 Task: Search one way flight ticket for 5 adults, 1 child, 2 infants in seat and 1 infant on lap in business from Bakersfield: Meadows Field to Rock Springs: Southwest Wyoming Regional Airport (rock Springs Sweetwater County Airport) on 8-5-2023. Choice of flights is Southwest. Number of bags: 11 checked bags. Outbound departure time preference is 10:00.
Action: Mouse moved to (432, 285)
Screenshot: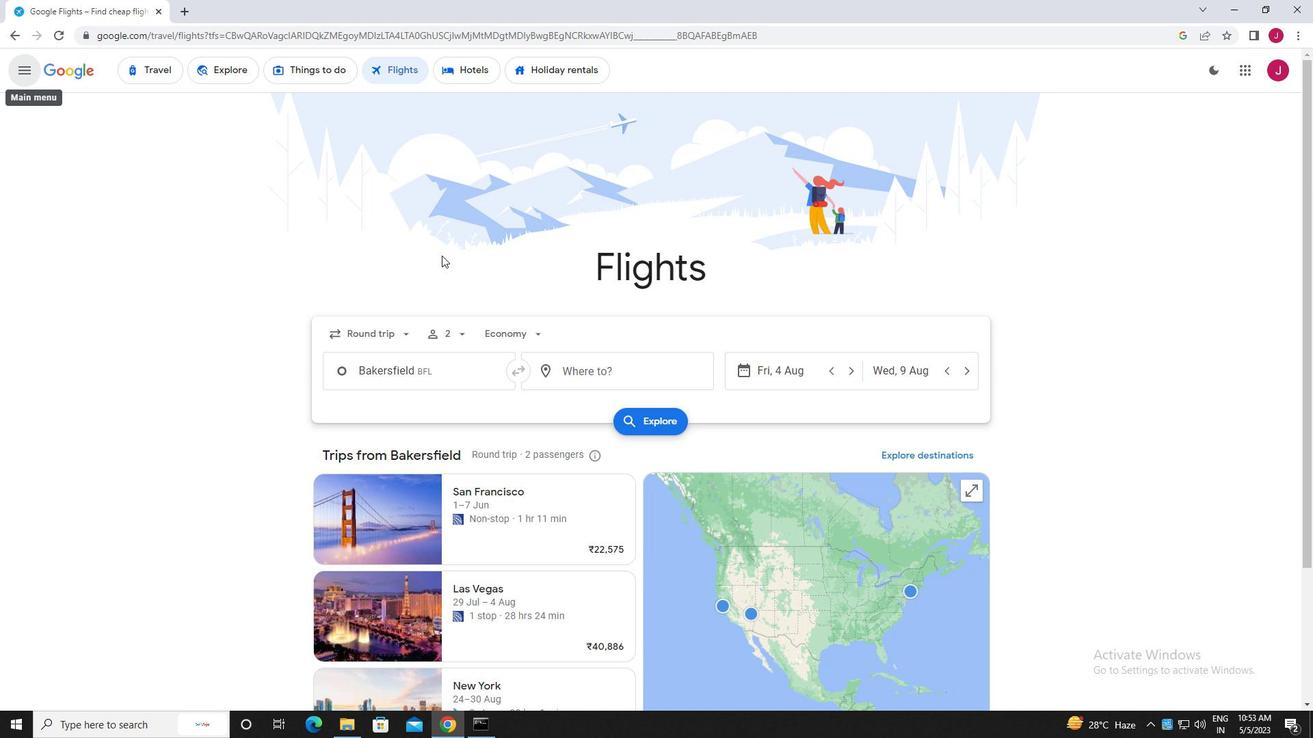 
Action: Mouse scrolled (432, 285) with delta (0, 0)
Screenshot: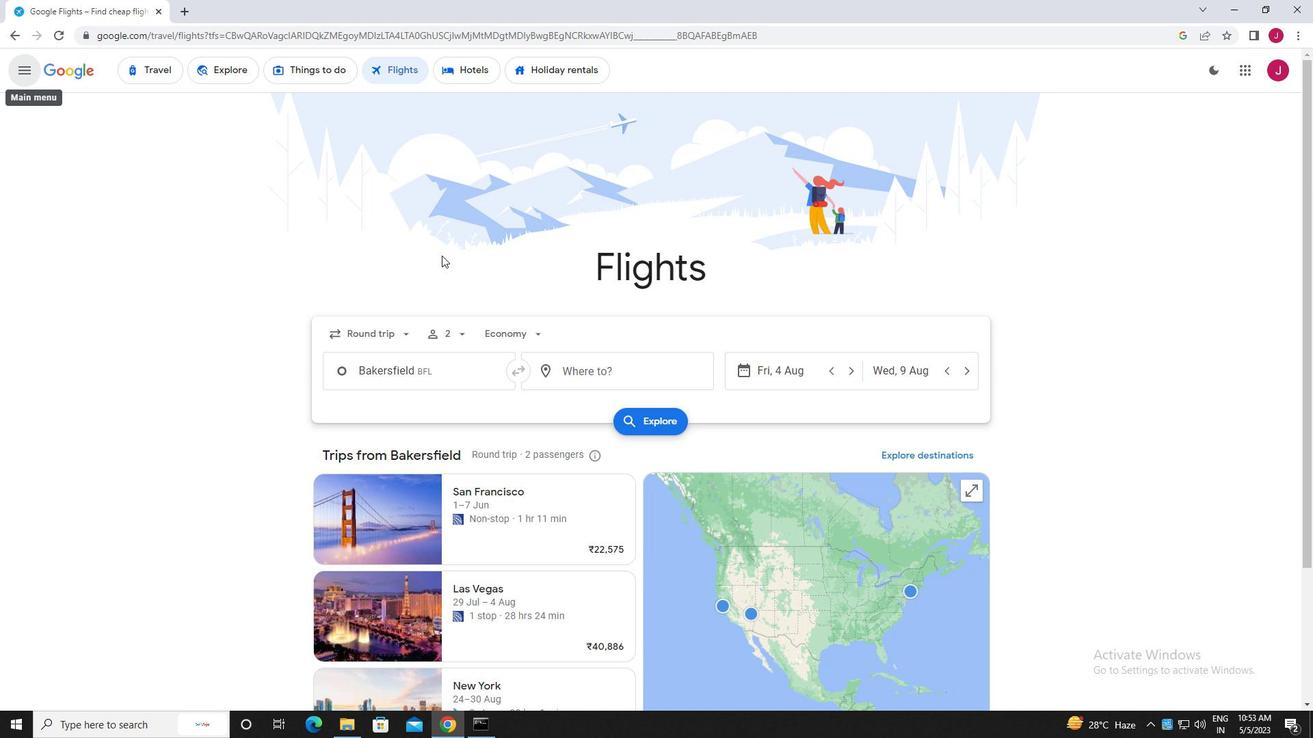 
Action: Mouse moved to (432, 288)
Screenshot: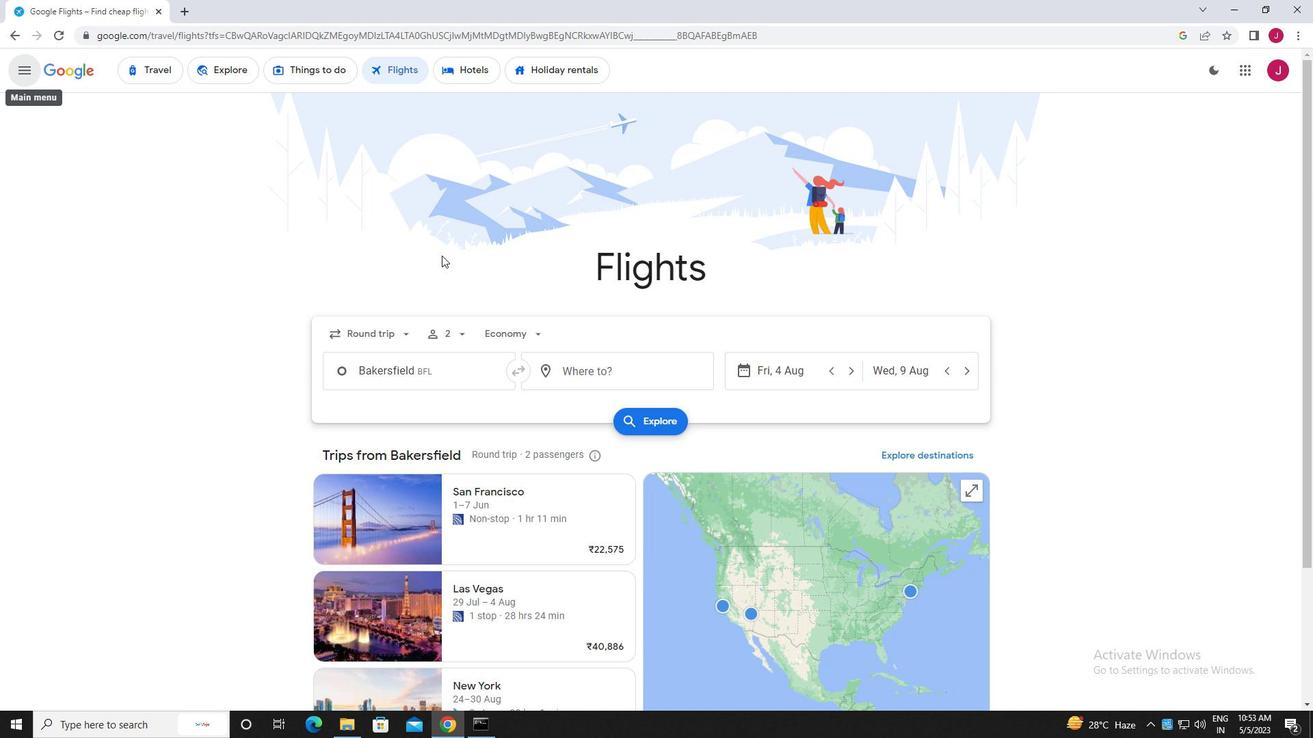 
Action: Mouse scrolled (432, 287) with delta (0, 0)
Screenshot: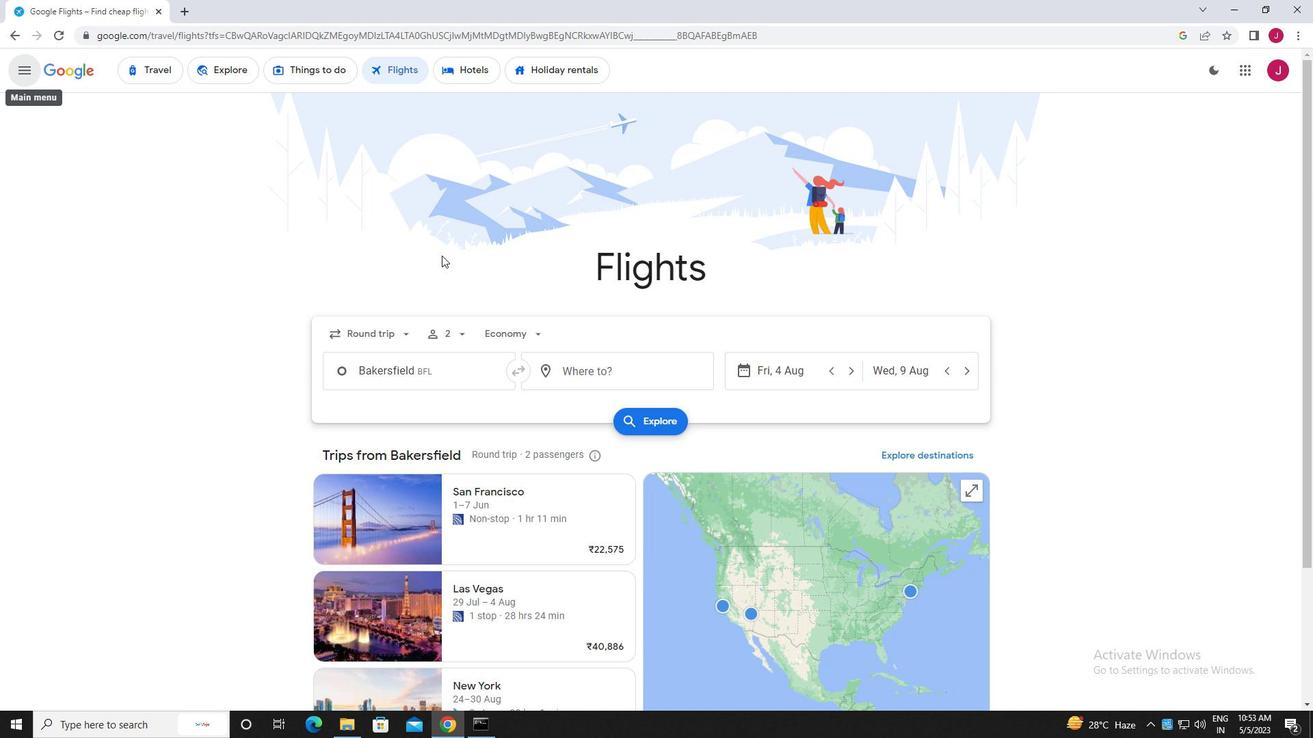 
Action: Mouse moved to (432, 288)
Screenshot: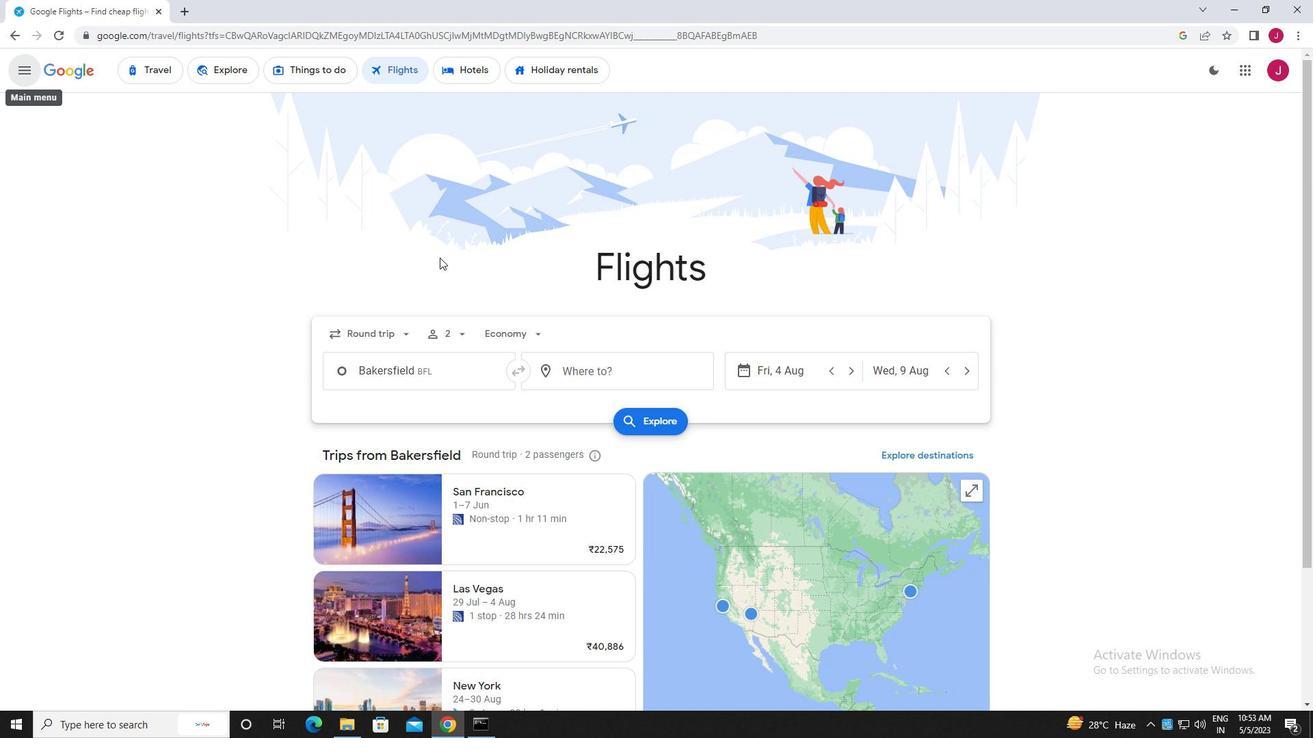 
Action: Mouse scrolled (432, 288) with delta (0, 0)
Screenshot: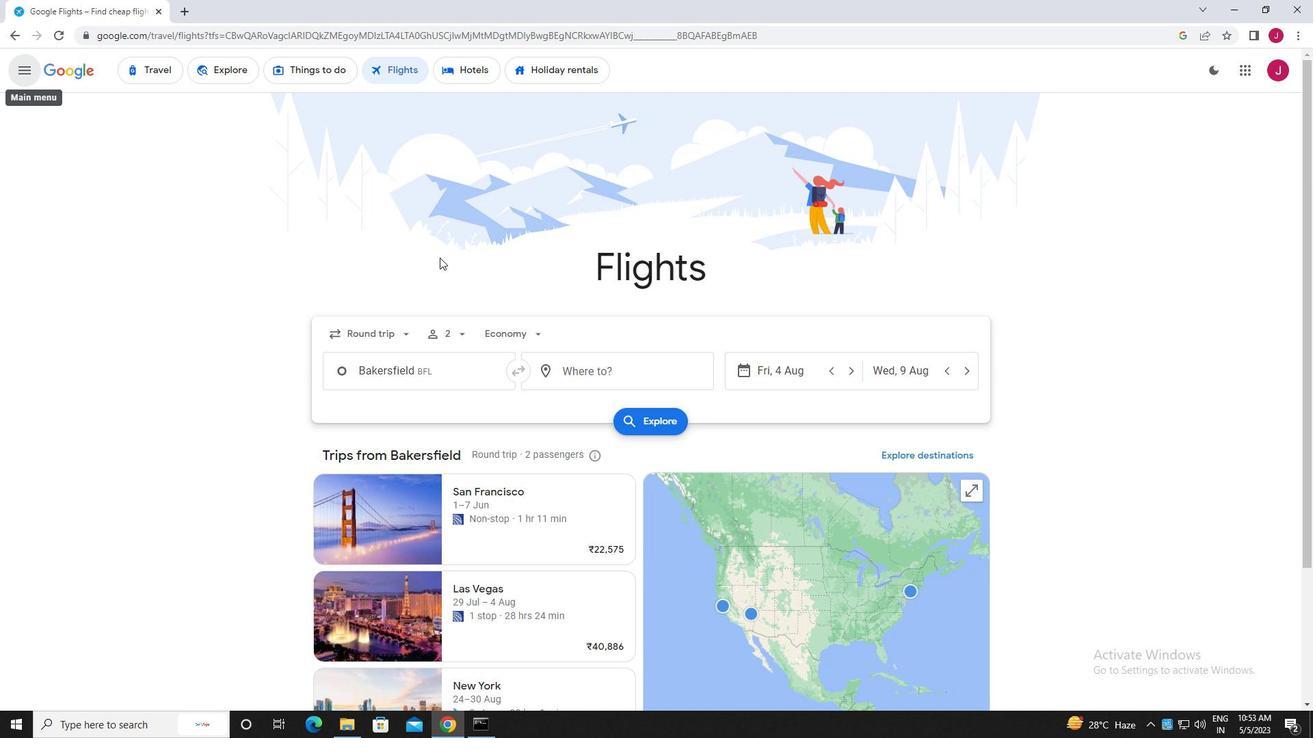 
Action: Mouse moved to (405, 160)
Screenshot: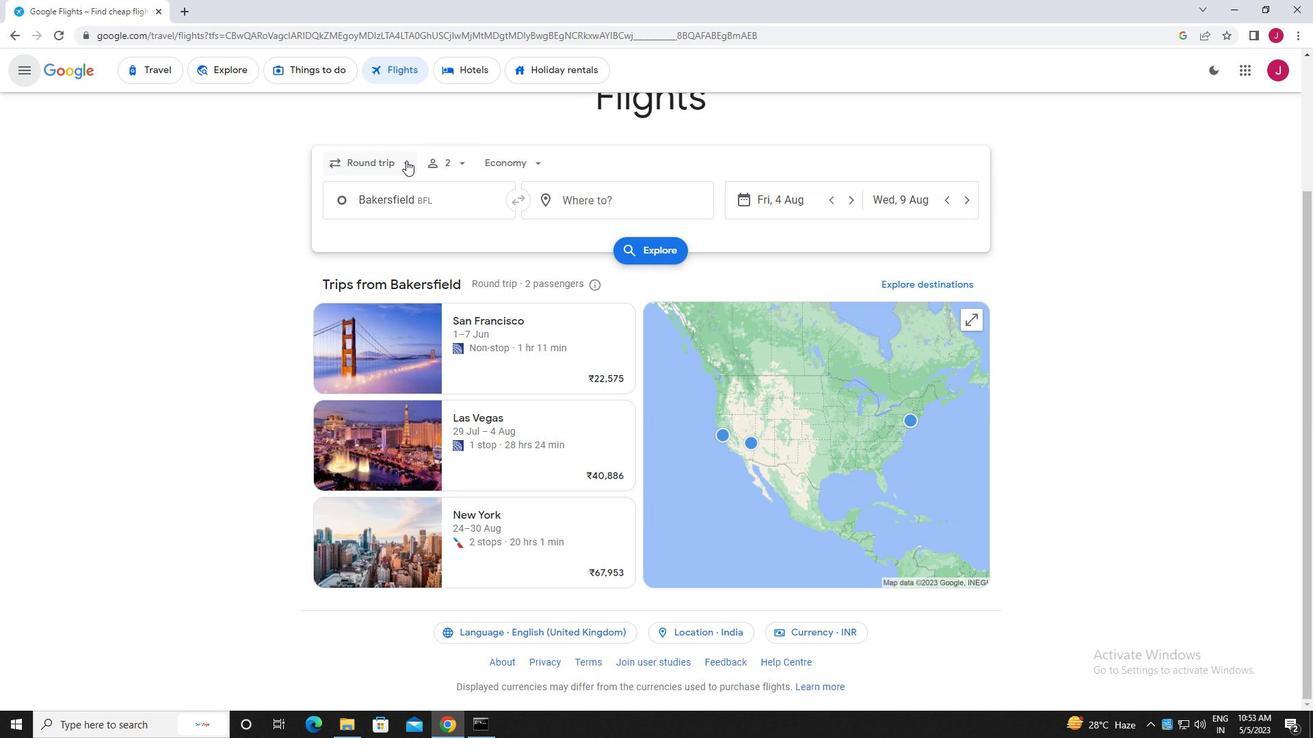 
Action: Mouse pressed left at (405, 160)
Screenshot: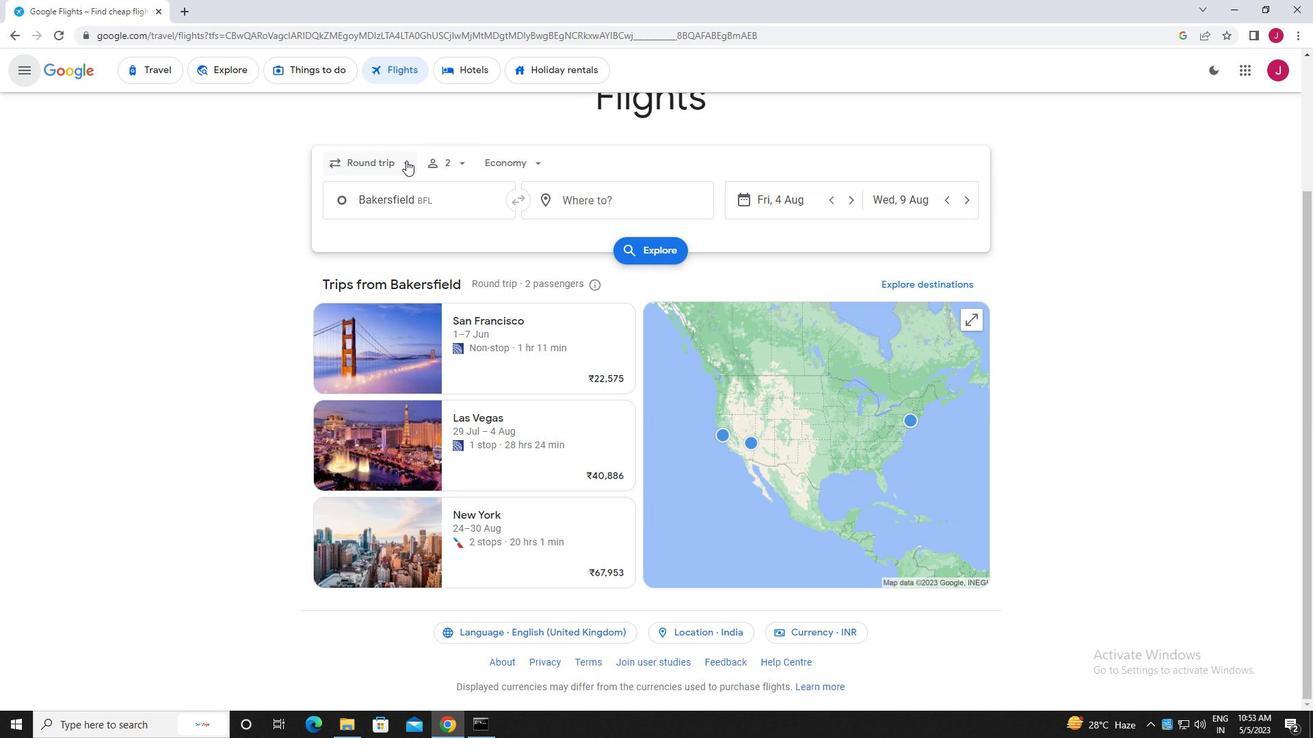 
Action: Mouse moved to (390, 225)
Screenshot: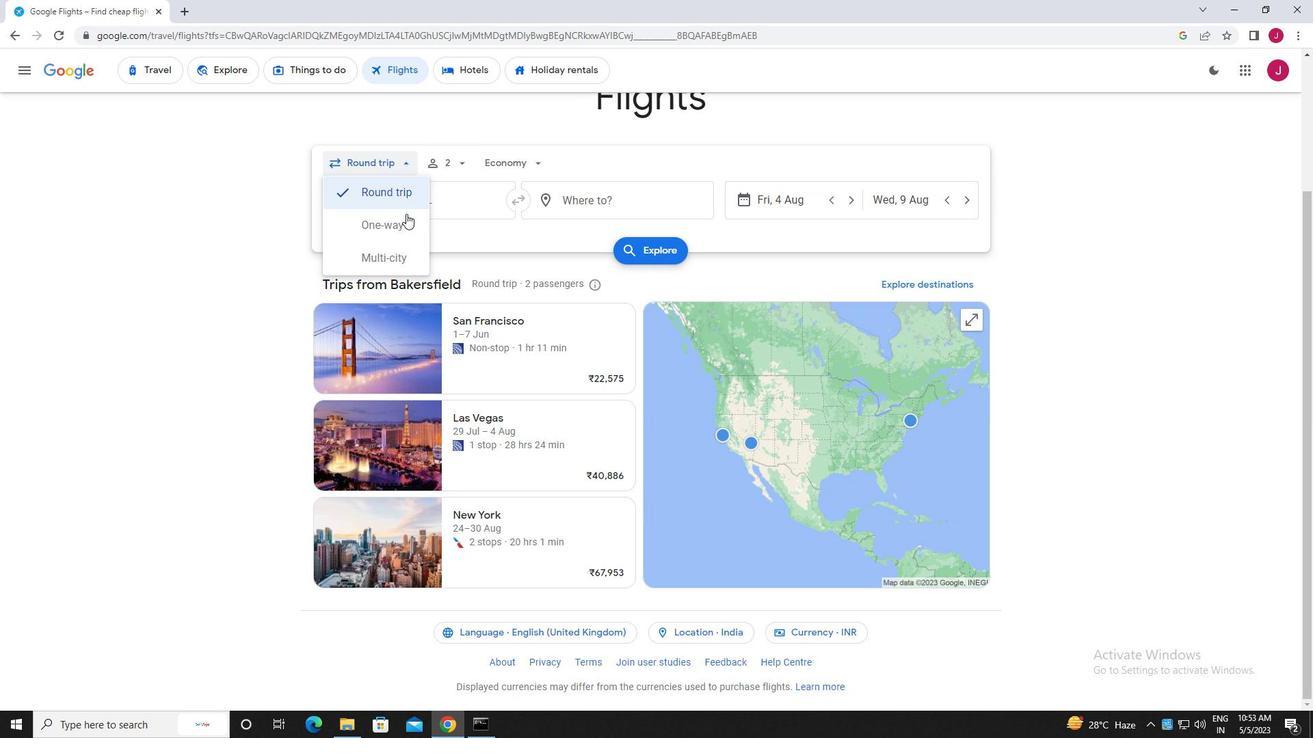 
Action: Mouse pressed left at (390, 225)
Screenshot: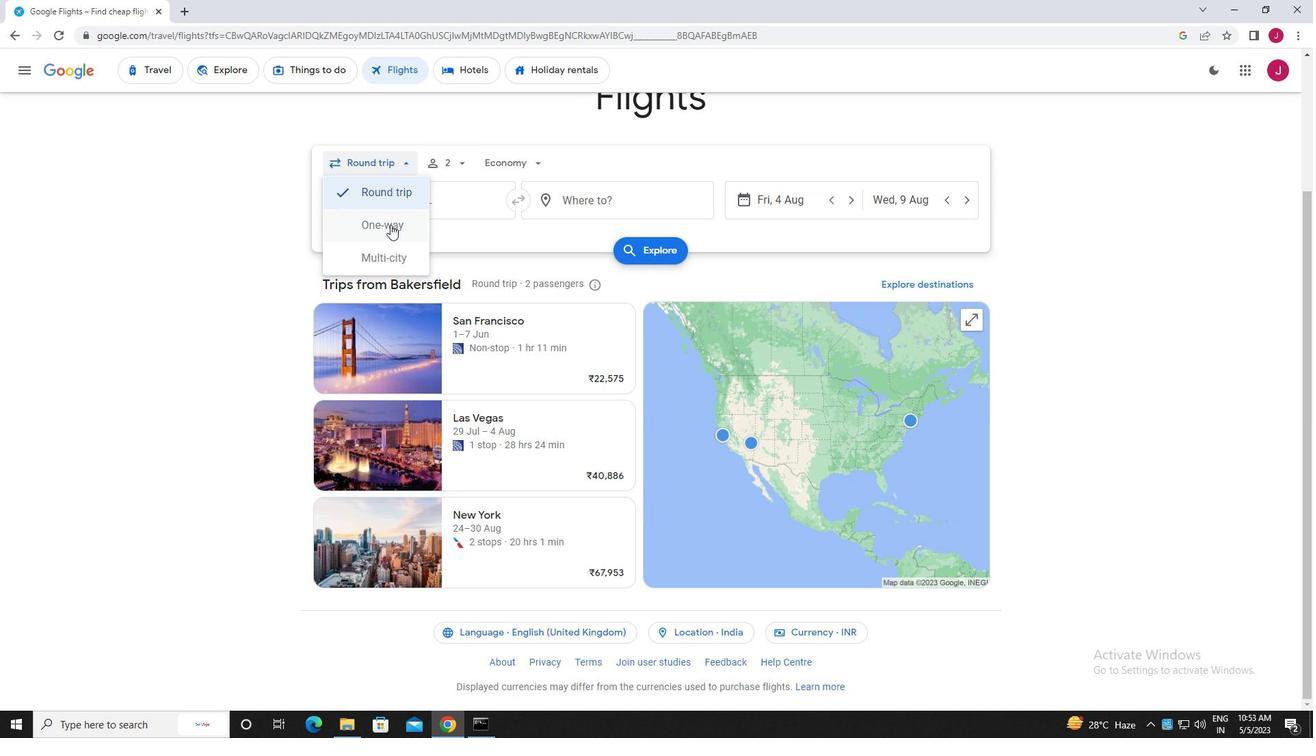 
Action: Mouse moved to (457, 164)
Screenshot: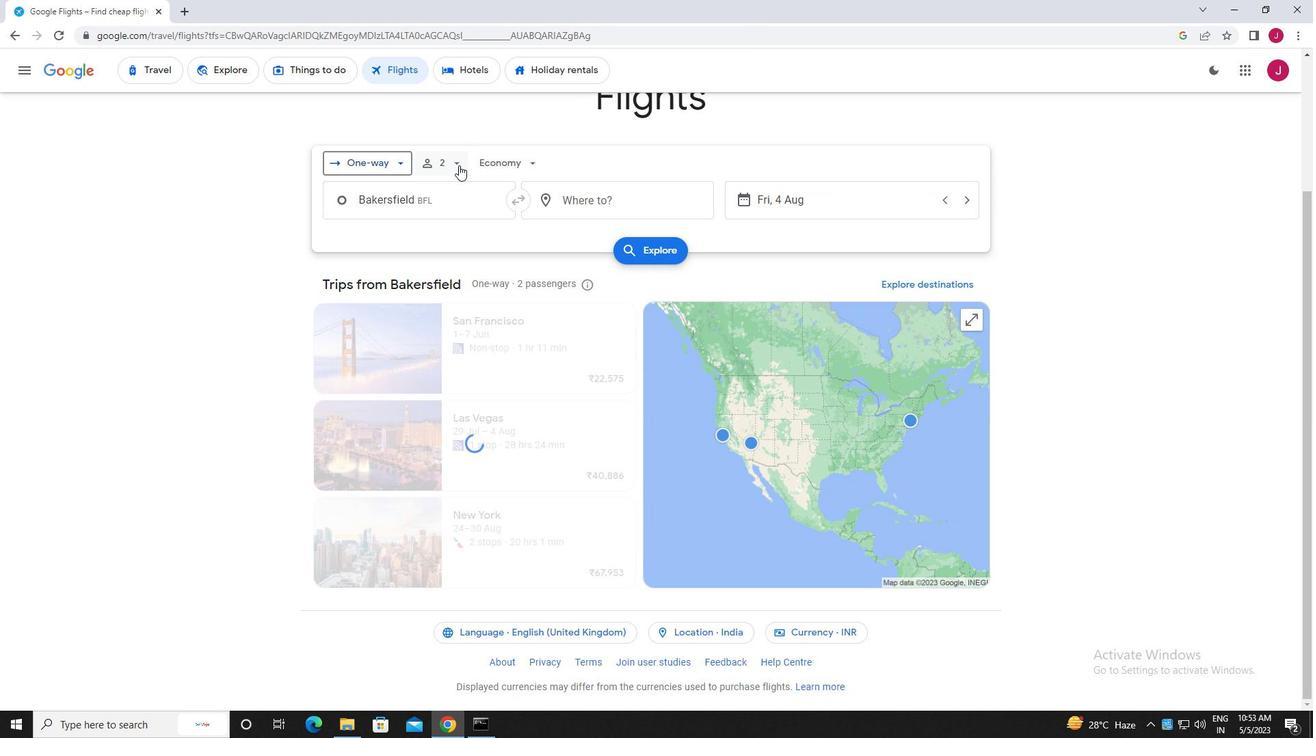 
Action: Mouse pressed left at (457, 164)
Screenshot: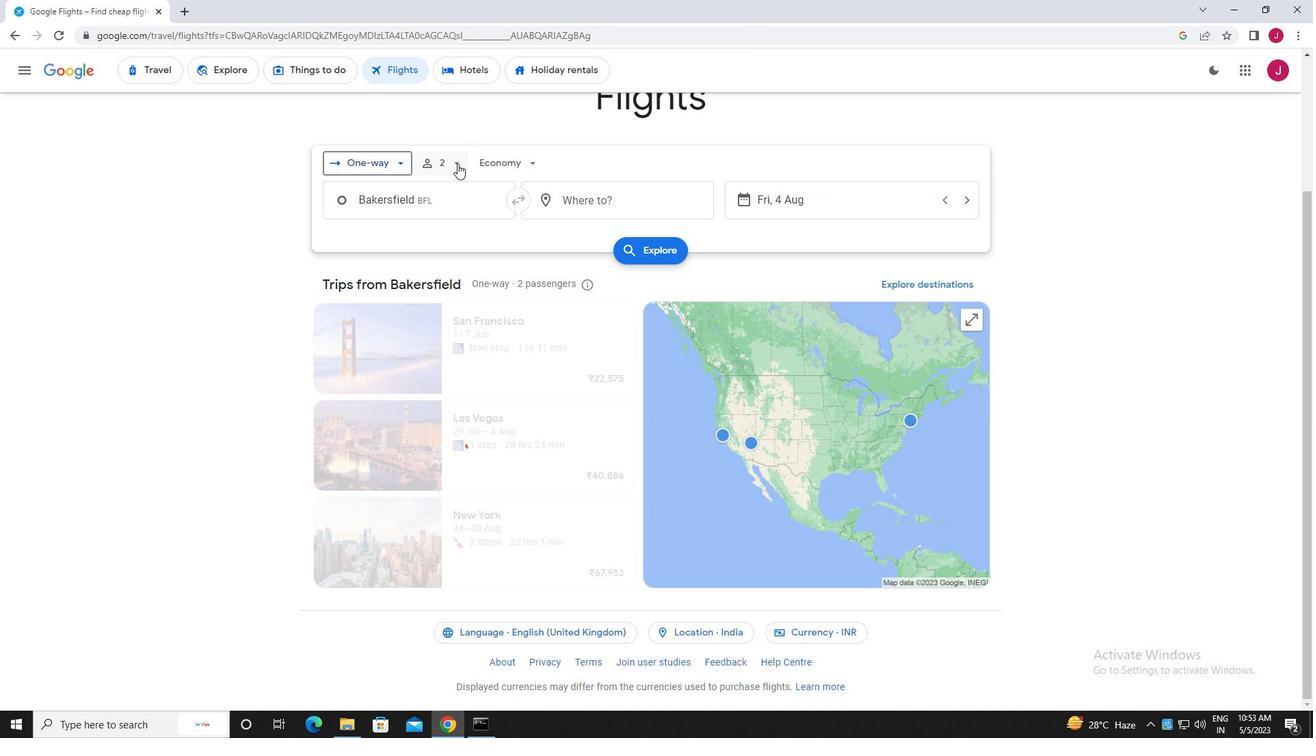 
Action: Mouse moved to (558, 200)
Screenshot: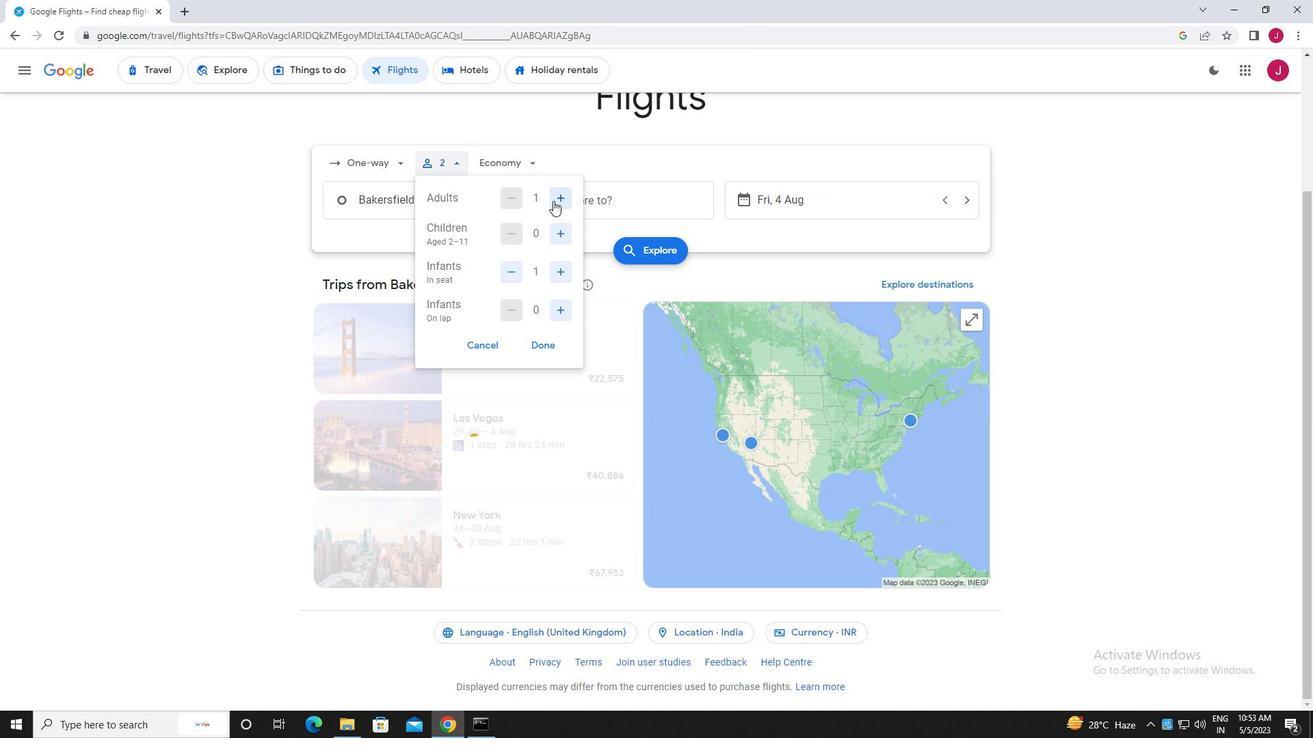 
Action: Mouse pressed left at (558, 200)
Screenshot: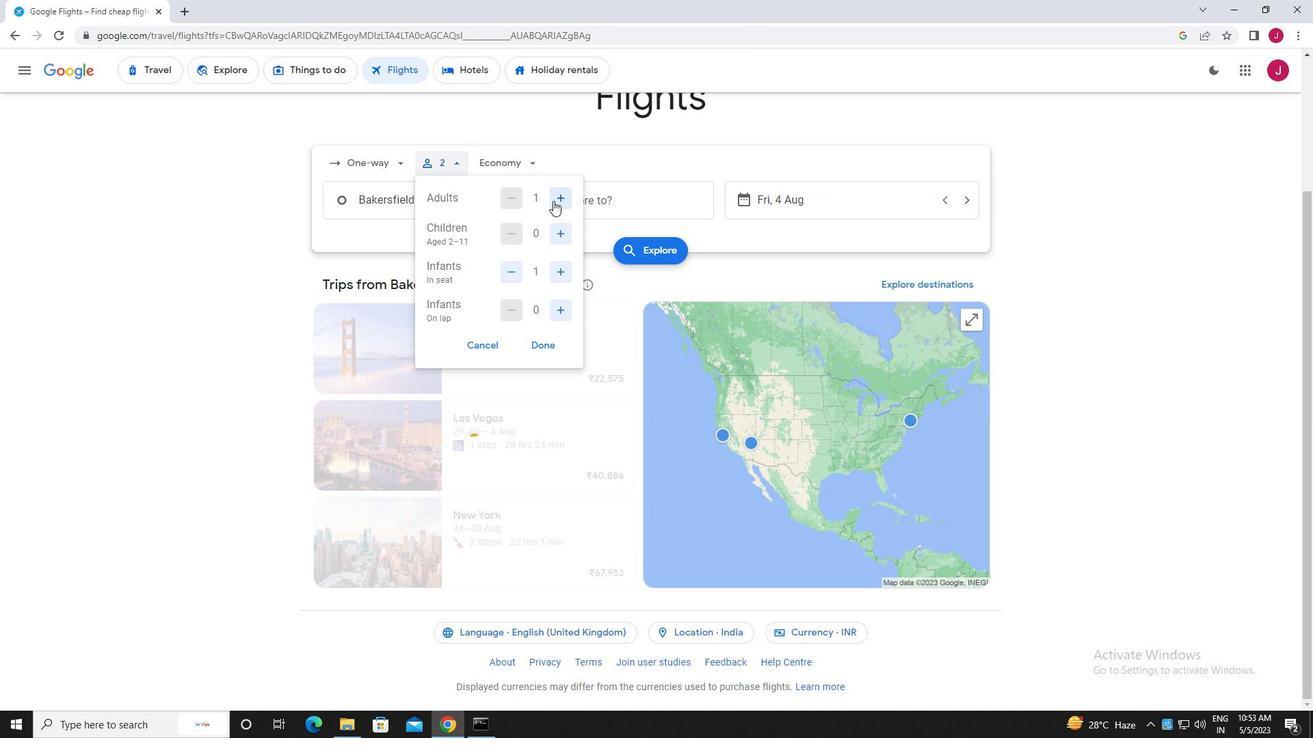 
Action: Mouse moved to (558, 200)
Screenshot: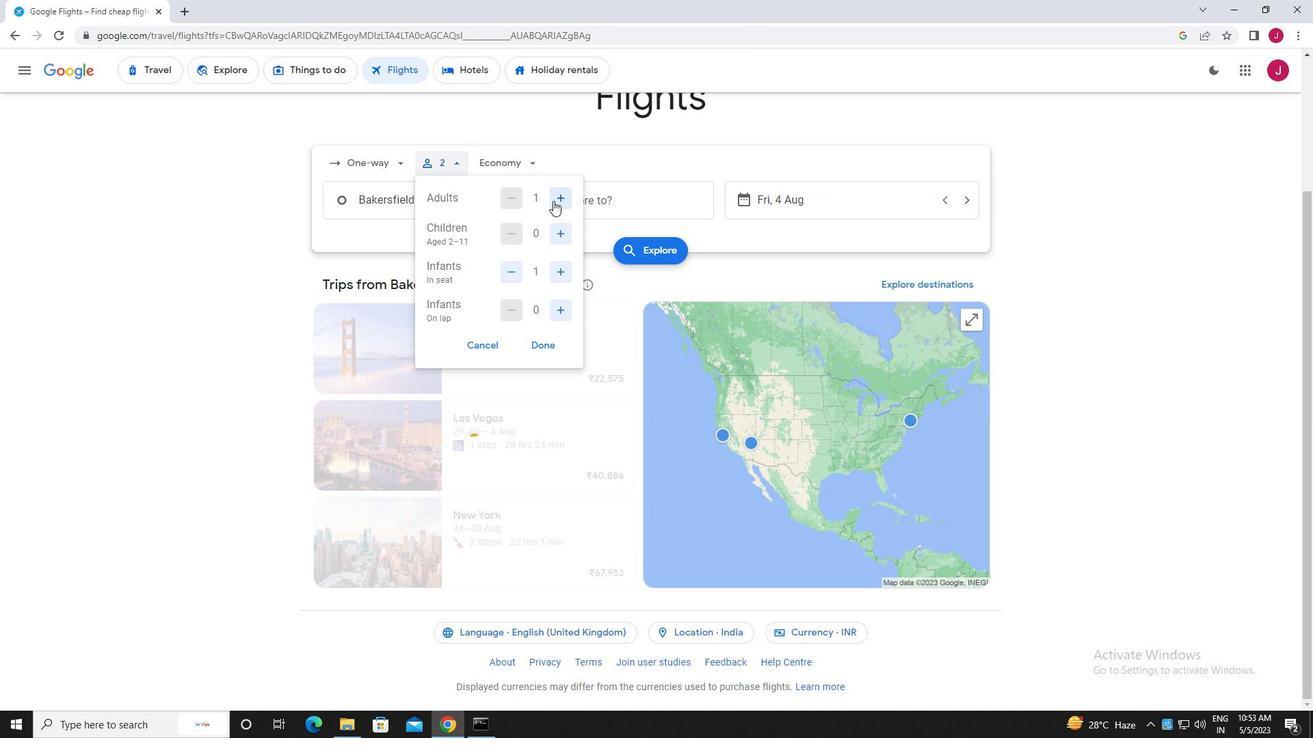 
Action: Mouse pressed left at (558, 200)
Screenshot: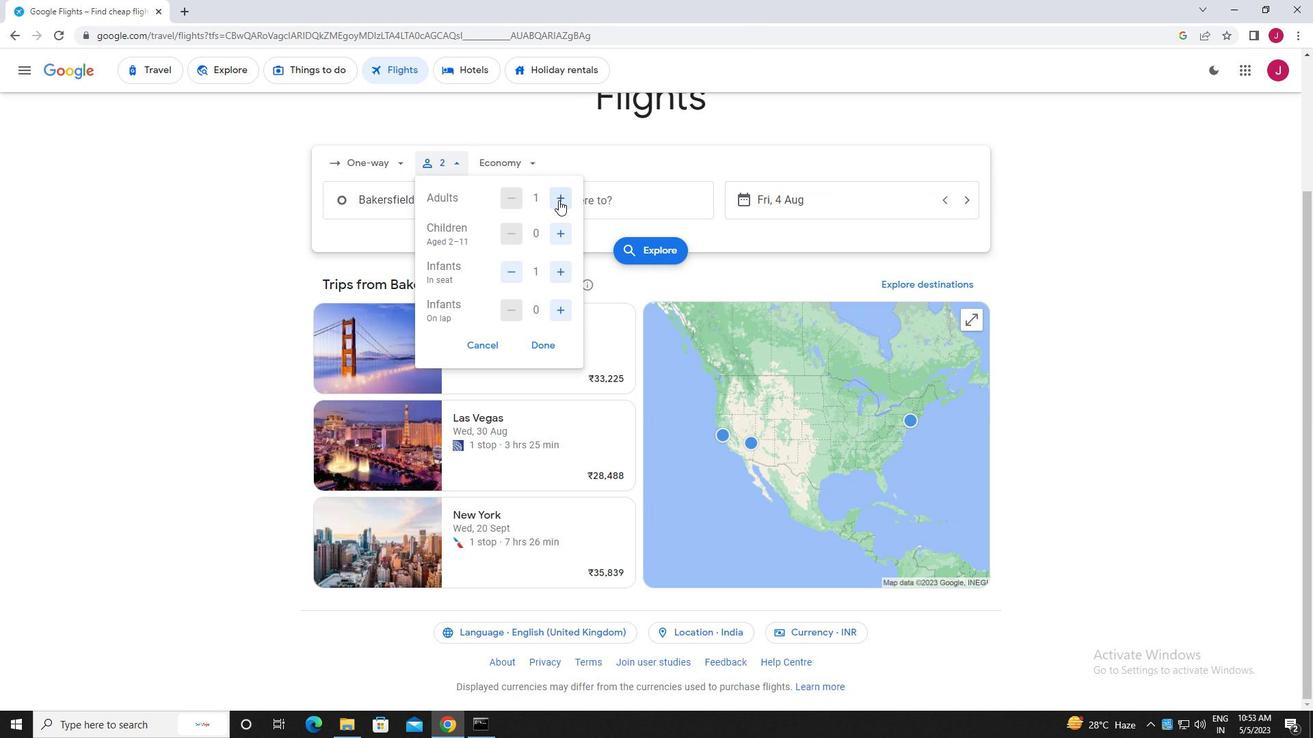 
Action: Mouse pressed left at (558, 200)
Screenshot: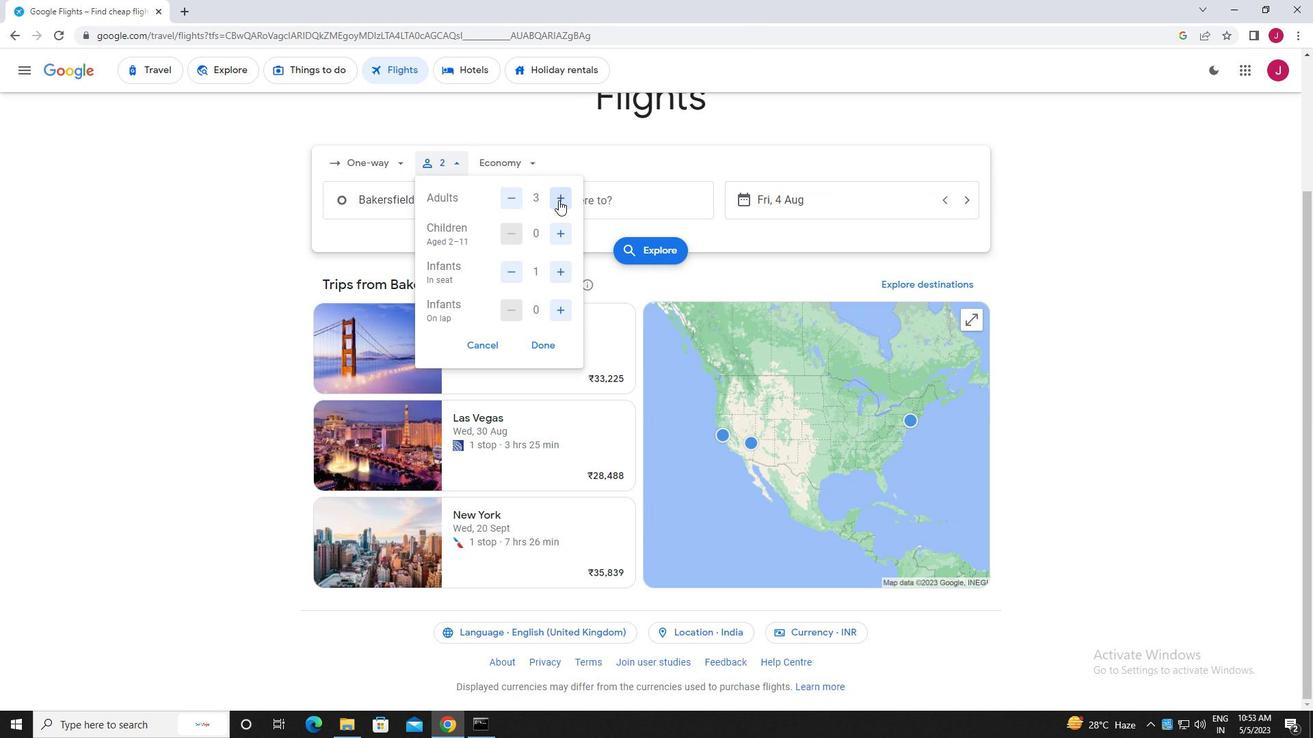 
Action: Mouse pressed left at (558, 200)
Screenshot: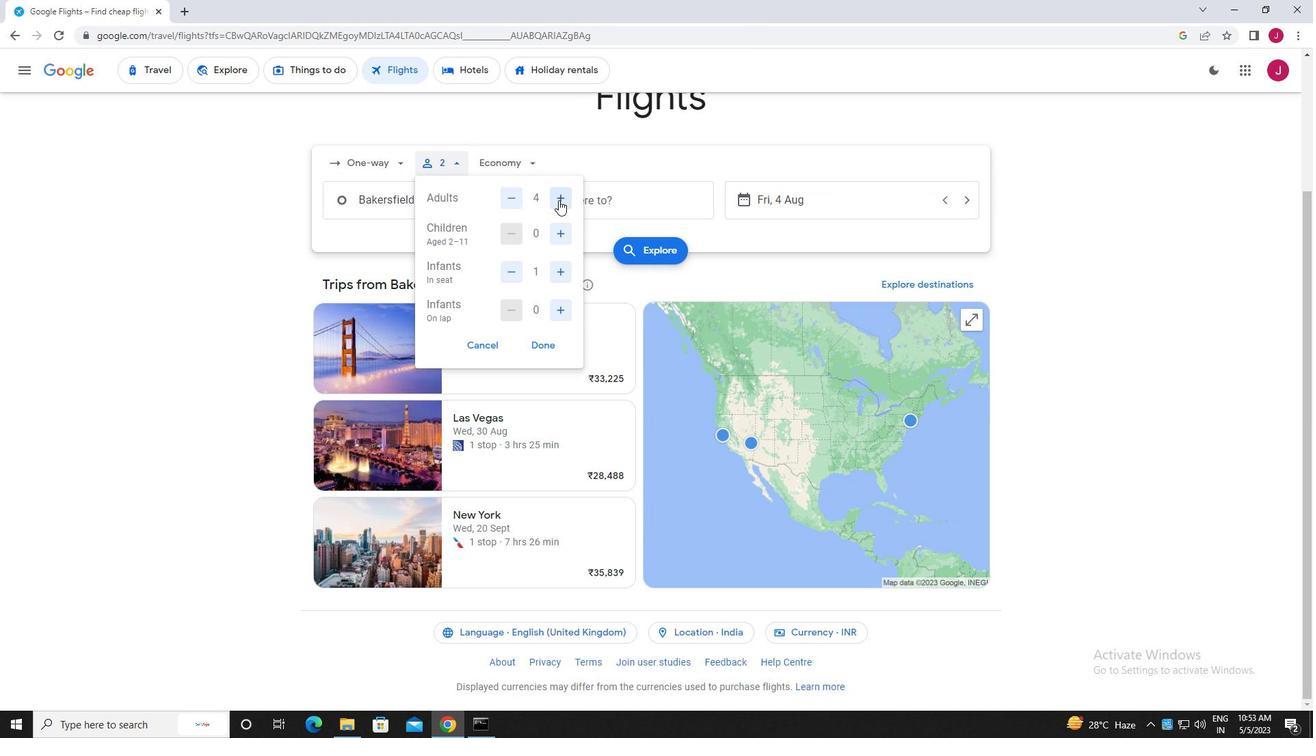 
Action: Mouse moved to (558, 236)
Screenshot: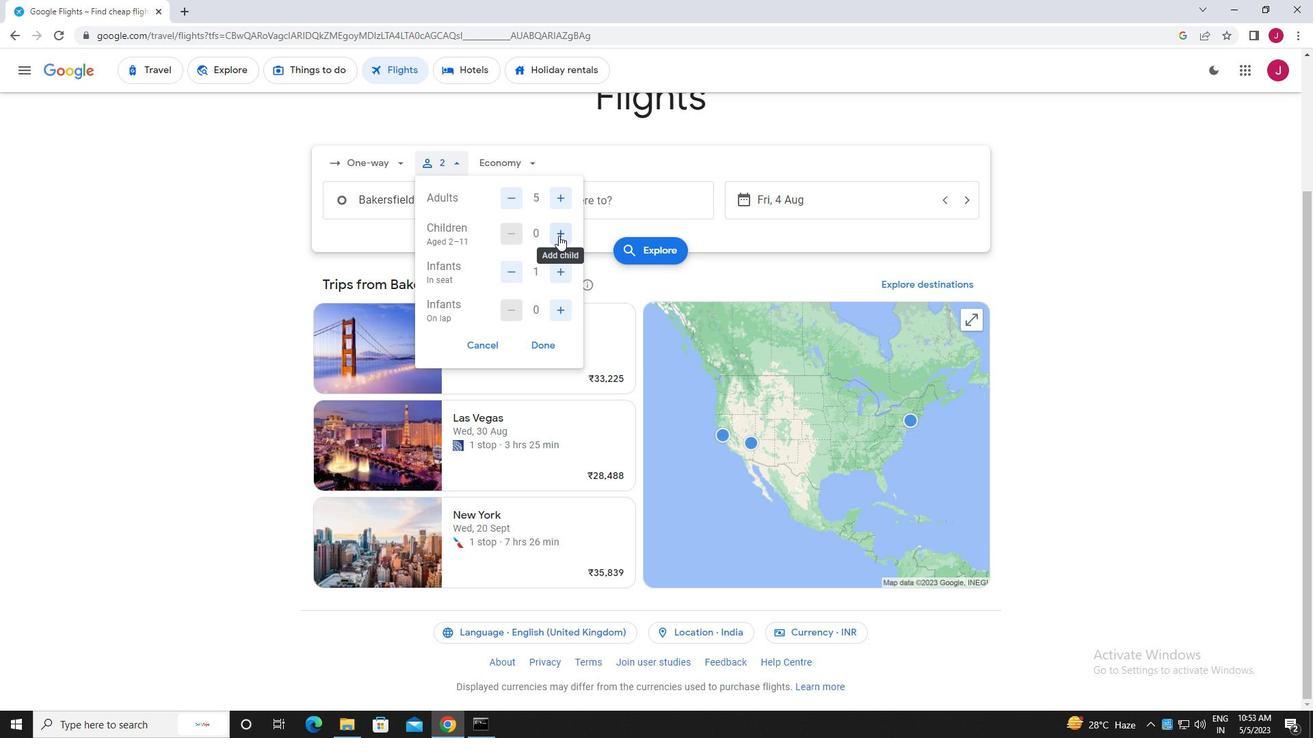 
Action: Mouse pressed left at (558, 236)
Screenshot: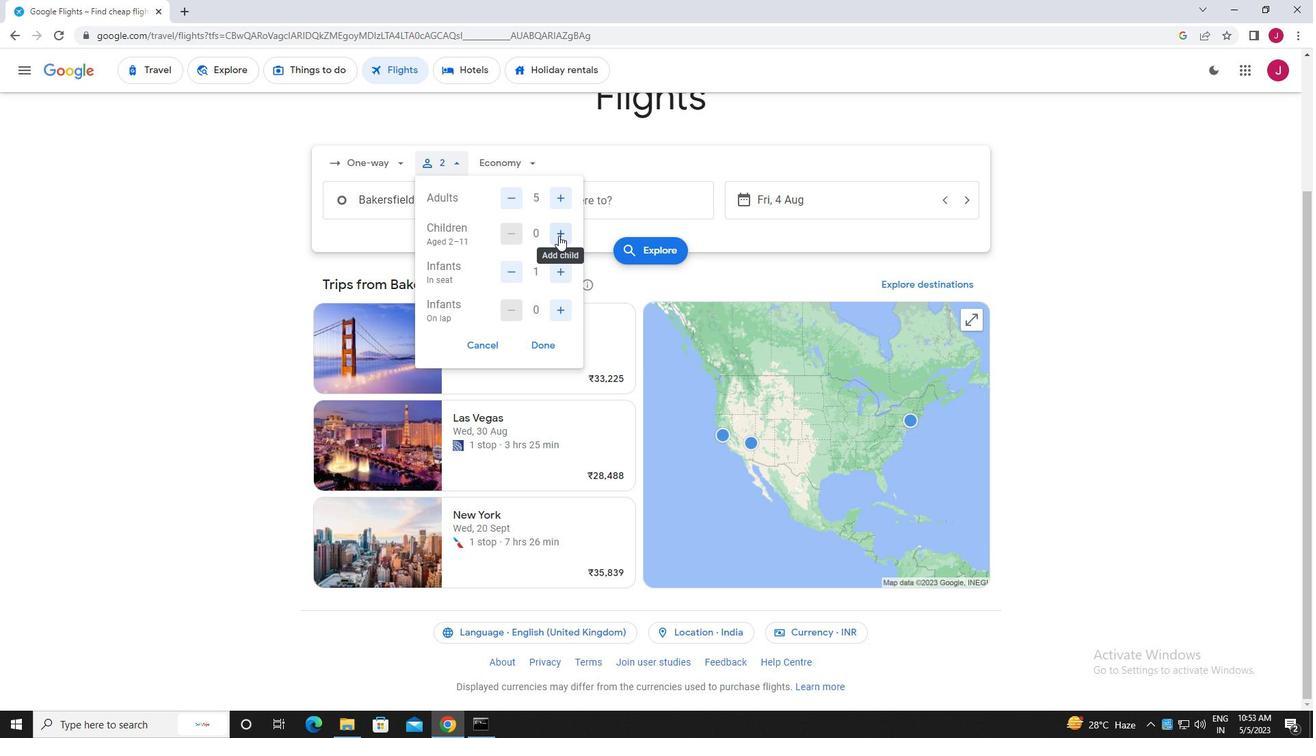 
Action: Mouse moved to (562, 272)
Screenshot: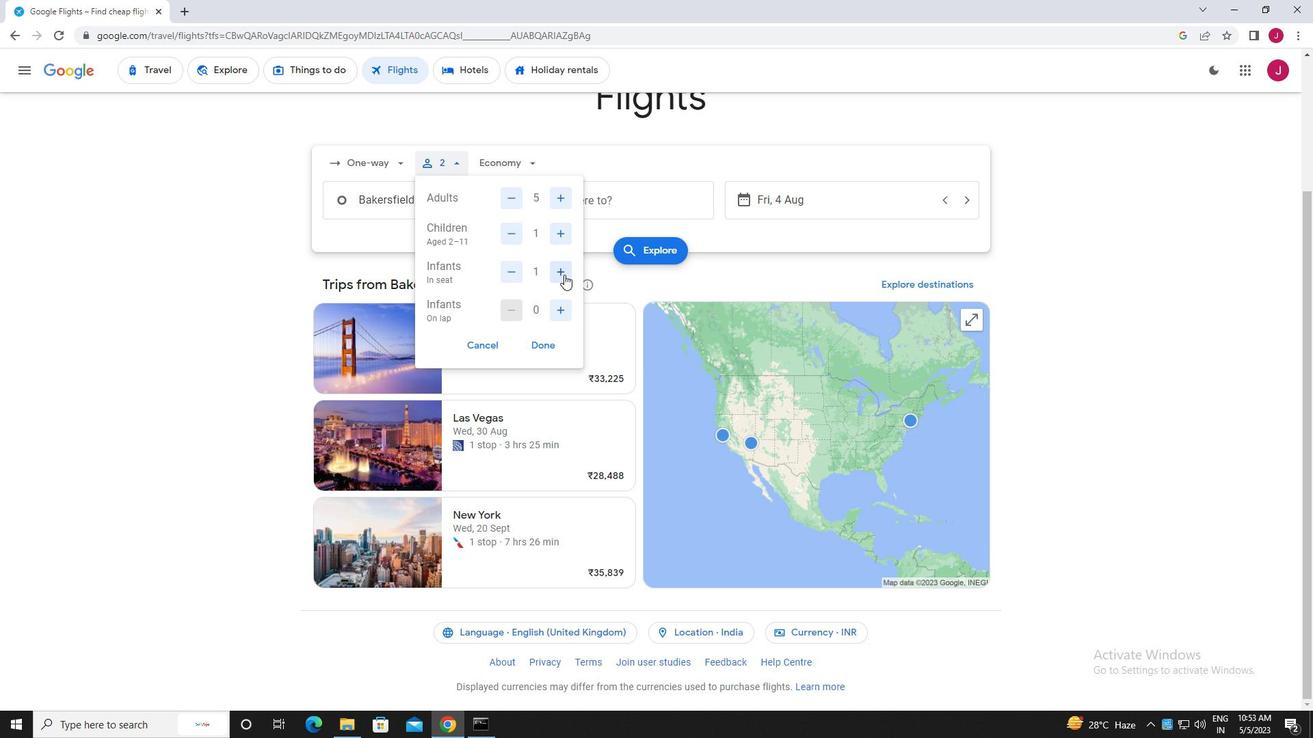 
Action: Mouse pressed left at (562, 272)
Screenshot: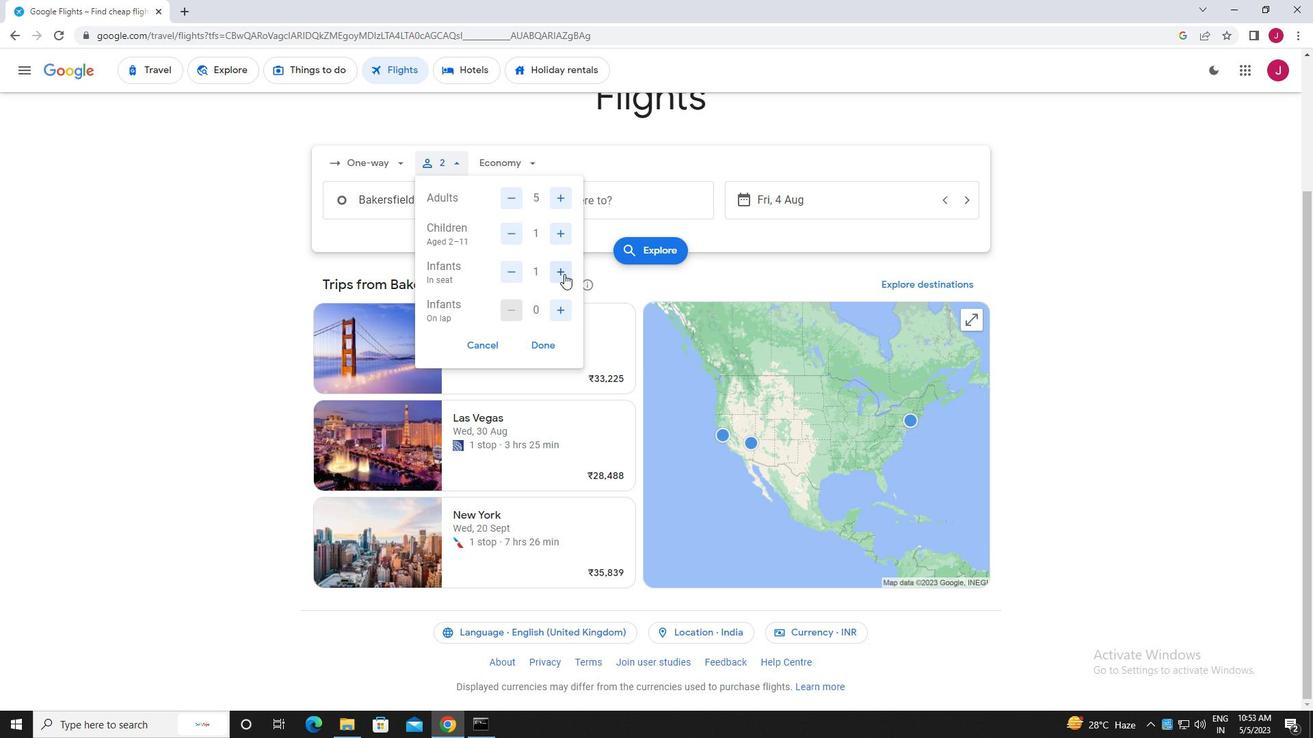
Action: Mouse pressed left at (562, 272)
Screenshot: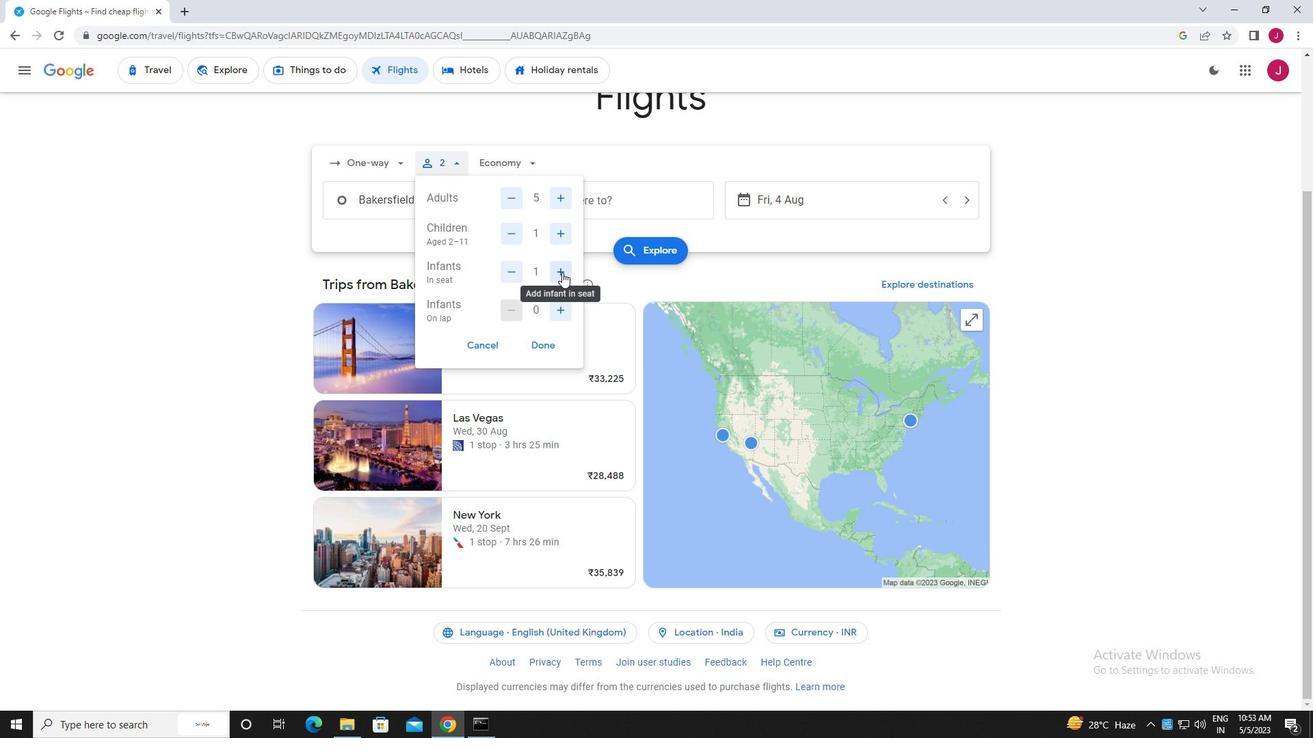 
Action: Mouse moved to (509, 270)
Screenshot: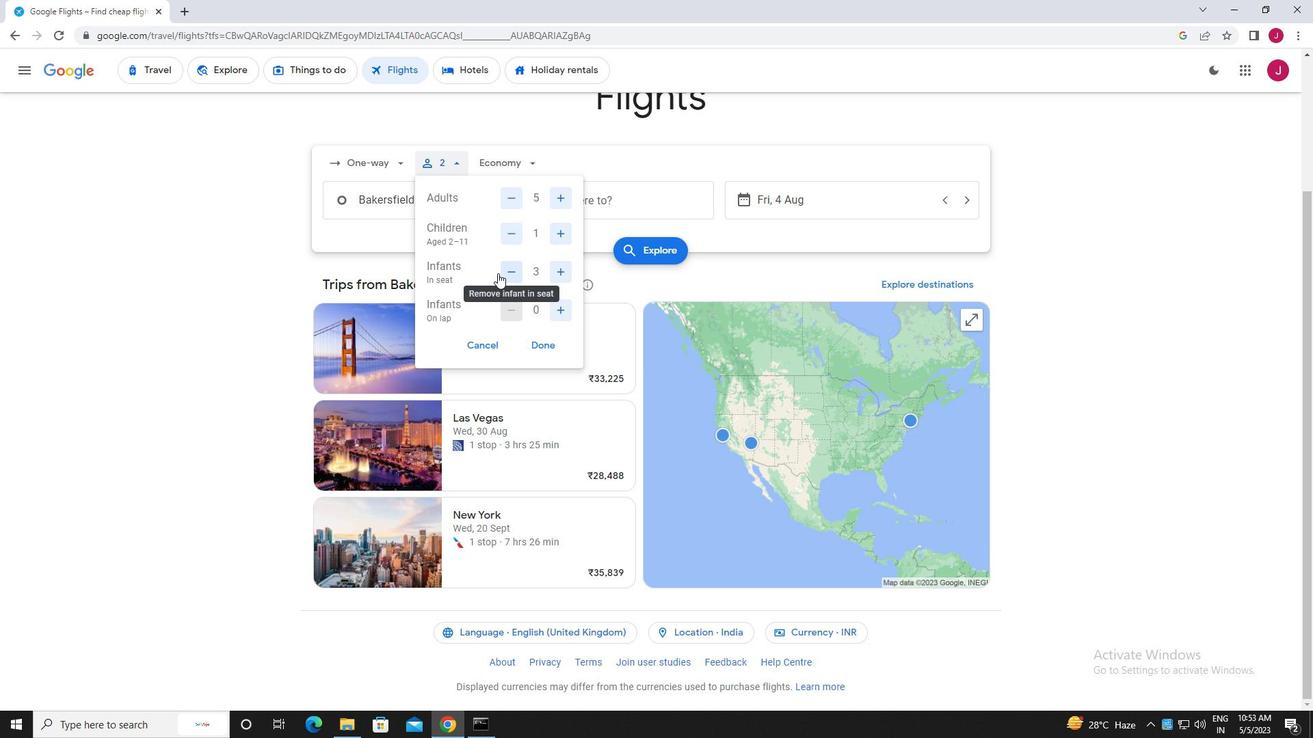 
Action: Mouse pressed left at (509, 270)
Screenshot: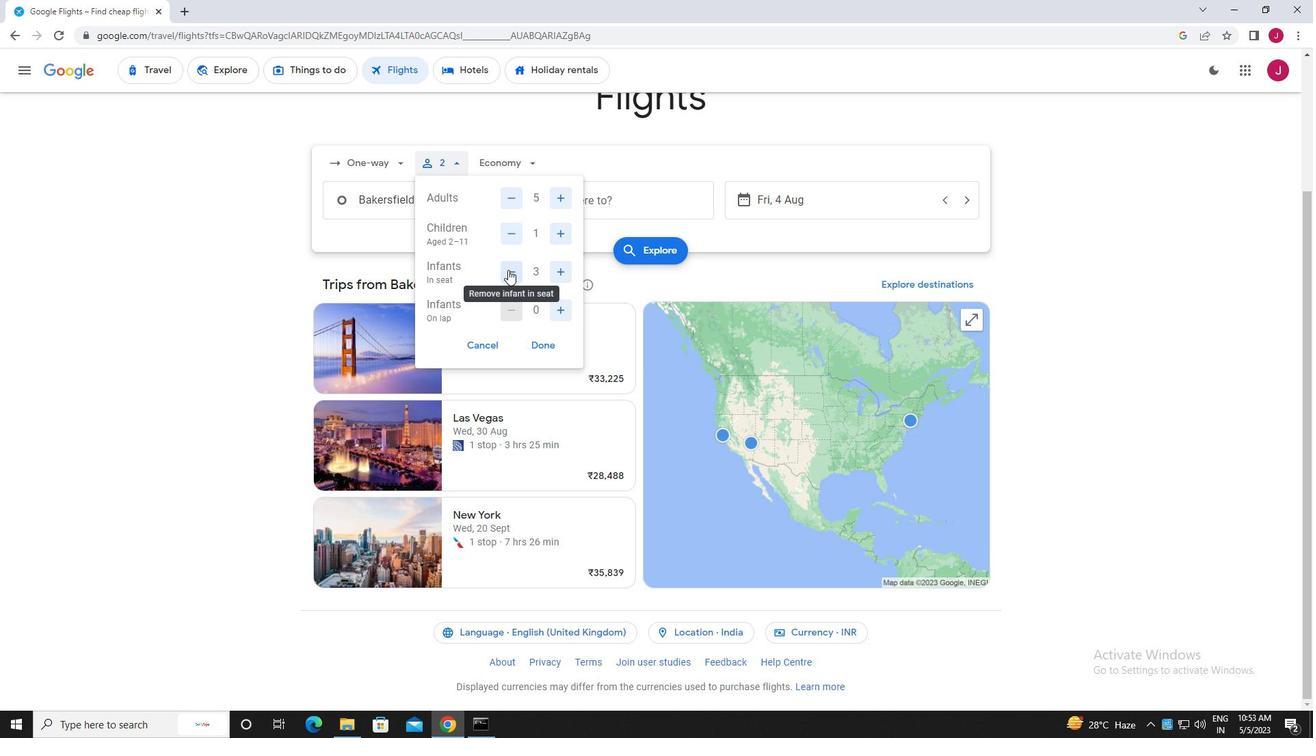 
Action: Mouse moved to (558, 310)
Screenshot: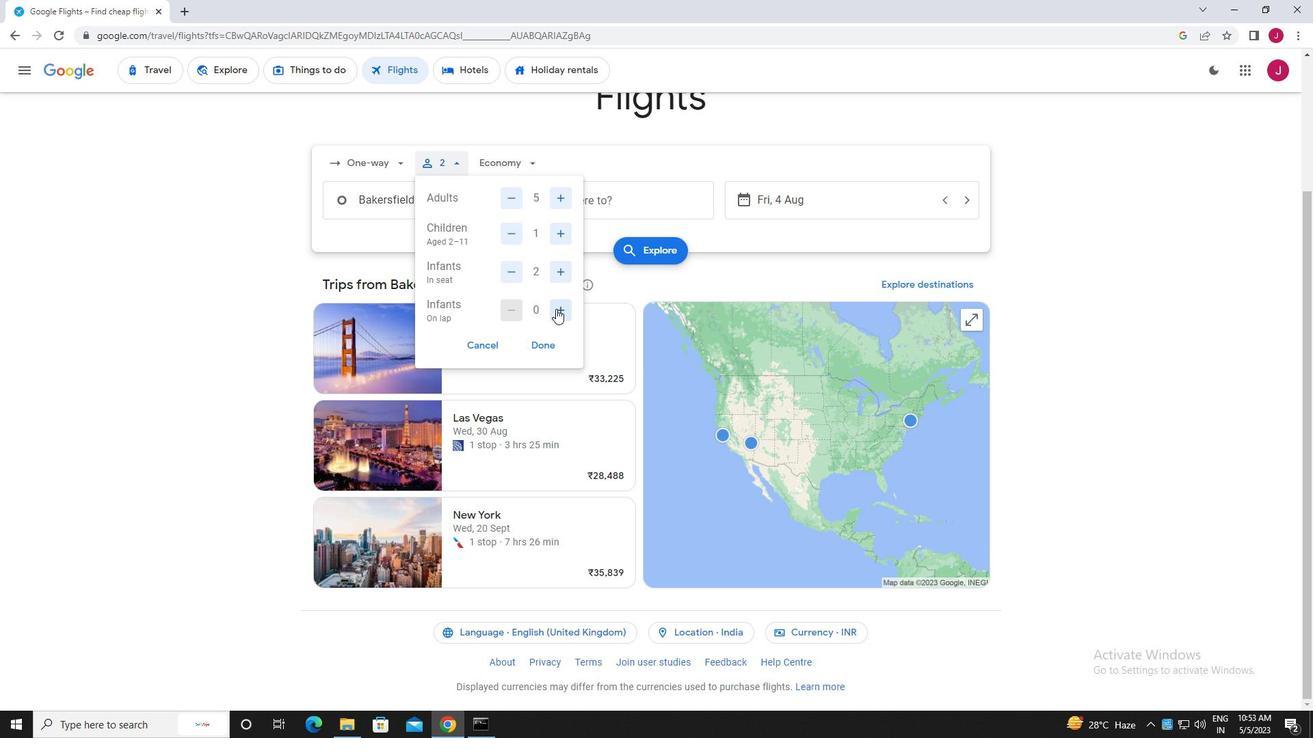 
Action: Mouse pressed left at (558, 310)
Screenshot: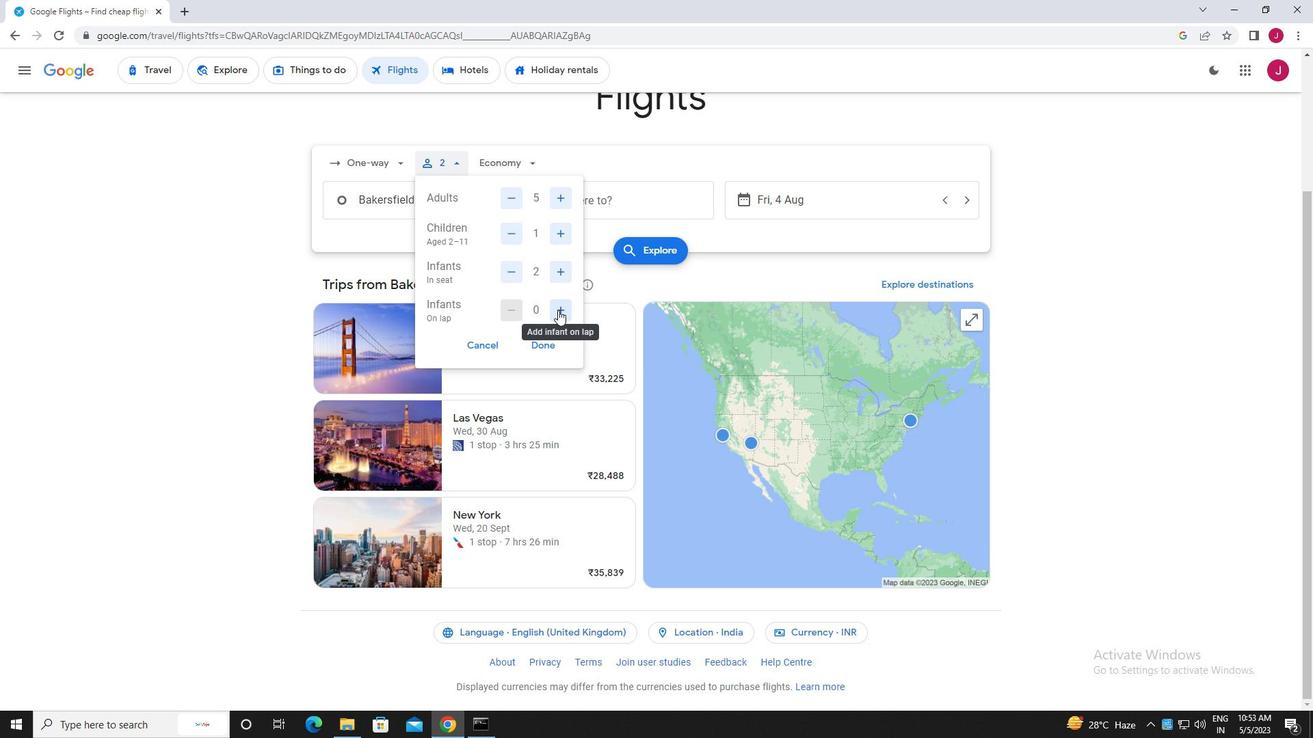 
Action: Mouse moved to (544, 346)
Screenshot: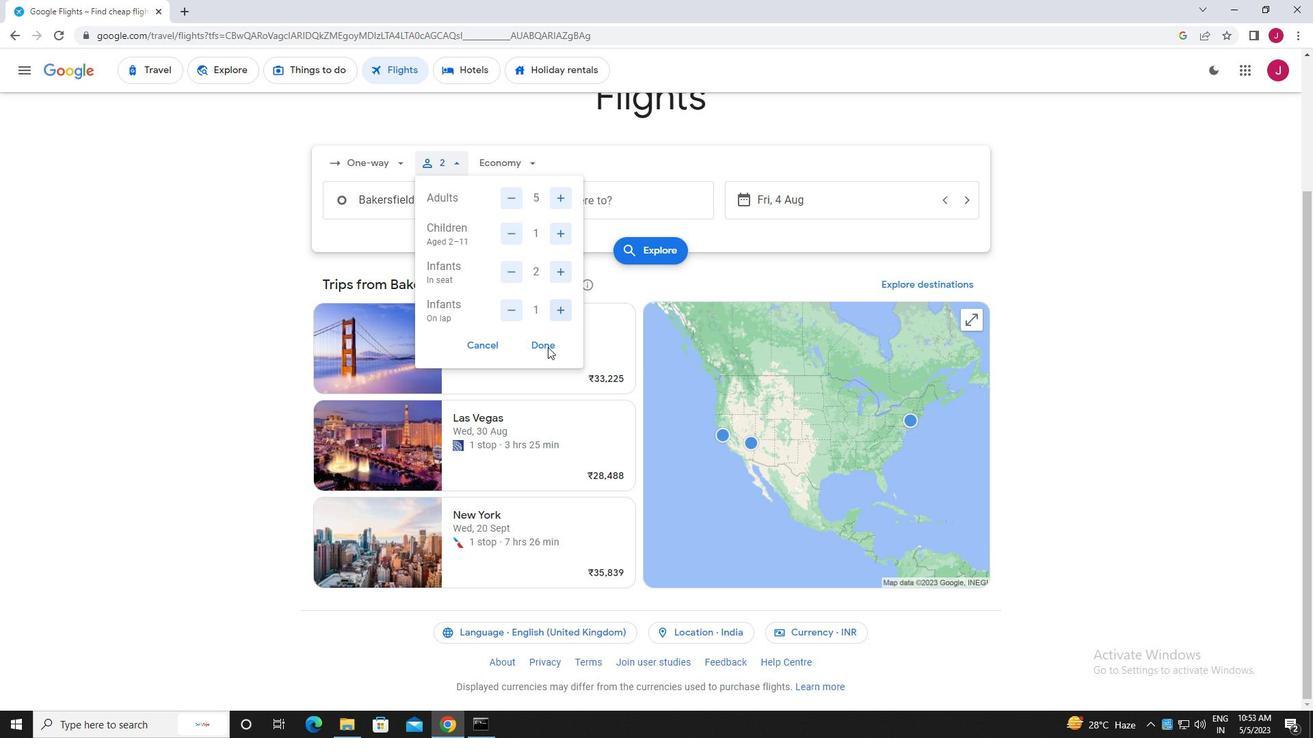 
Action: Mouse pressed left at (544, 346)
Screenshot: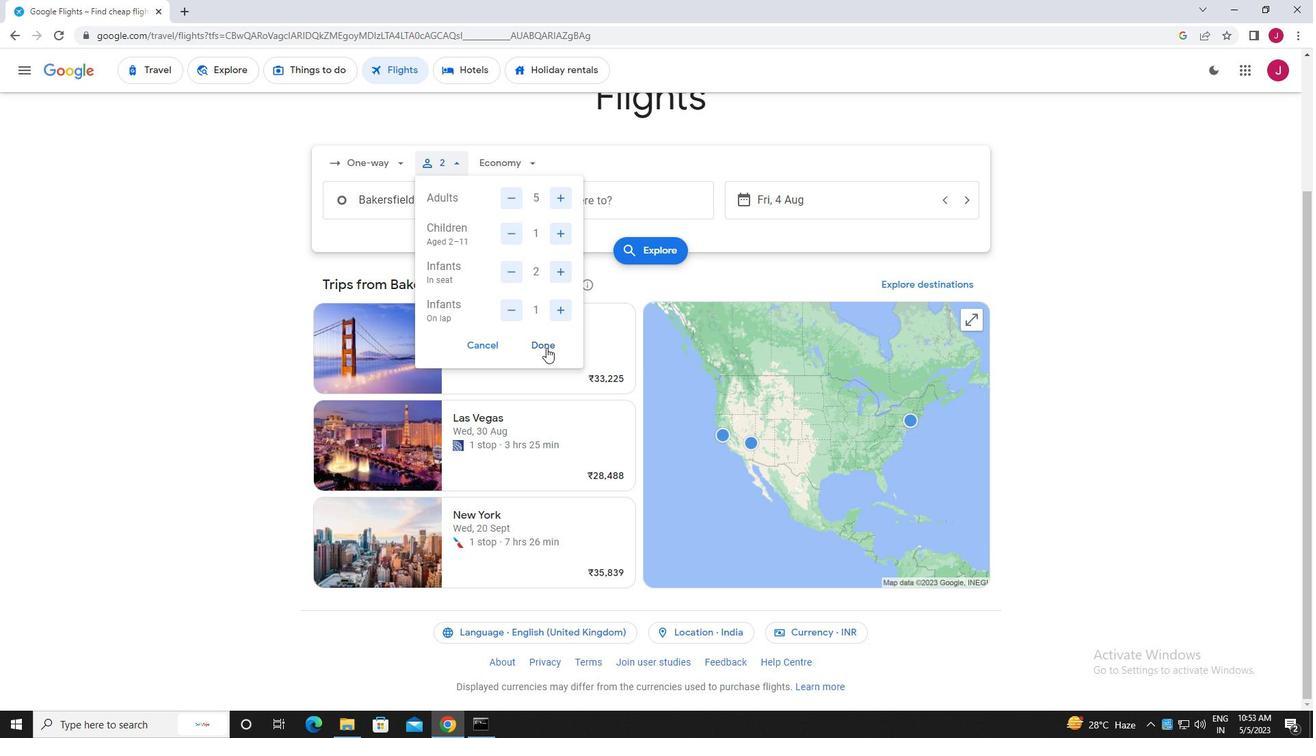 
Action: Mouse moved to (519, 167)
Screenshot: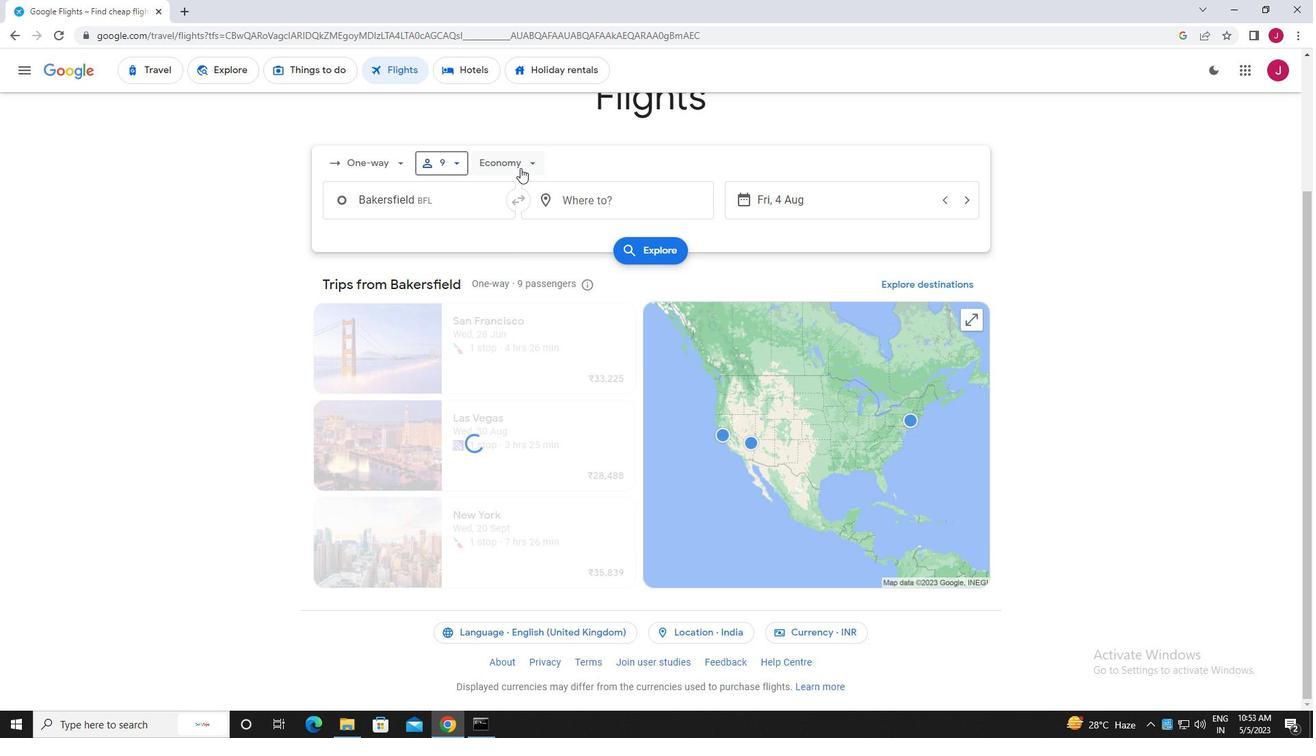 
Action: Mouse pressed left at (519, 167)
Screenshot: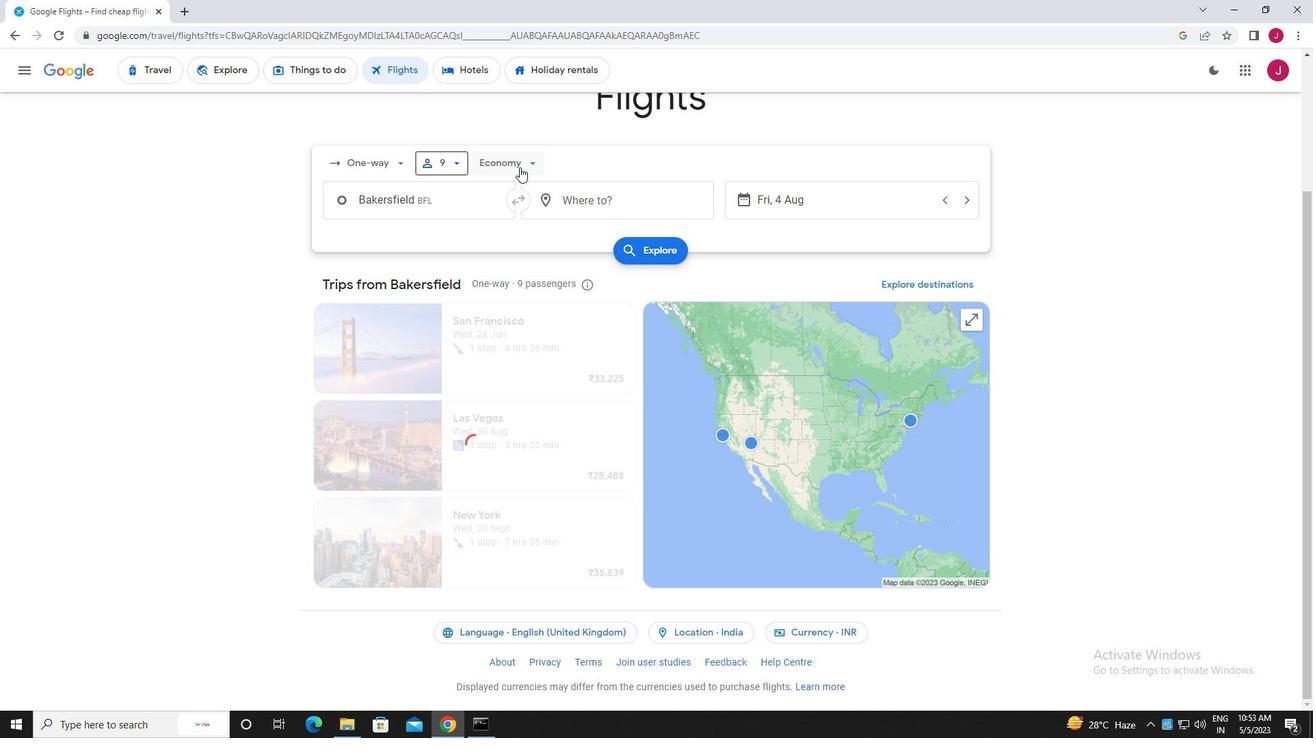 
Action: Mouse moved to (539, 261)
Screenshot: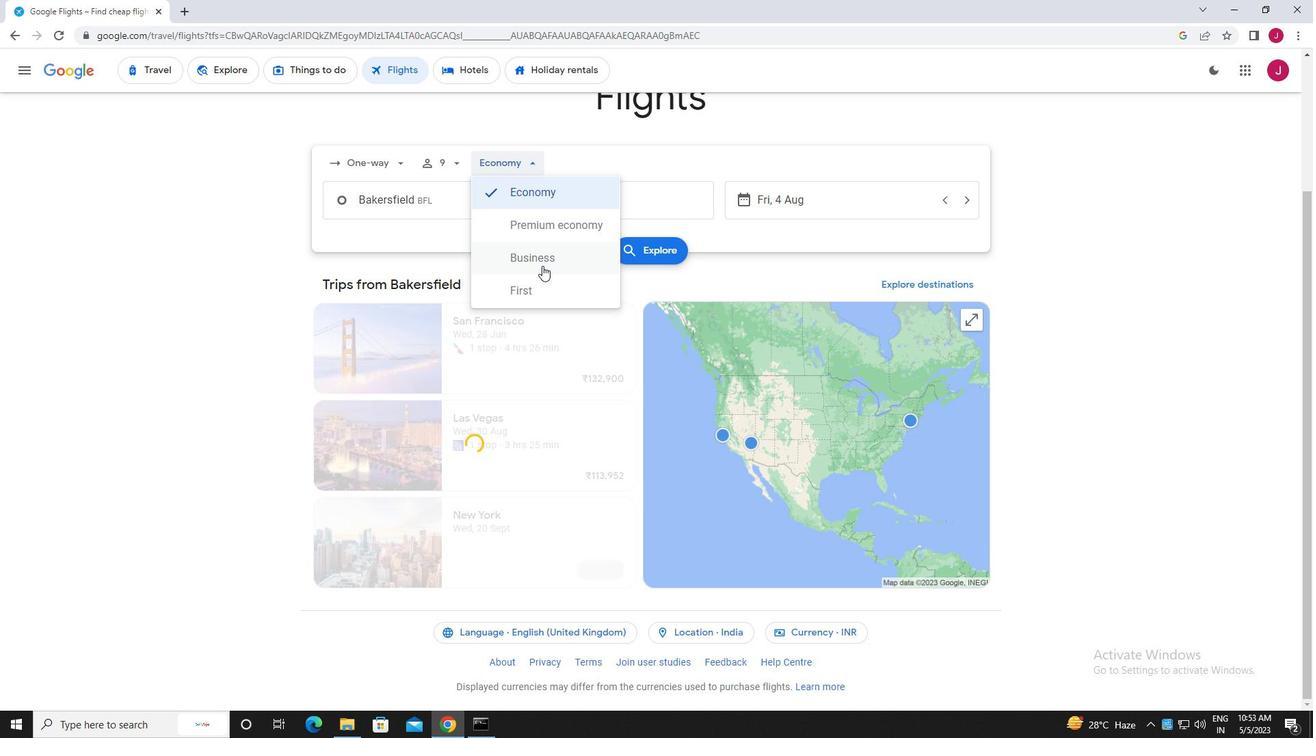 
Action: Mouse pressed left at (539, 261)
Screenshot: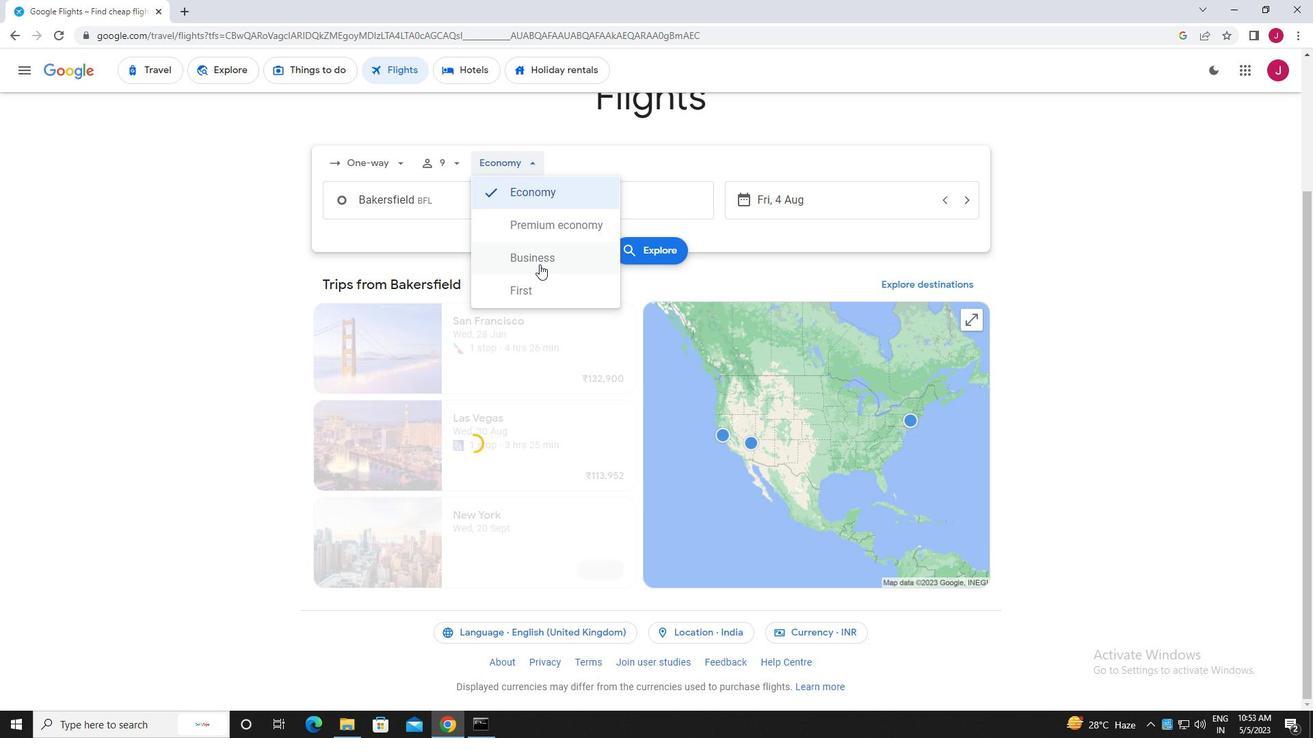 
Action: Mouse moved to (454, 203)
Screenshot: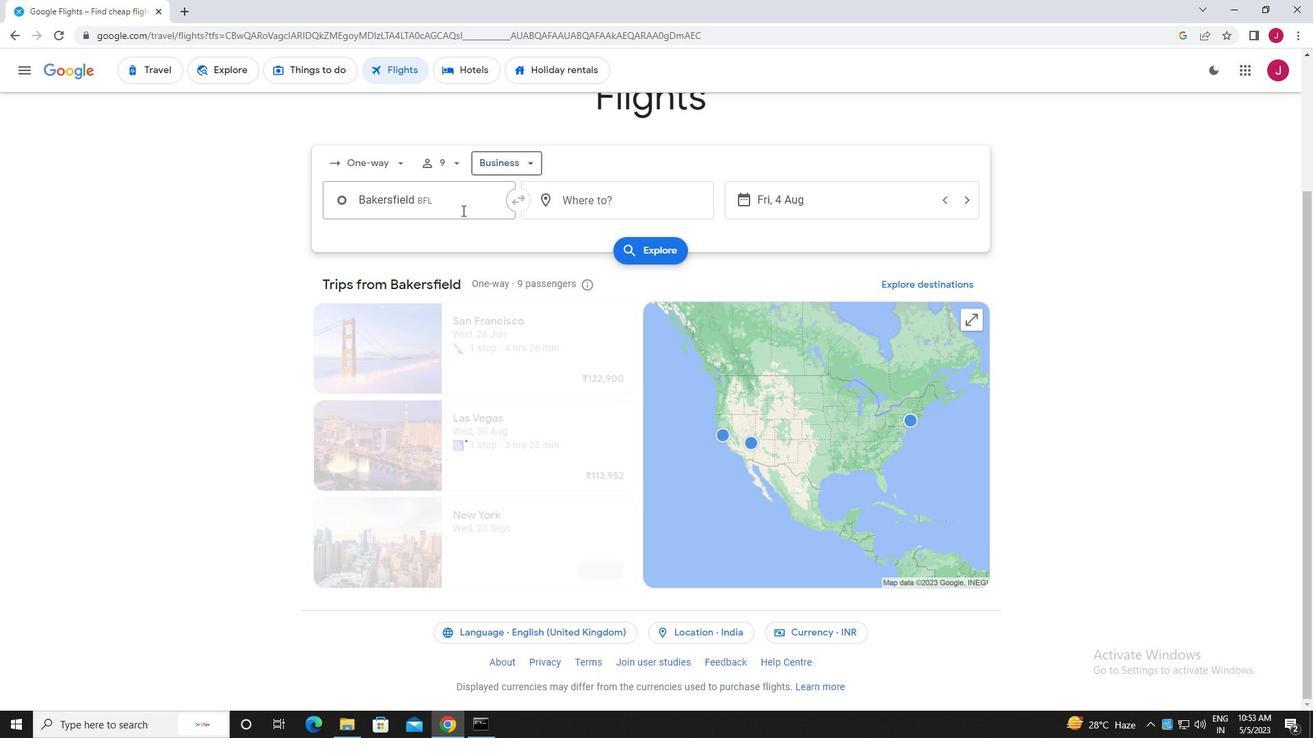 
Action: Mouse pressed left at (454, 203)
Screenshot: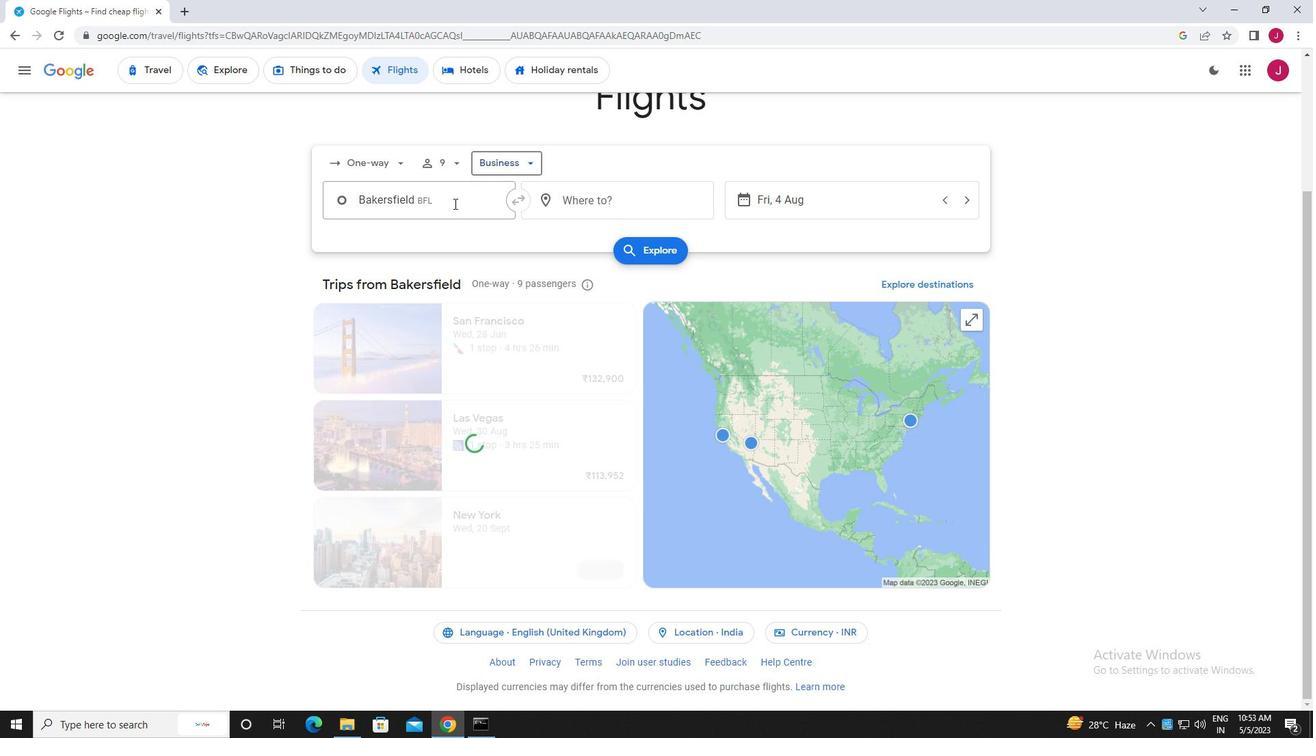 
Action: Key pressed bakersfield
Screenshot: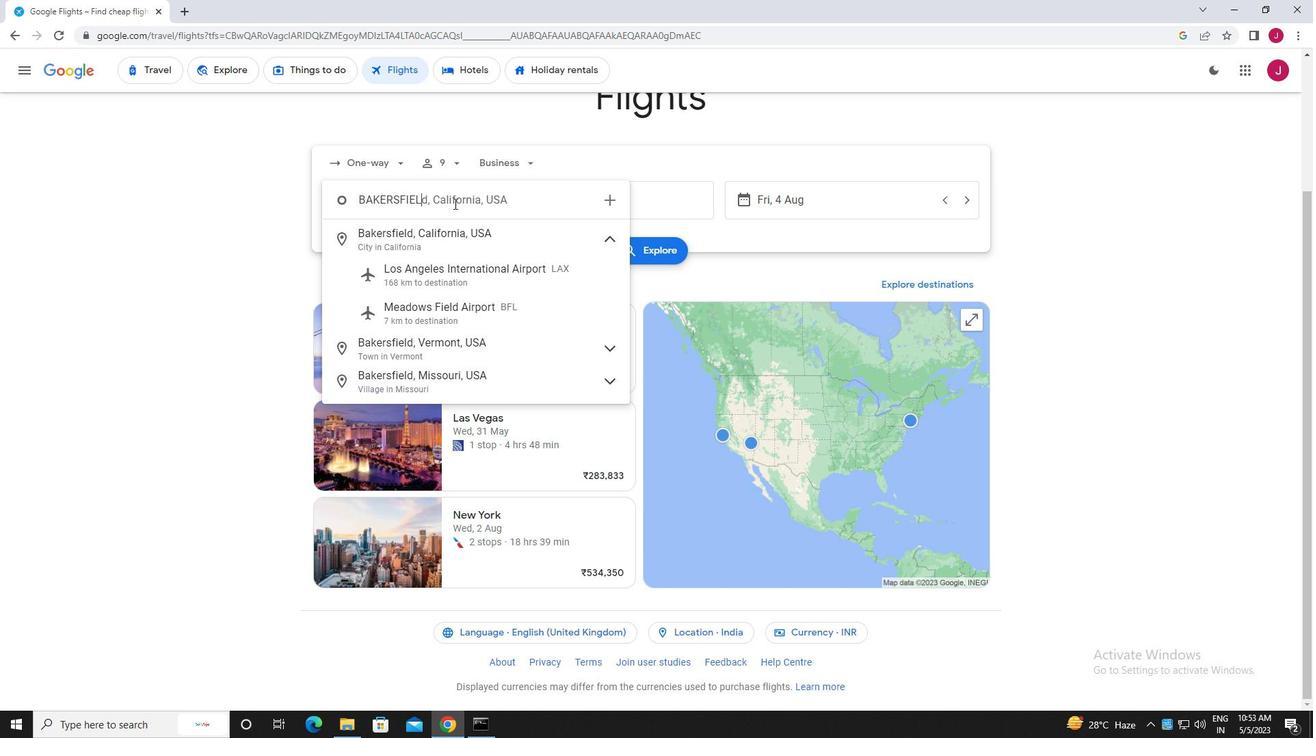 
Action: Mouse moved to (453, 299)
Screenshot: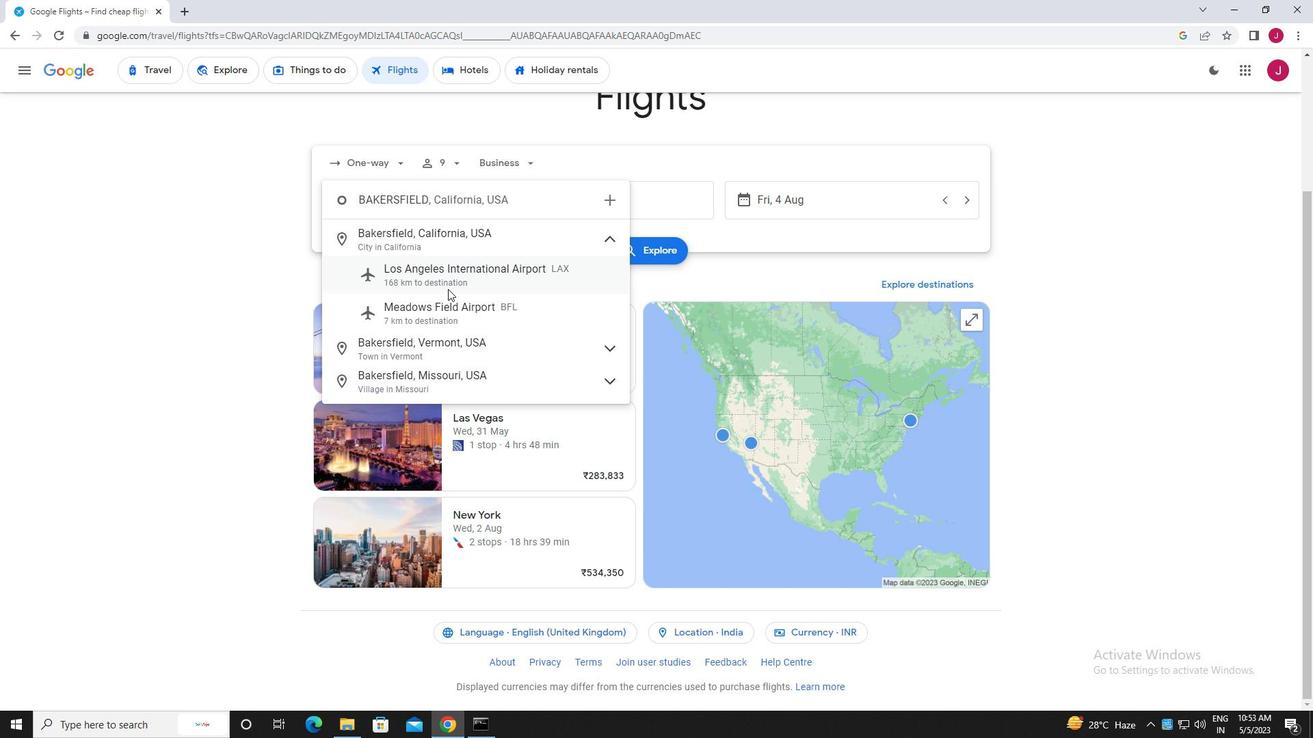
Action: Mouse pressed left at (453, 299)
Screenshot: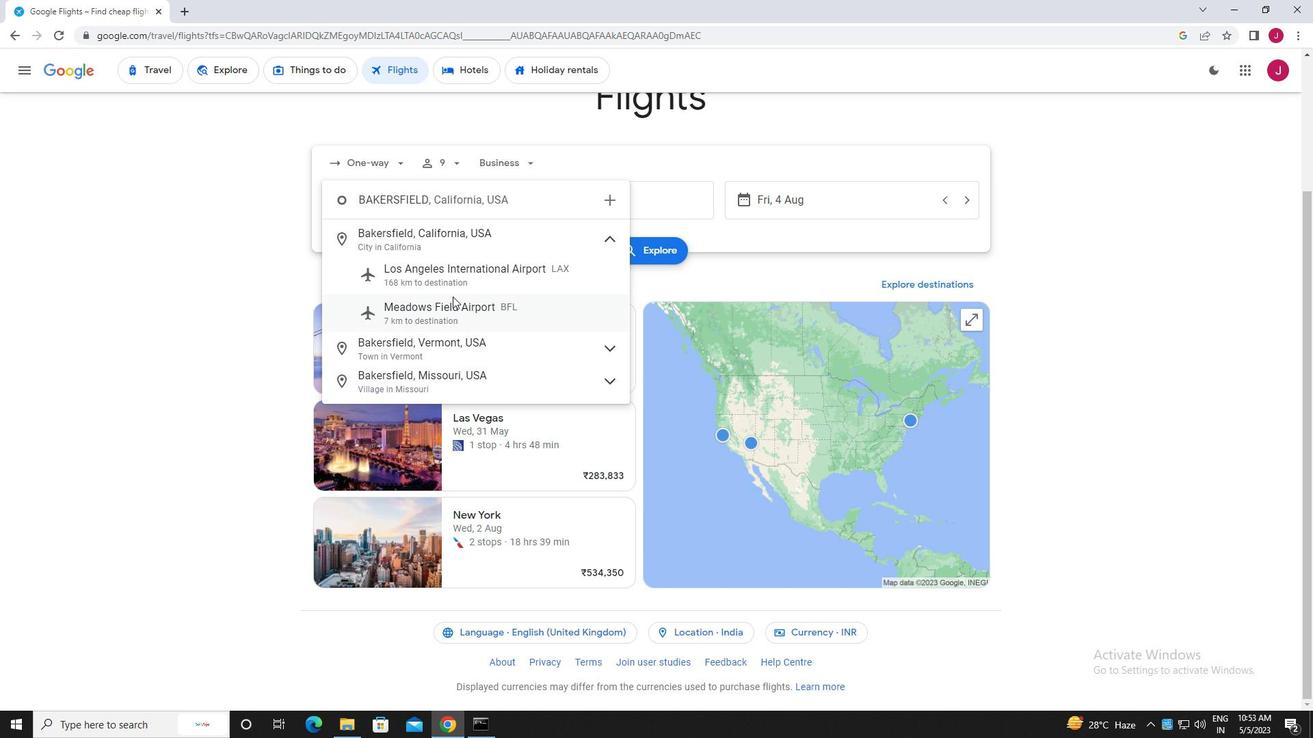 
Action: Mouse moved to (638, 207)
Screenshot: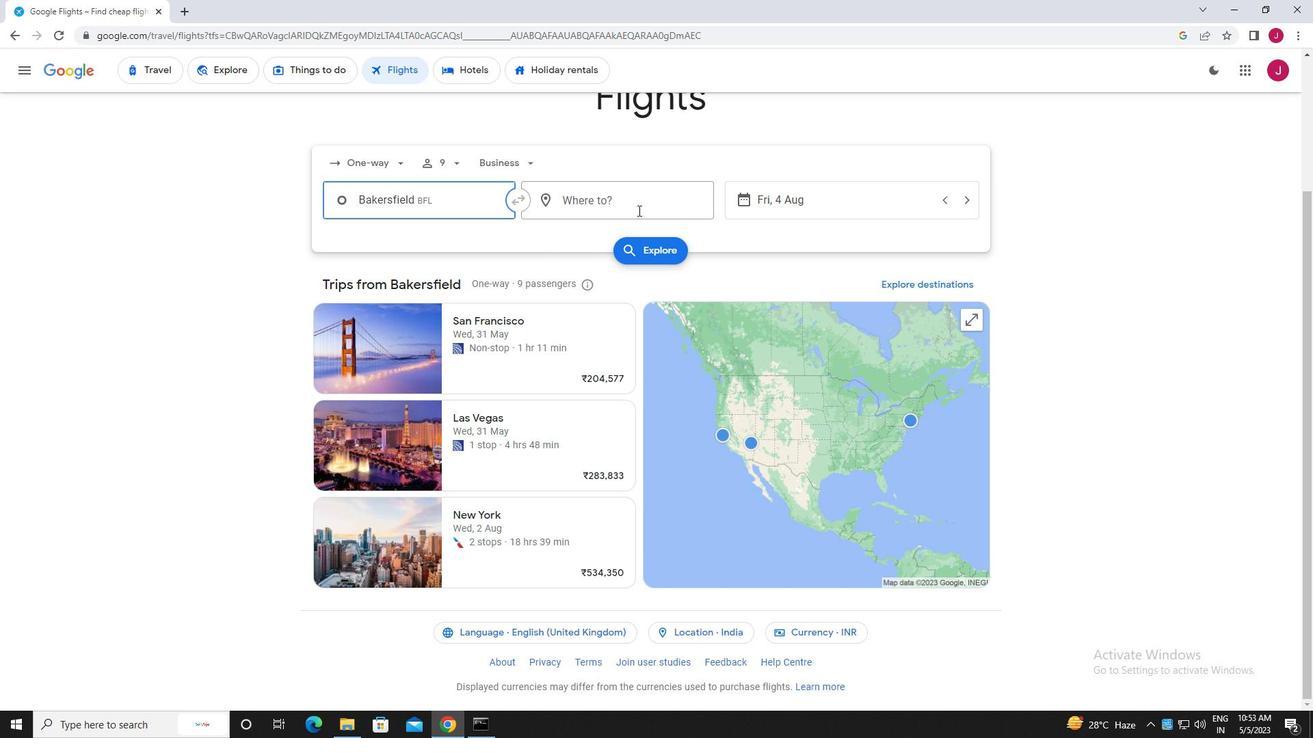 
Action: Mouse pressed left at (638, 207)
Screenshot: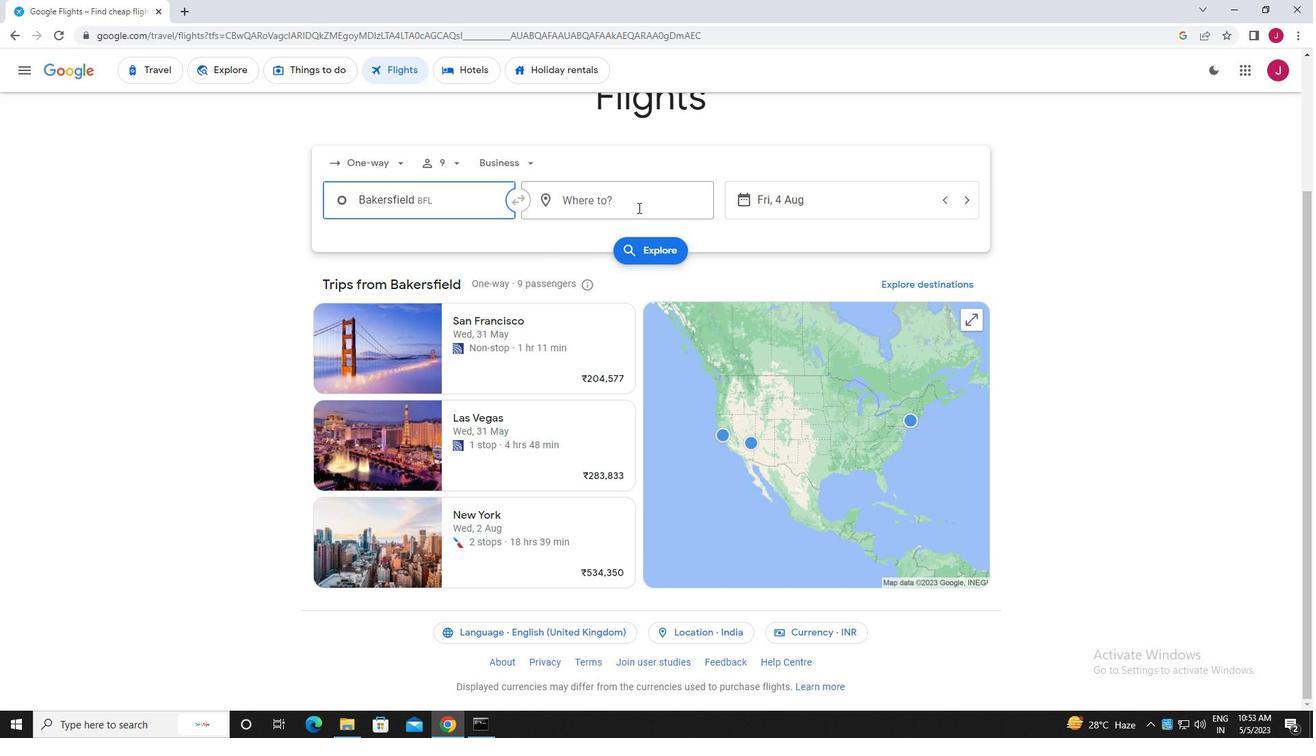 
Action: Key pressed rockspring<Key.backspace><Key.backspace><Key.backspace><Key.backspace><Key.backspace><Key.backspace><Key.space>springs
Screenshot: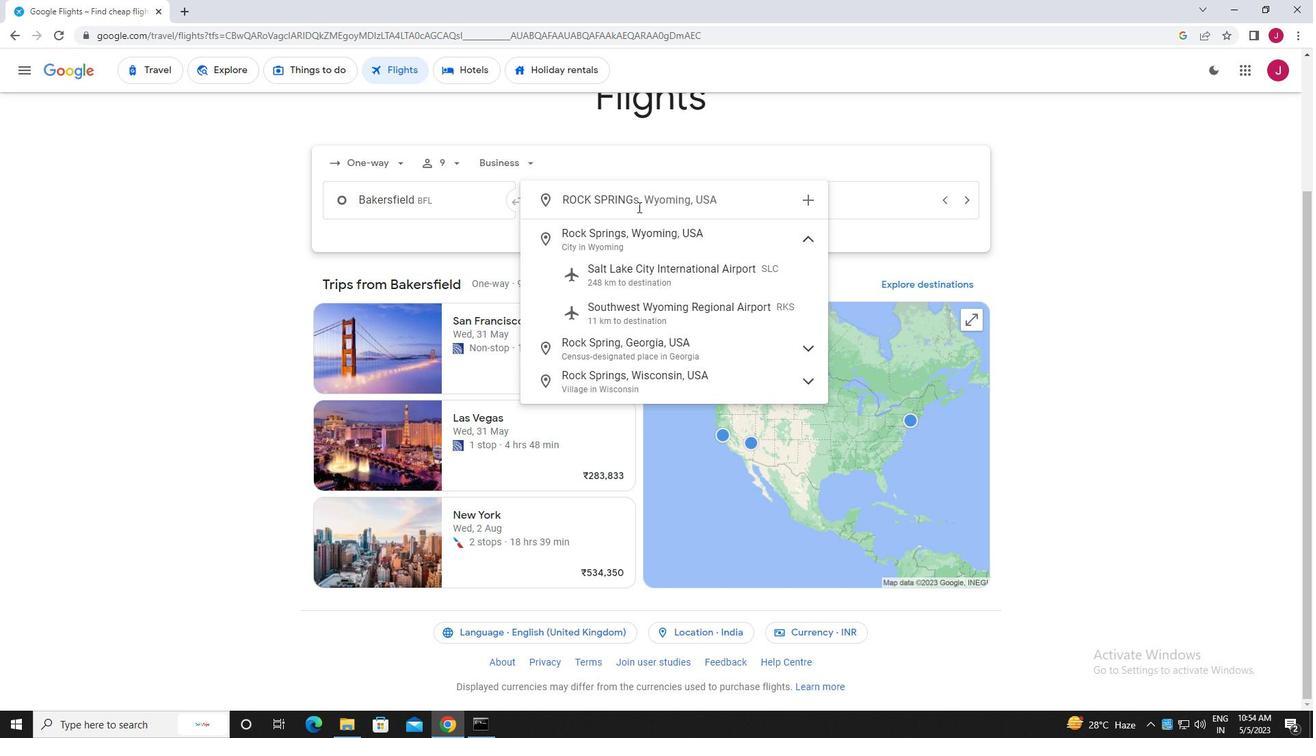 
Action: Mouse moved to (669, 307)
Screenshot: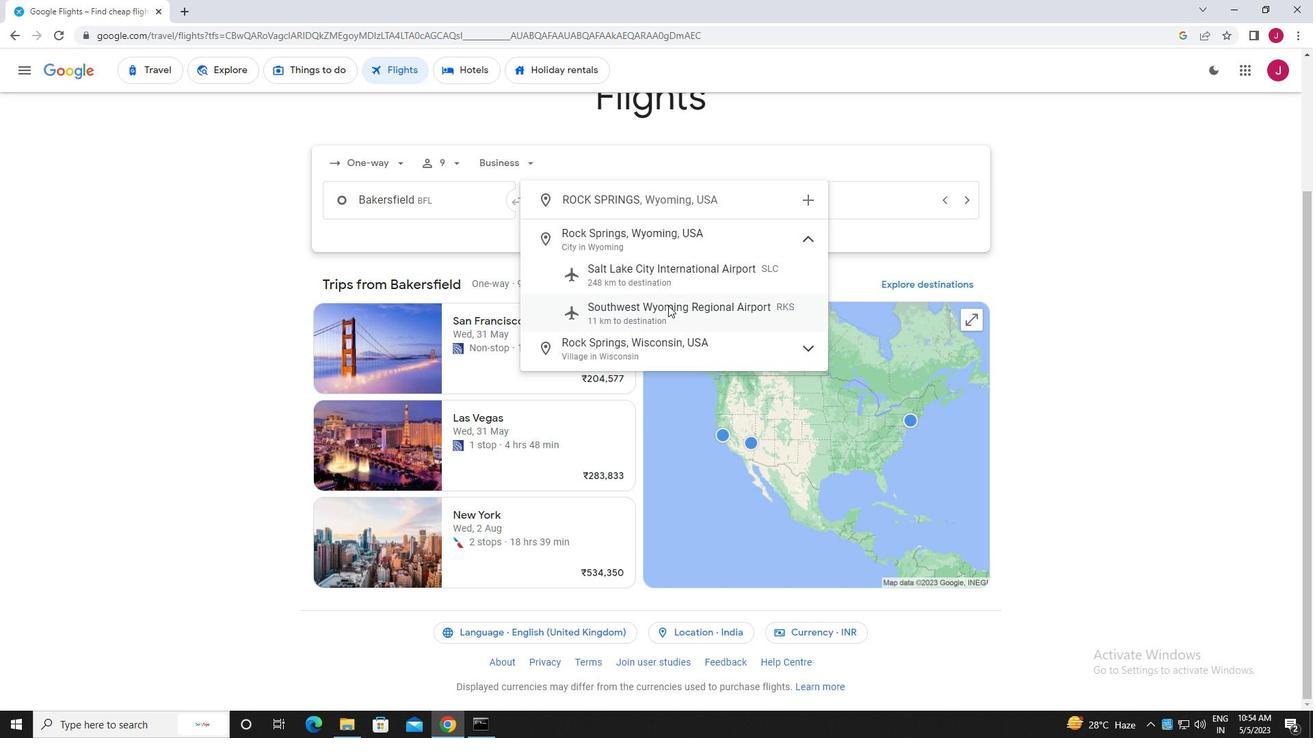 
Action: Mouse pressed left at (669, 307)
Screenshot: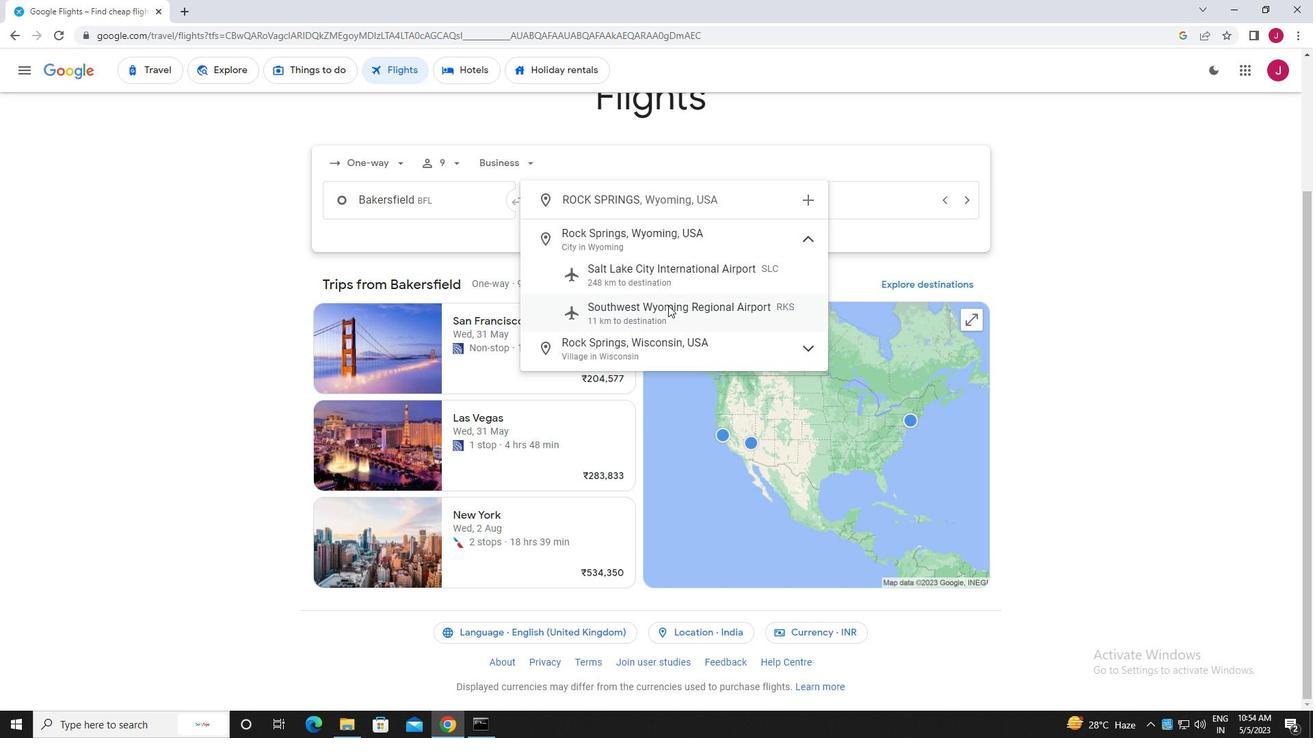 
Action: Mouse moved to (814, 209)
Screenshot: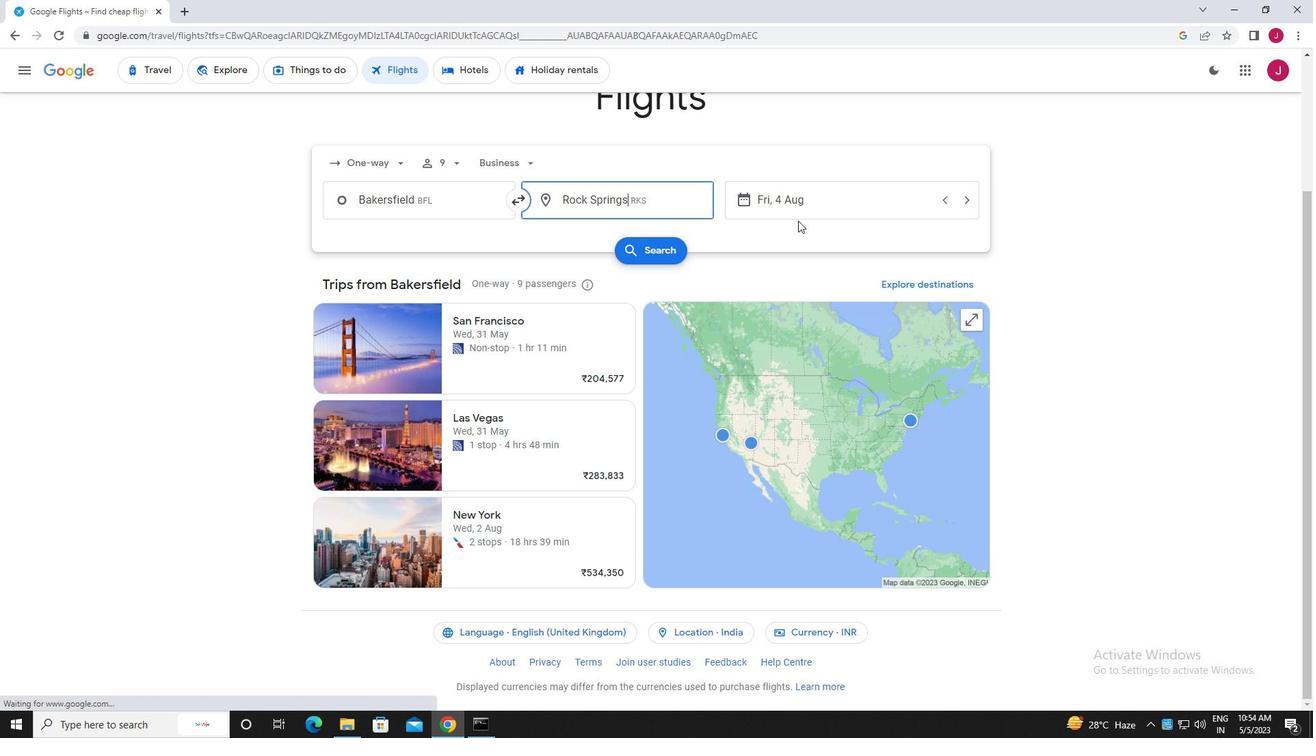 
Action: Mouse pressed left at (814, 209)
Screenshot: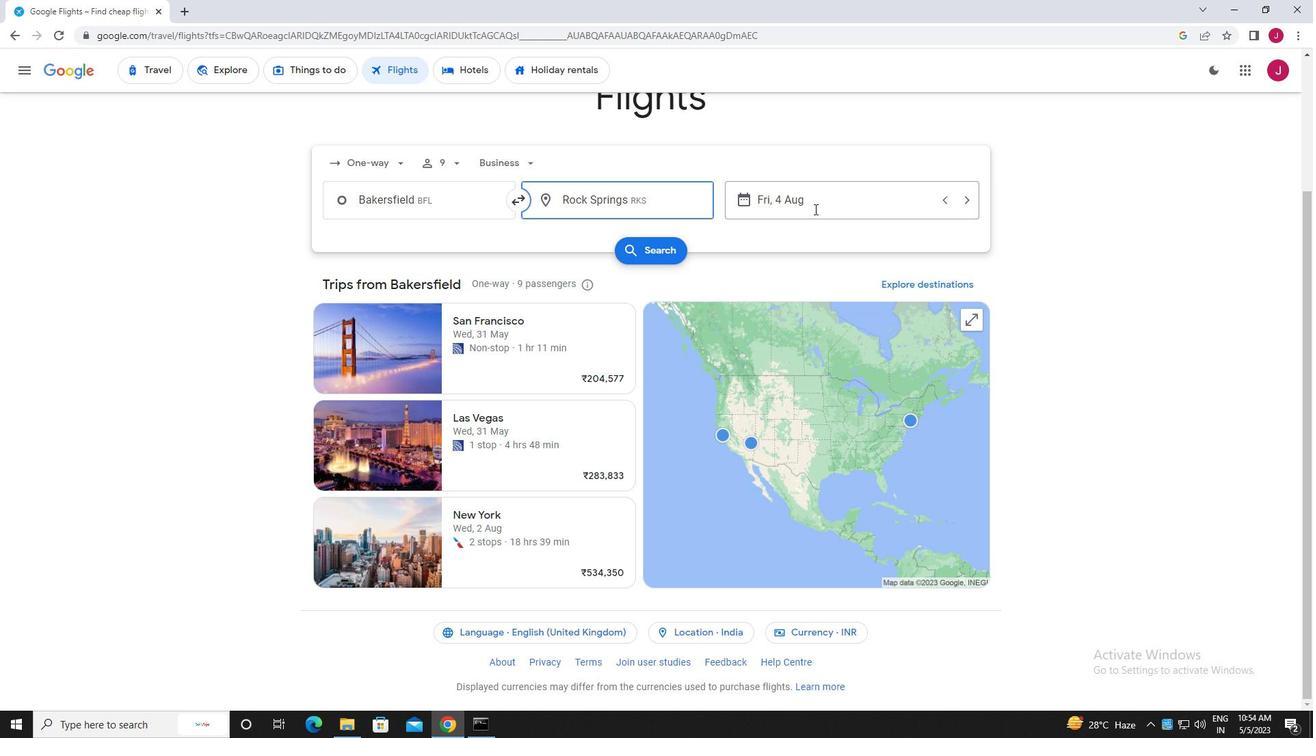 
Action: Mouse moved to (691, 309)
Screenshot: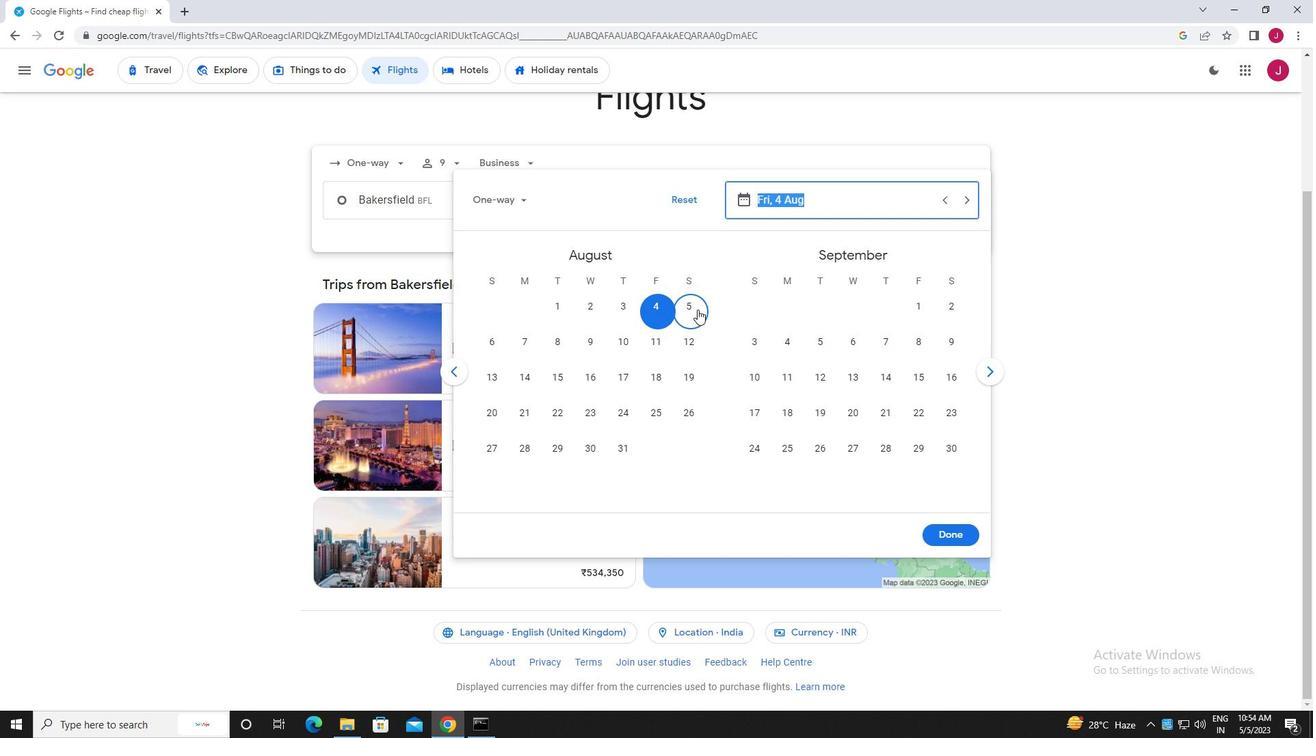 
Action: Mouse pressed left at (691, 309)
Screenshot: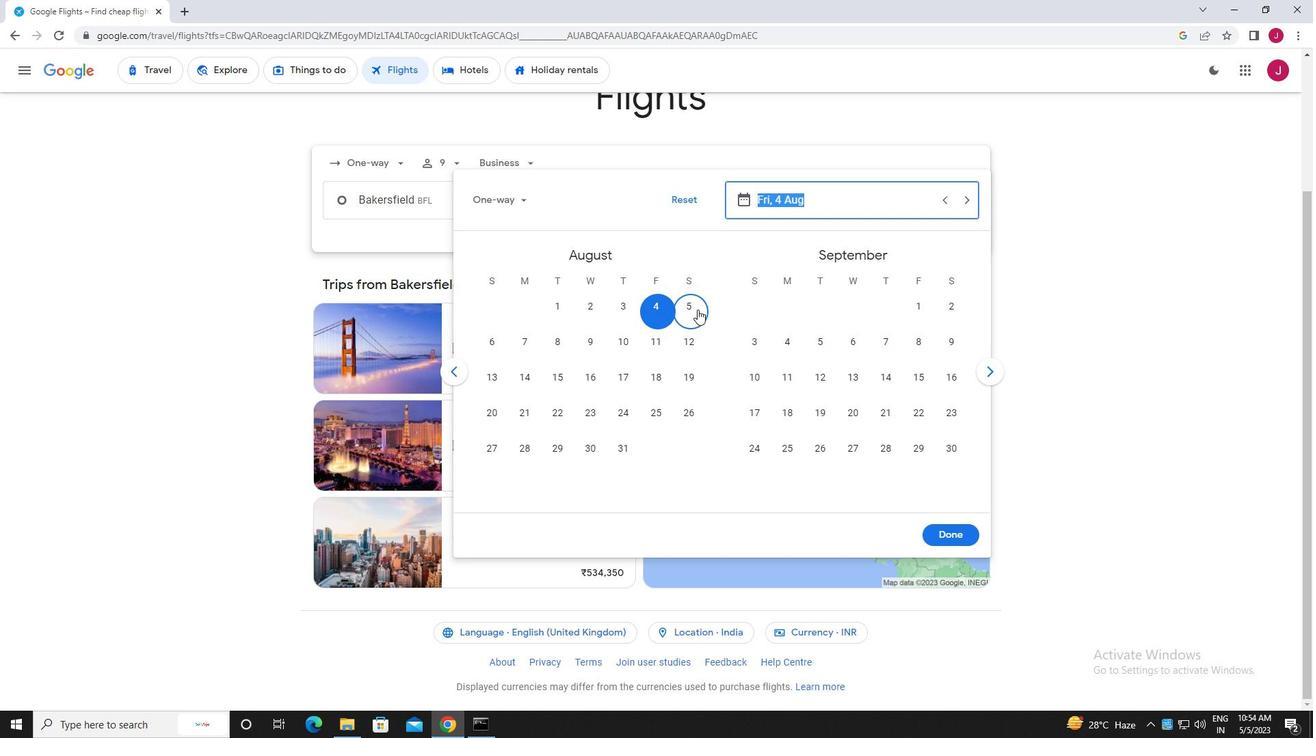 
Action: Mouse moved to (950, 532)
Screenshot: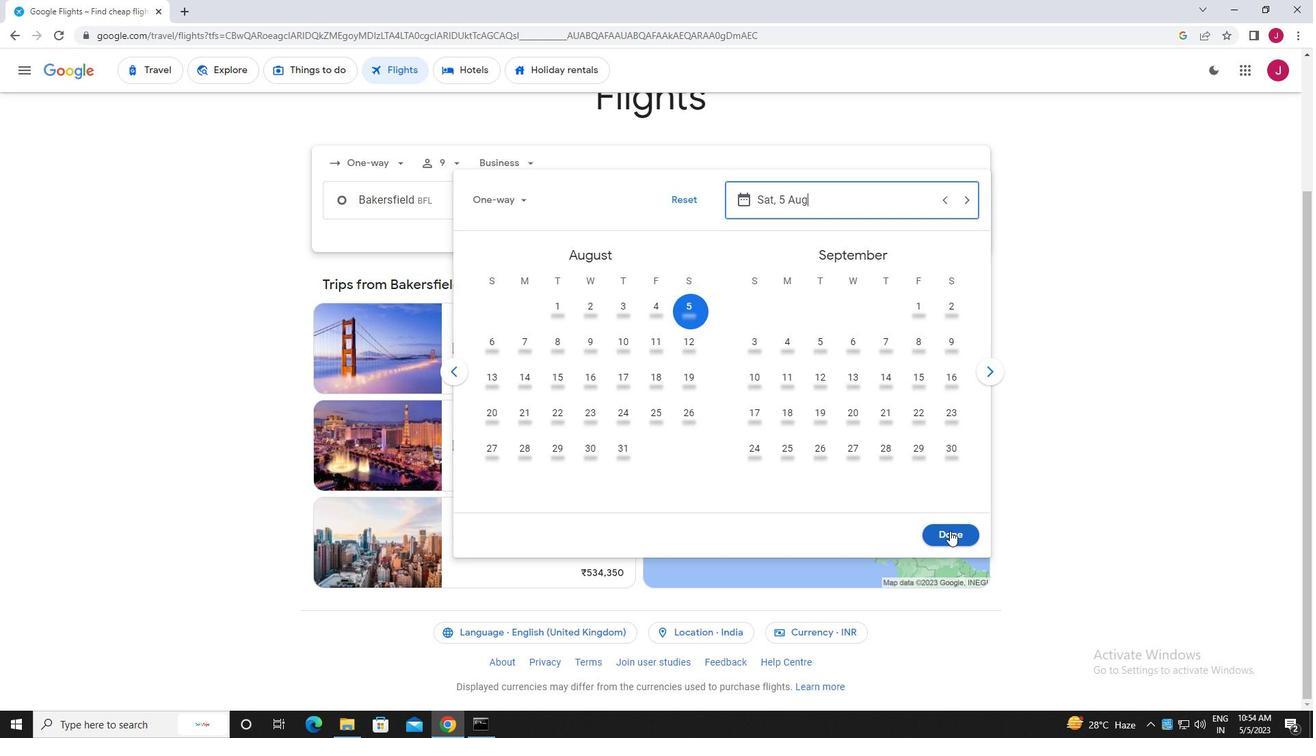 
Action: Mouse pressed left at (950, 532)
Screenshot: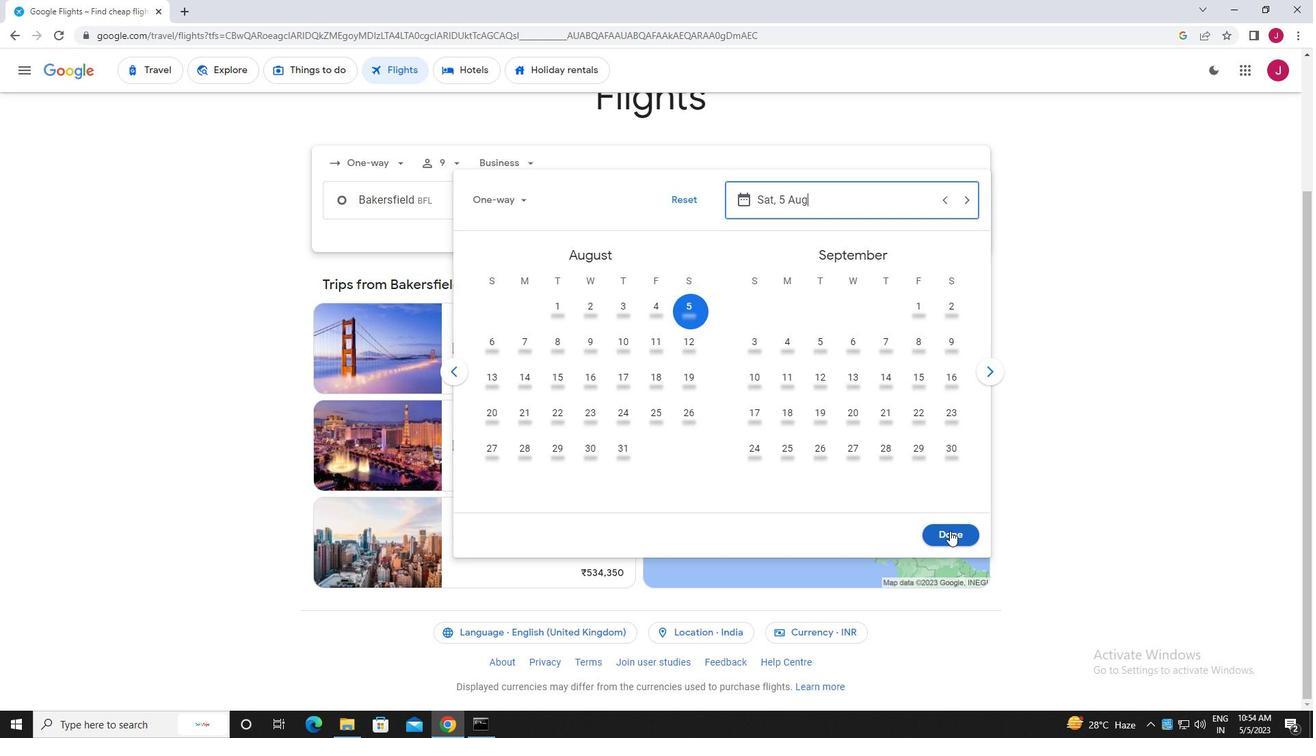 
Action: Mouse moved to (661, 250)
Screenshot: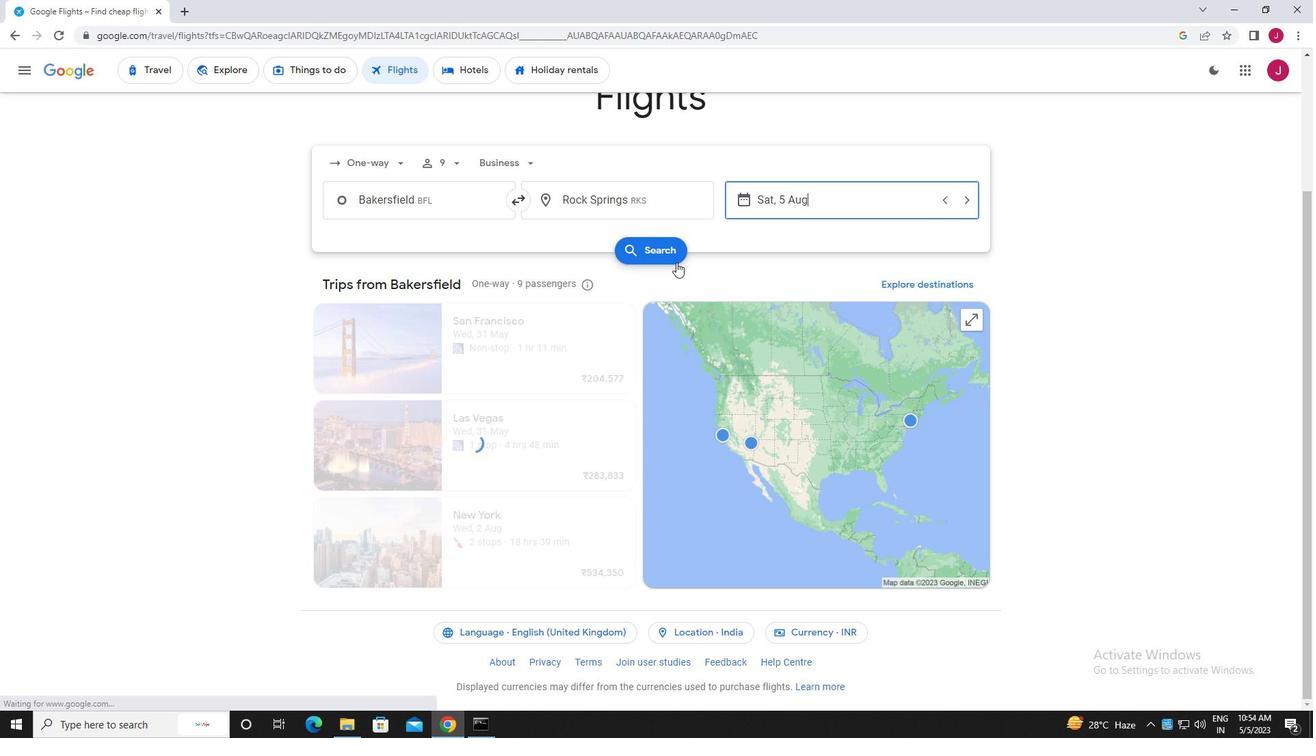 
Action: Mouse pressed left at (661, 250)
Screenshot: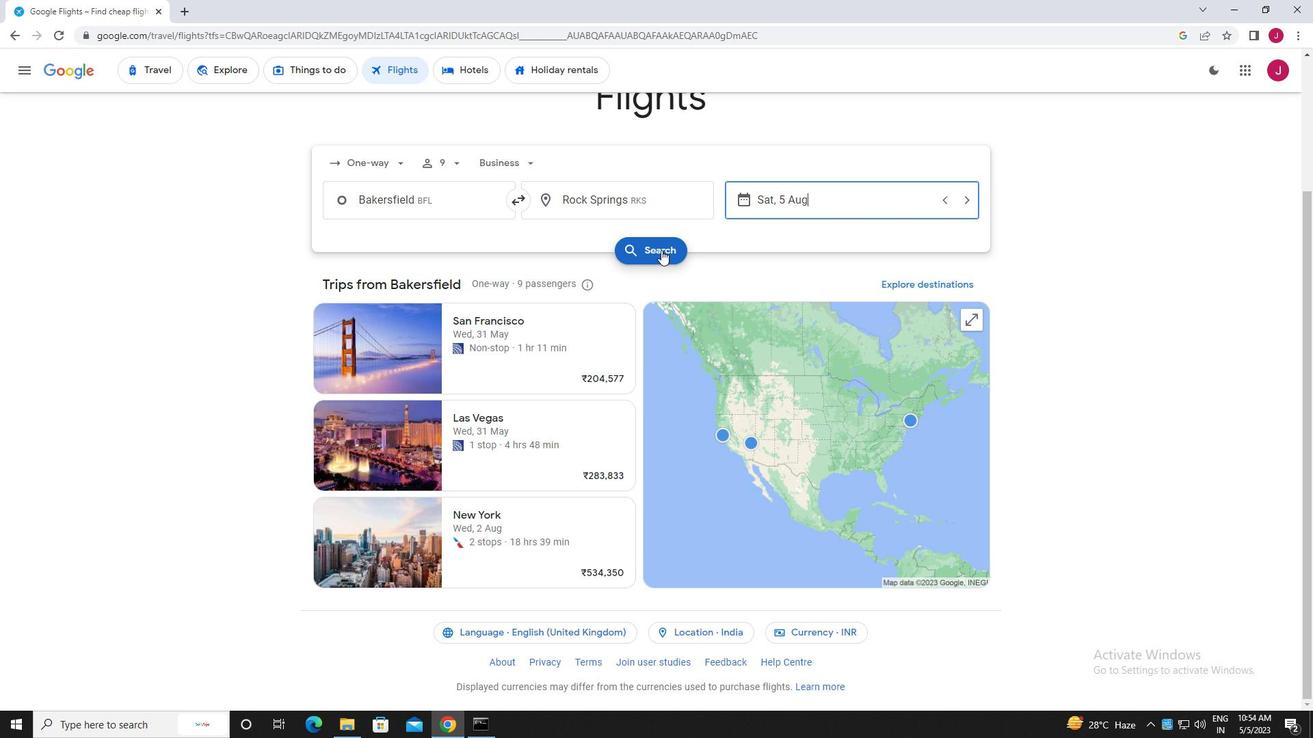 
Action: Mouse moved to (349, 196)
Screenshot: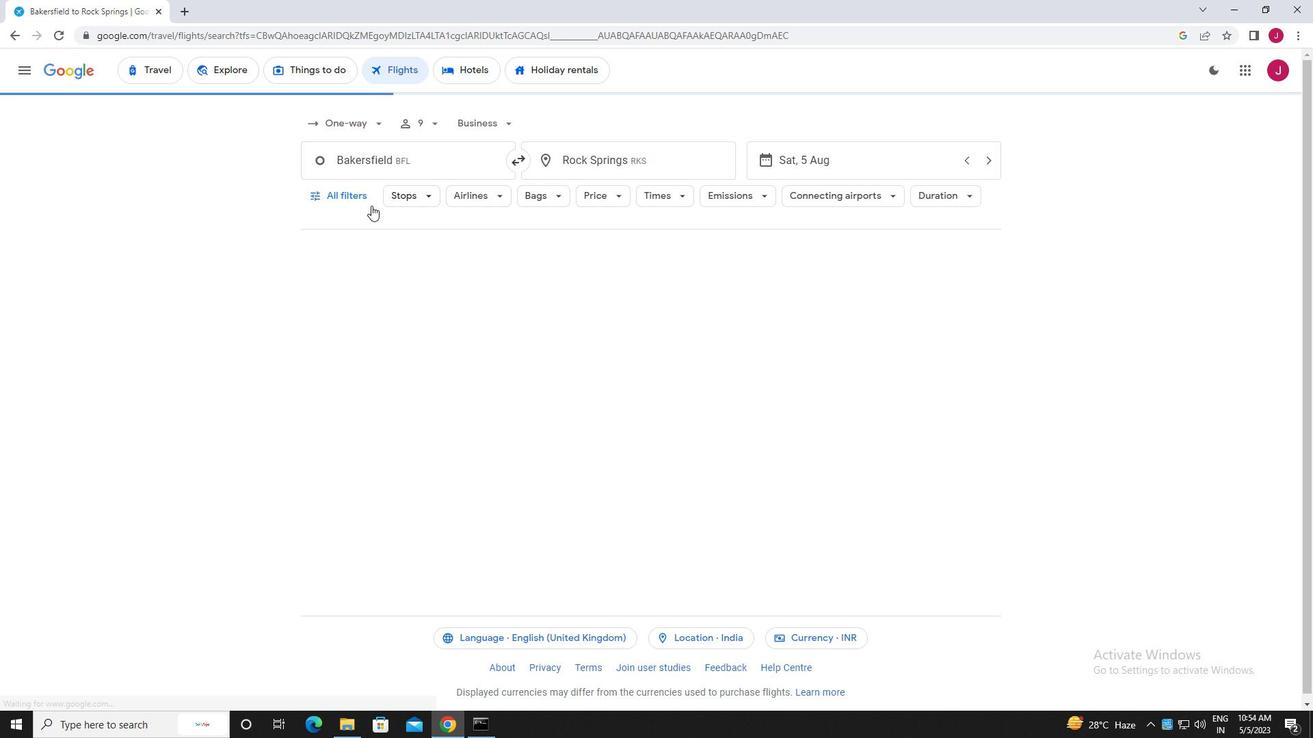 
Action: Mouse pressed left at (349, 196)
Screenshot: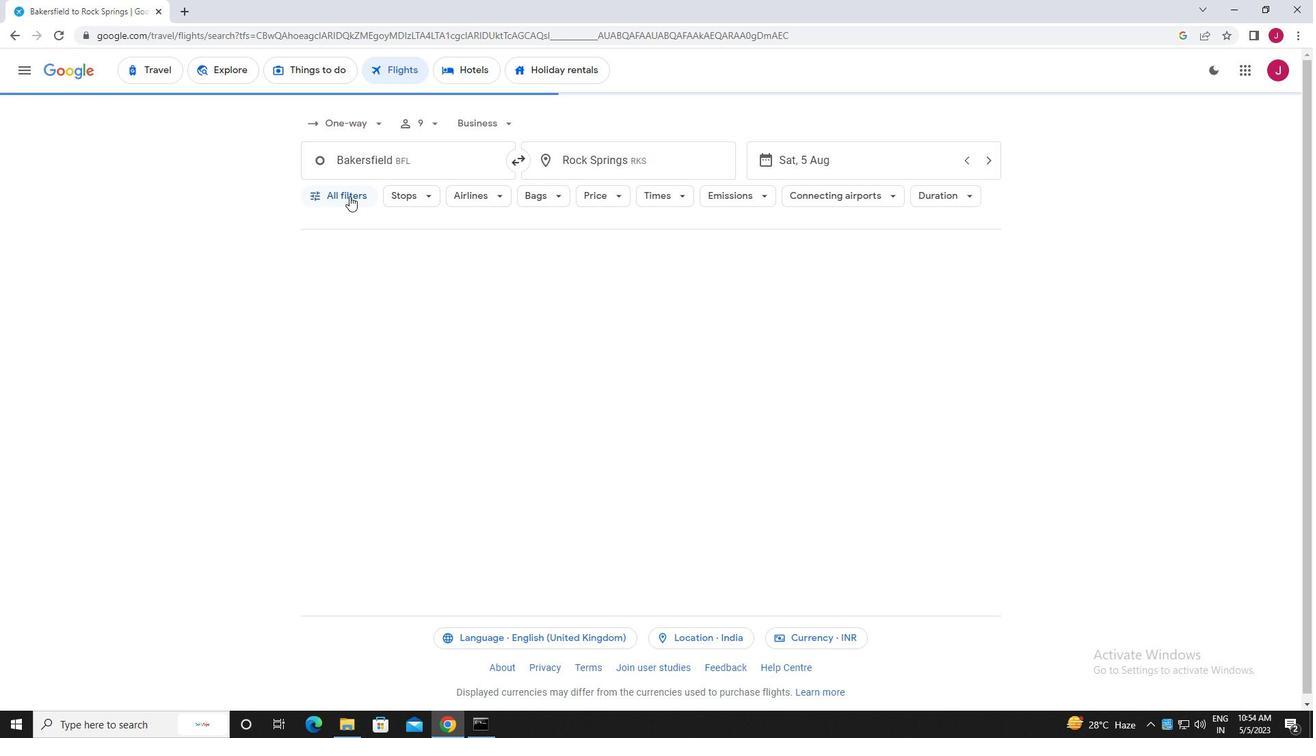
Action: Mouse moved to (418, 253)
Screenshot: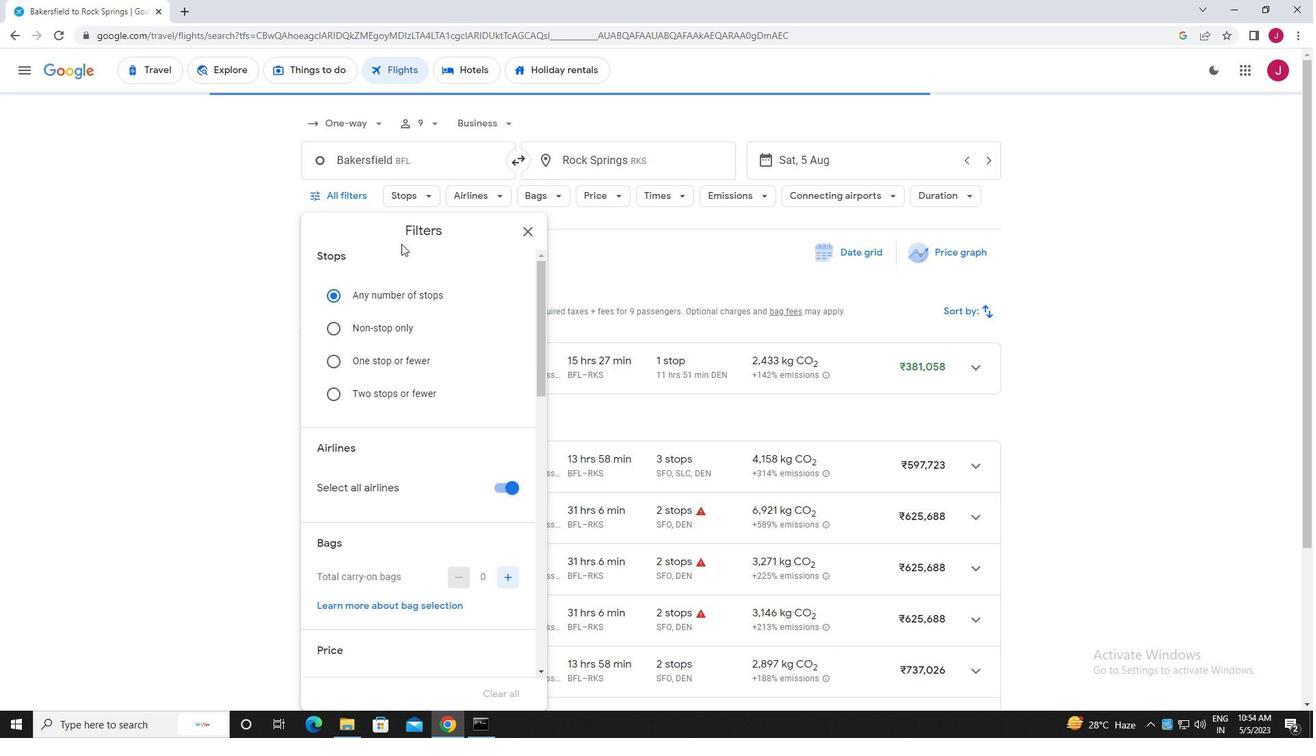 
Action: Mouse scrolled (418, 253) with delta (0, 0)
Screenshot: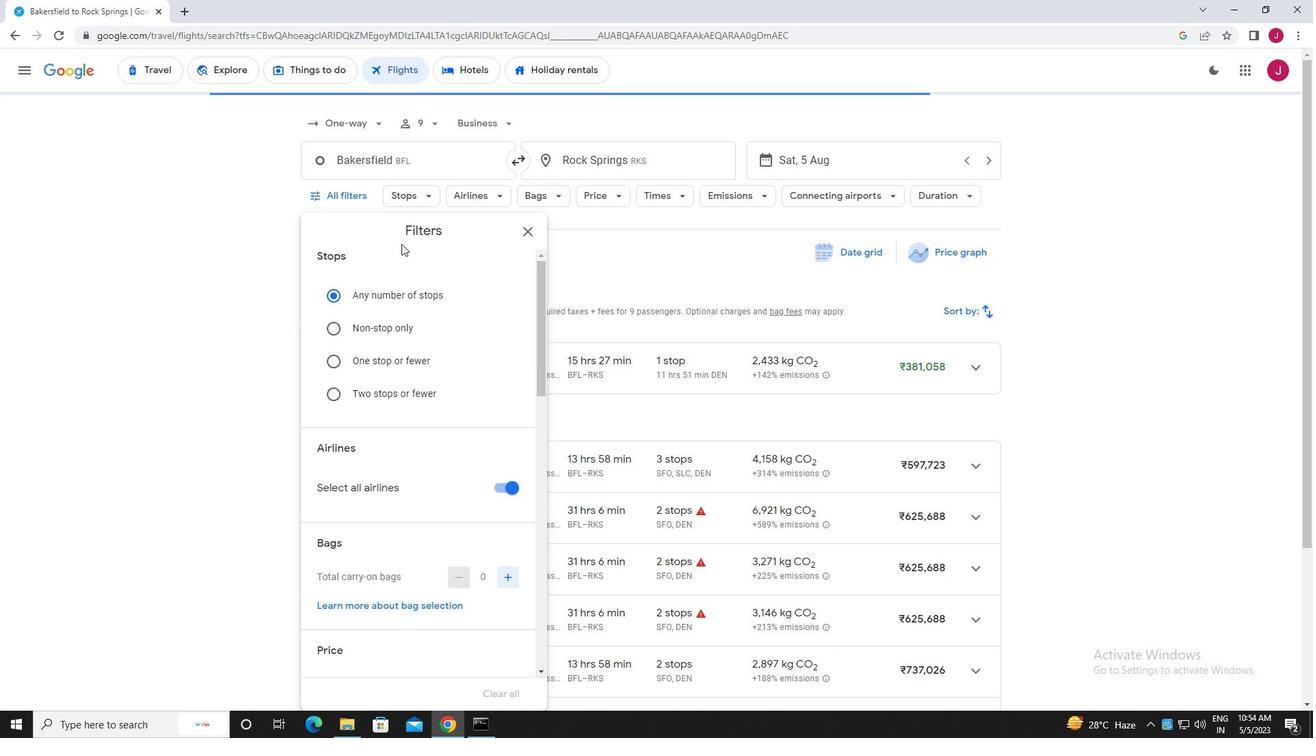 
Action: Mouse scrolled (418, 253) with delta (0, 0)
Screenshot: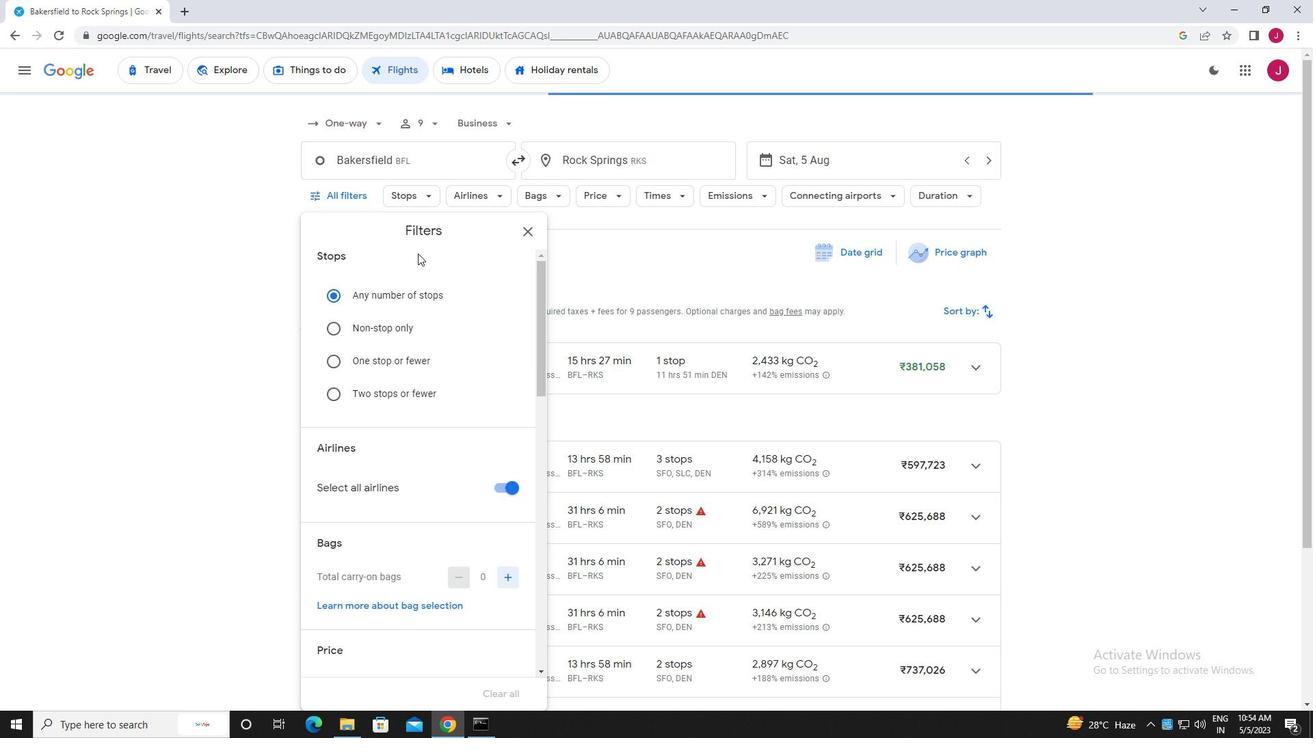 
Action: Mouse moved to (464, 284)
Screenshot: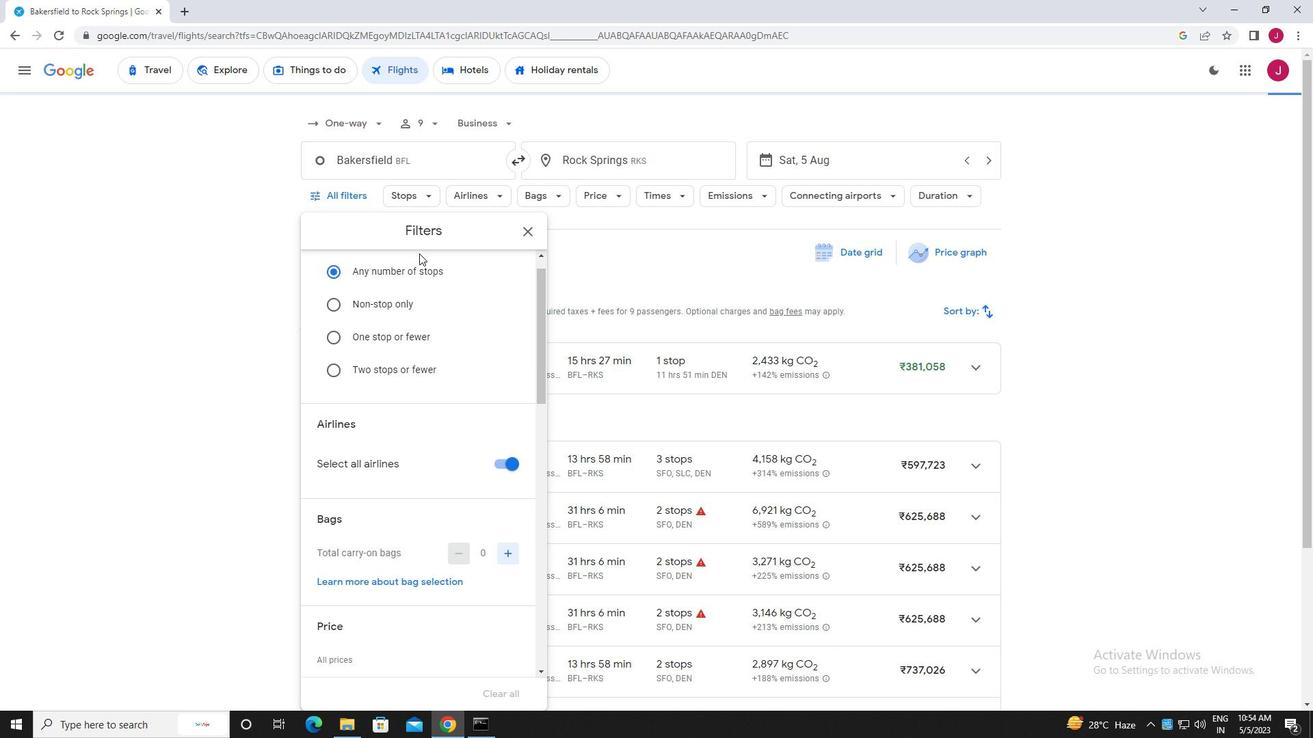 
Action: Mouse scrolled (464, 283) with delta (0, 0)
Screenshot: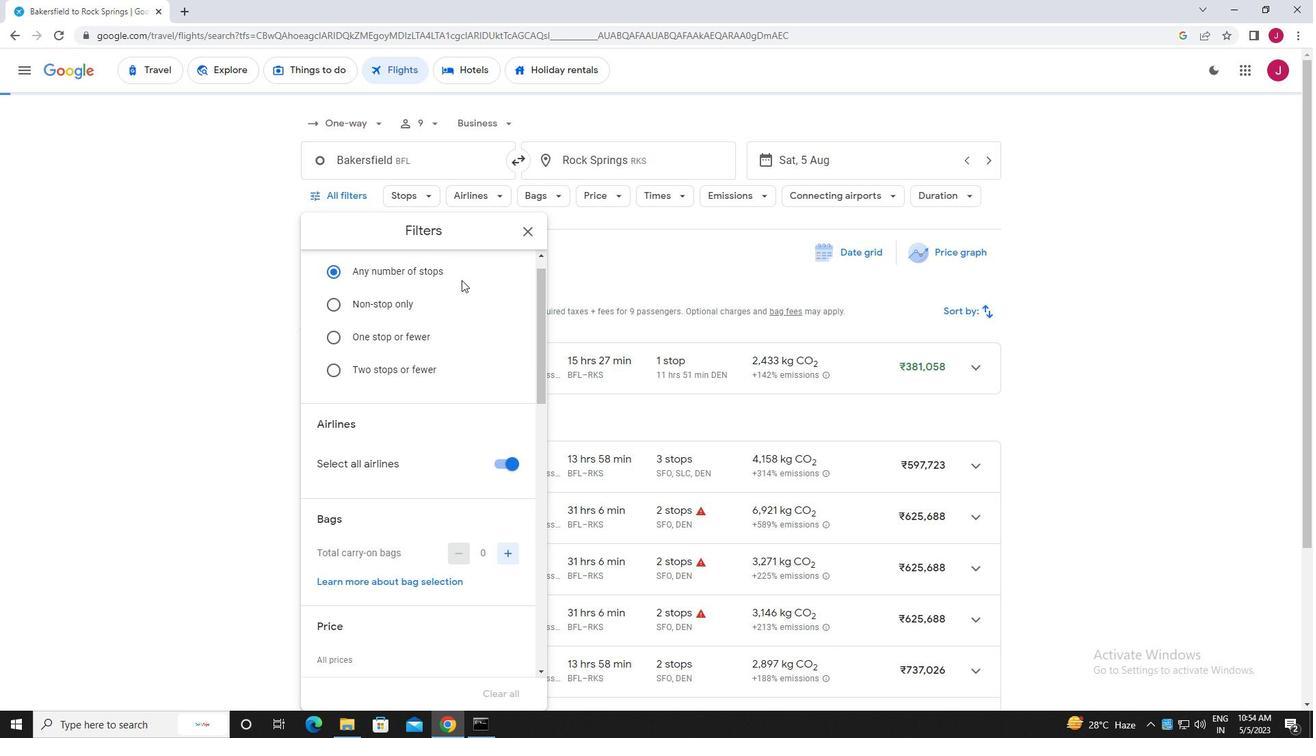
Action: Mouse moved to (464, 284)
Screenshot: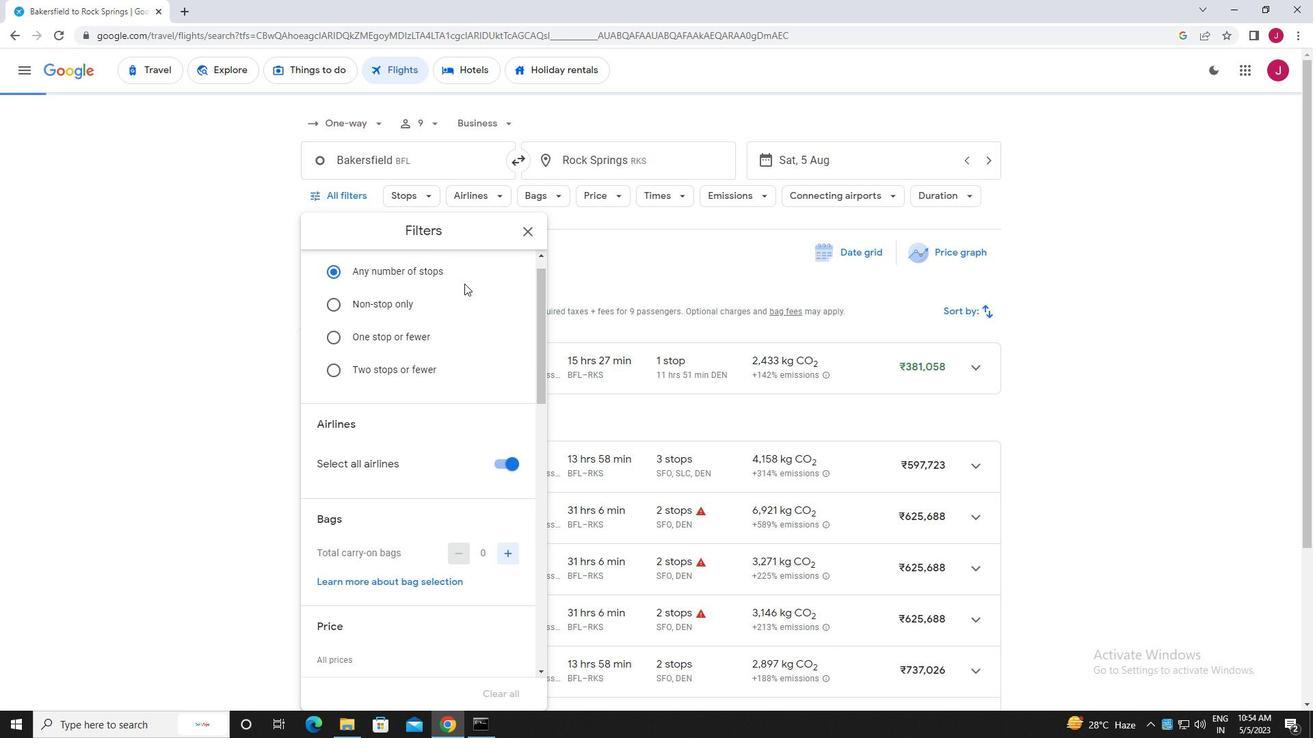 
Action: Mouse scrolled (464, 283) with delta (0, 0)
Screenshot: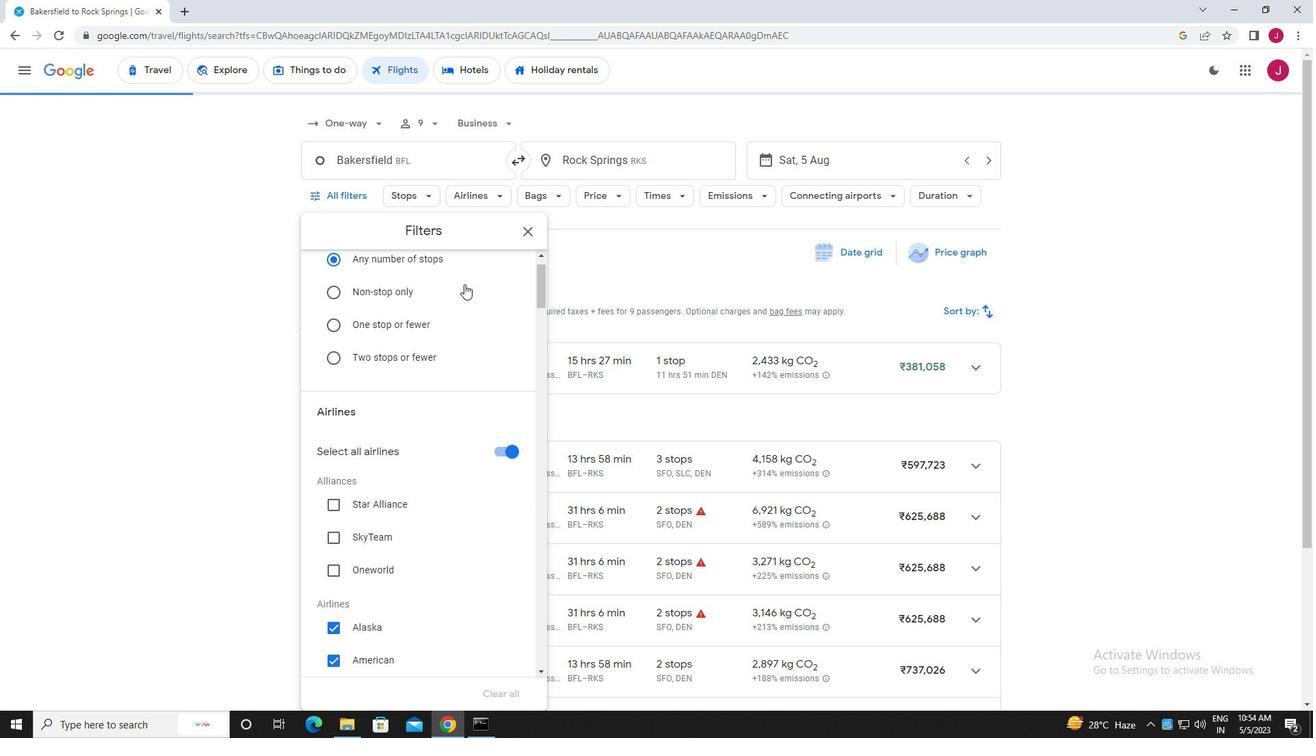 
Action: Mouse moved to (487, 294)
Screenshot: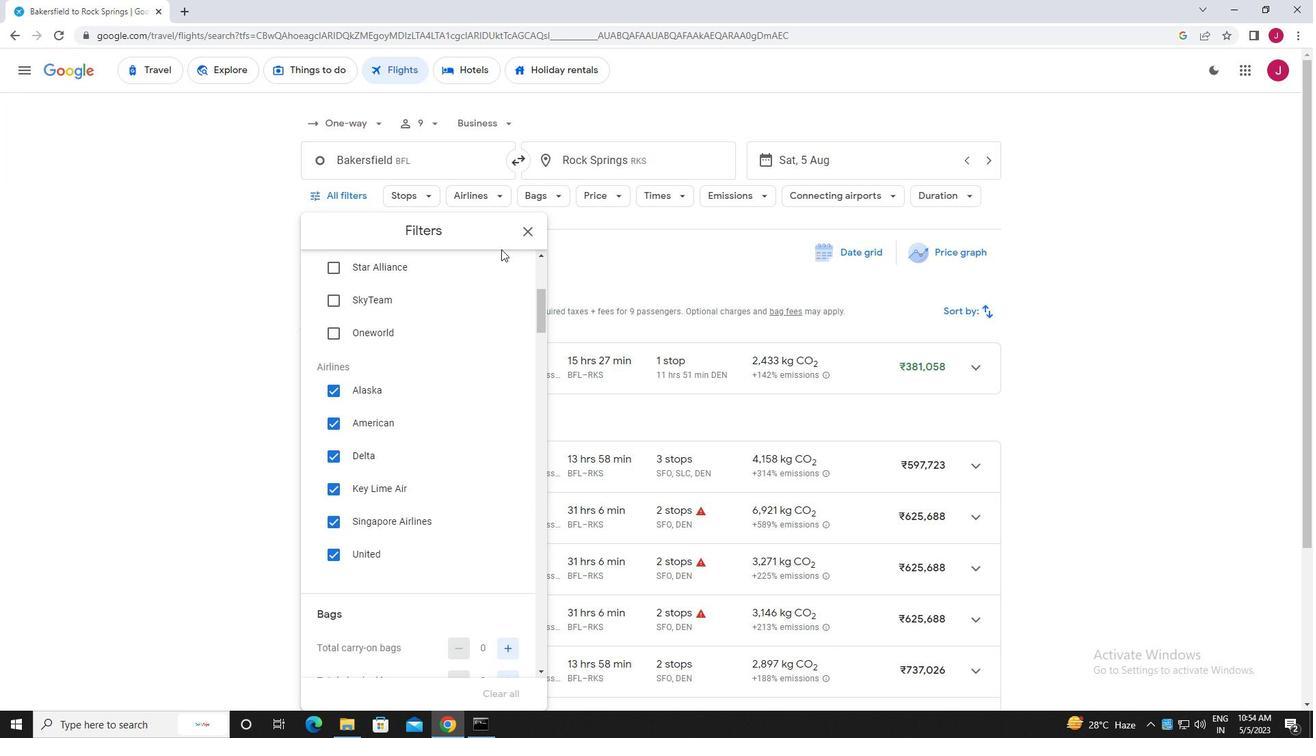 
Action: Mouse scrolled (487, 294) with delta (0, 0)
Screenshot: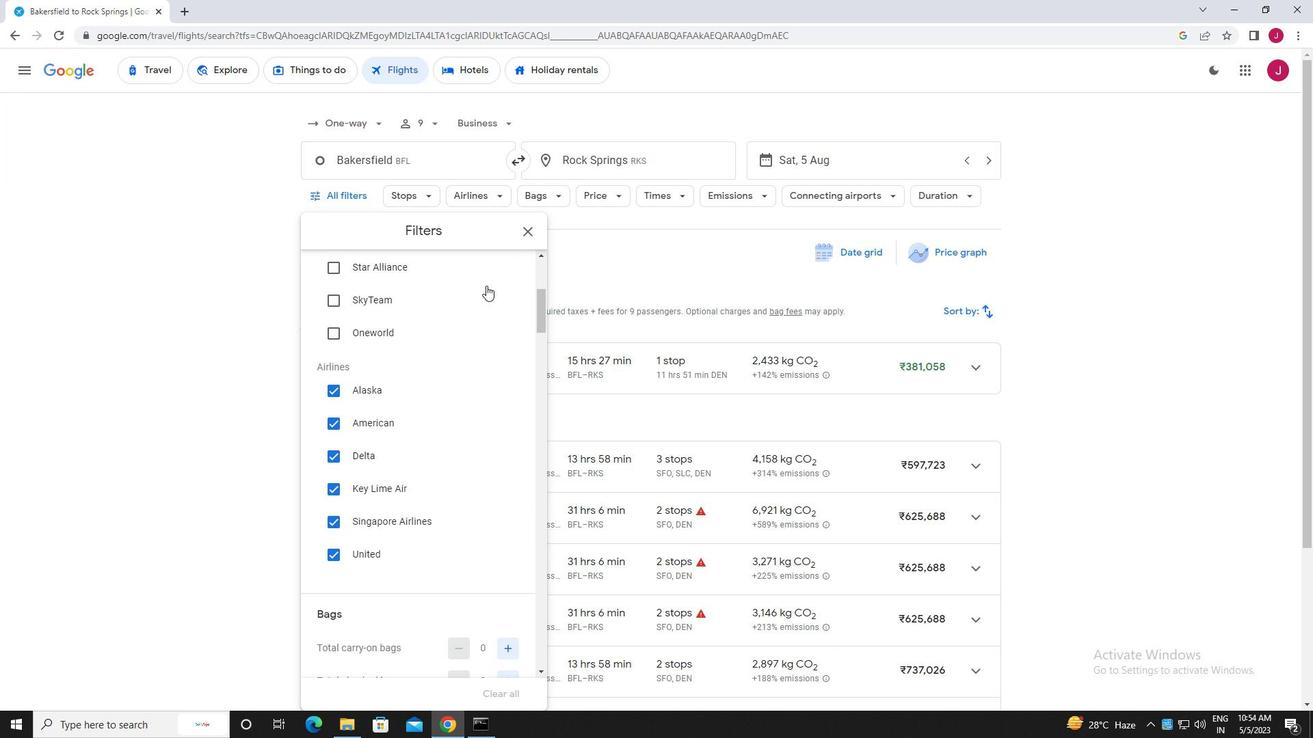 
Action: Mouse moved to (504, 277)
Screenshot: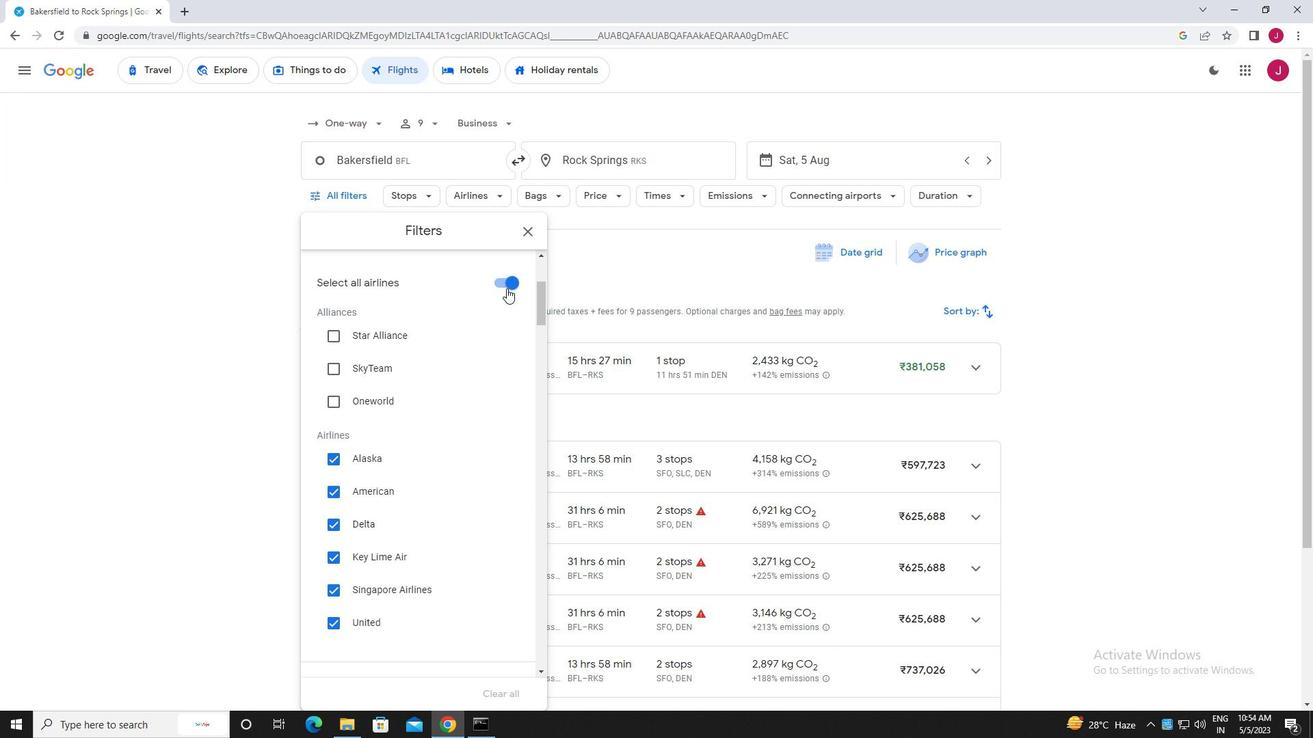 
Action: Mouse pressed left at (504, 277)
Screenshot: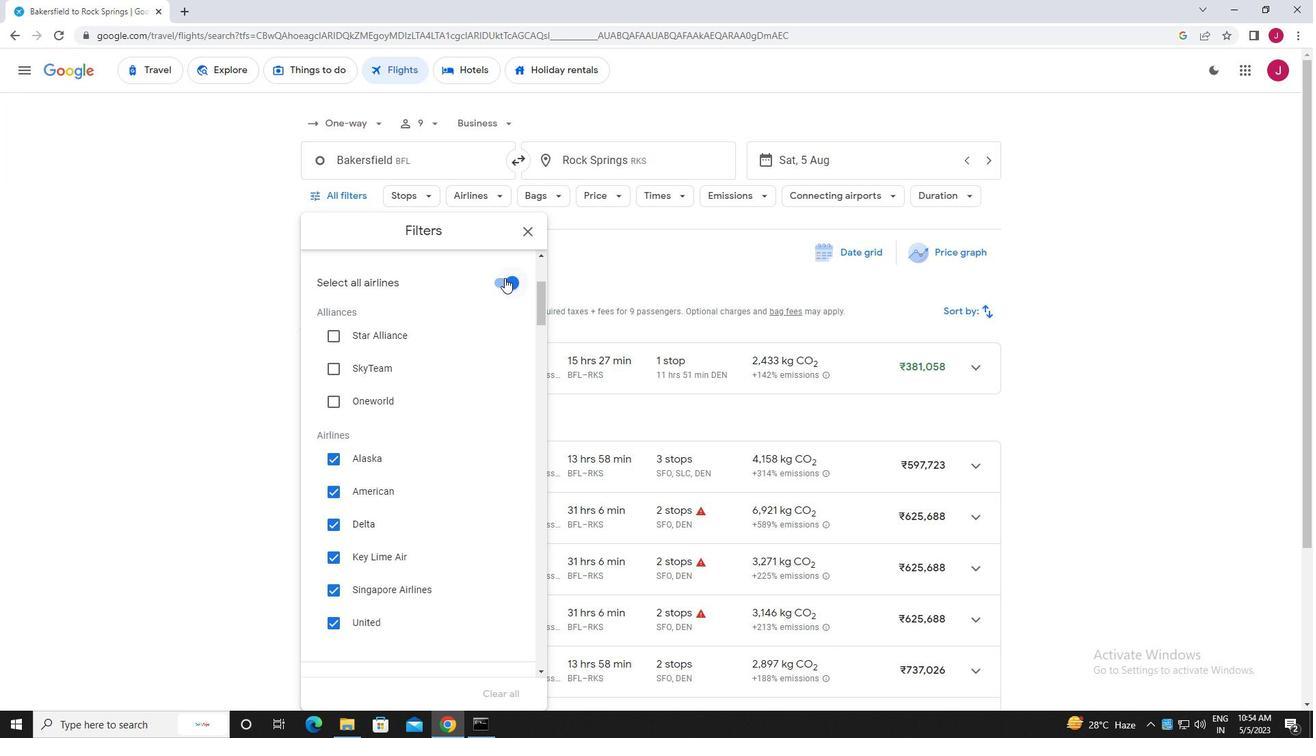 
Action: Mouse moved to (361, 320)
Screenshot: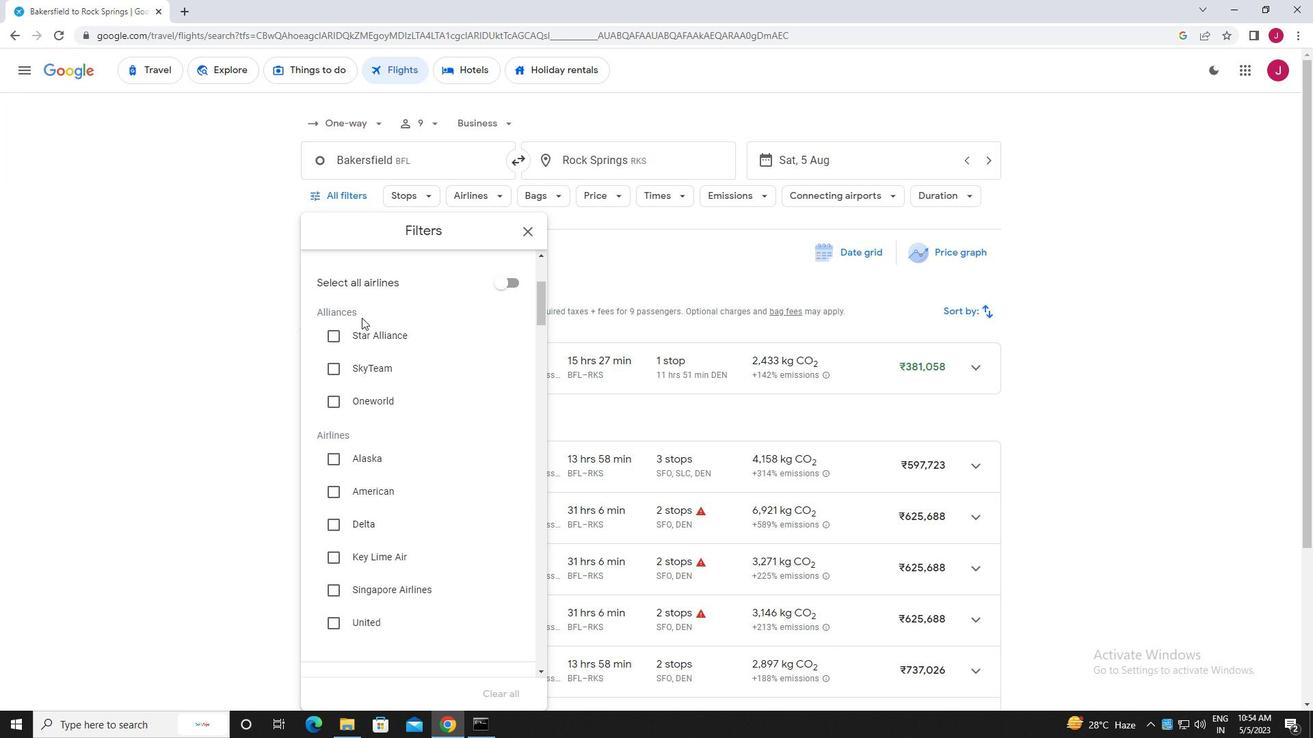 
Action: Mouse scrolled (361, 319) with delta (0, 0)
Screenshot: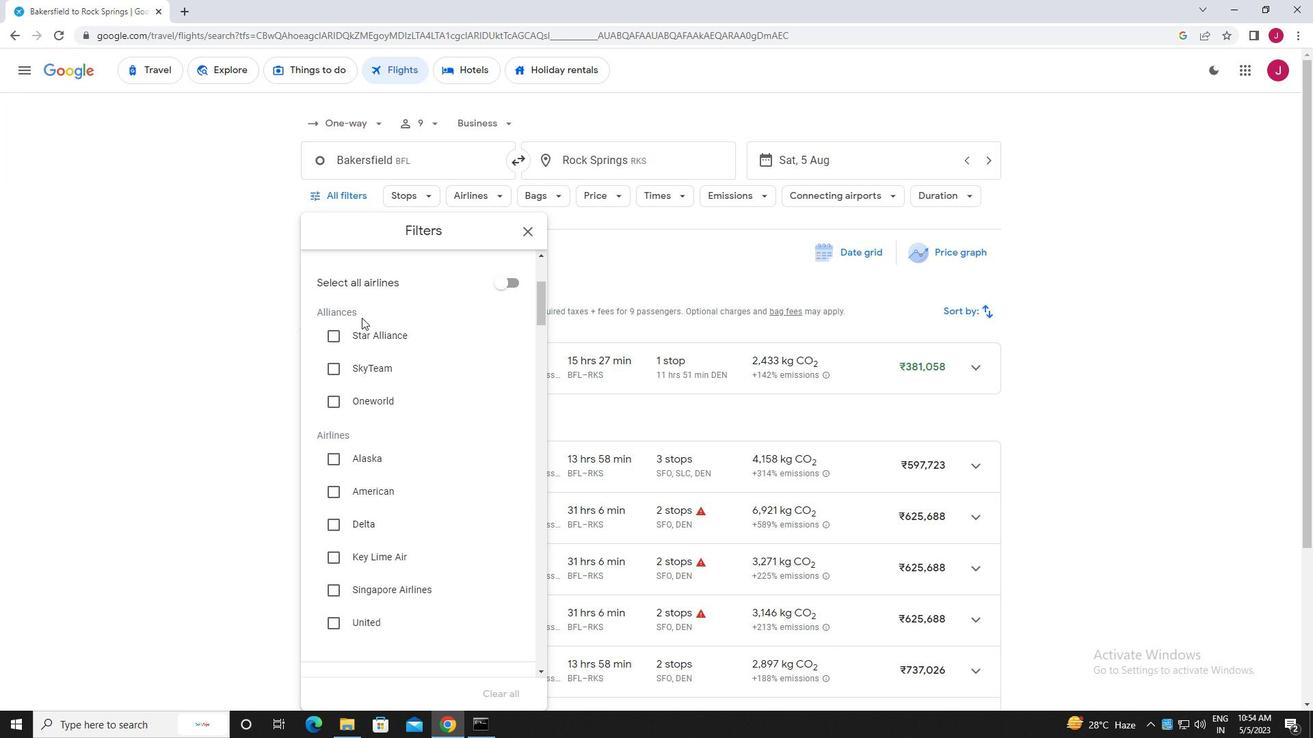 
Action: Mouse moved to (361, 320)
Screenshot: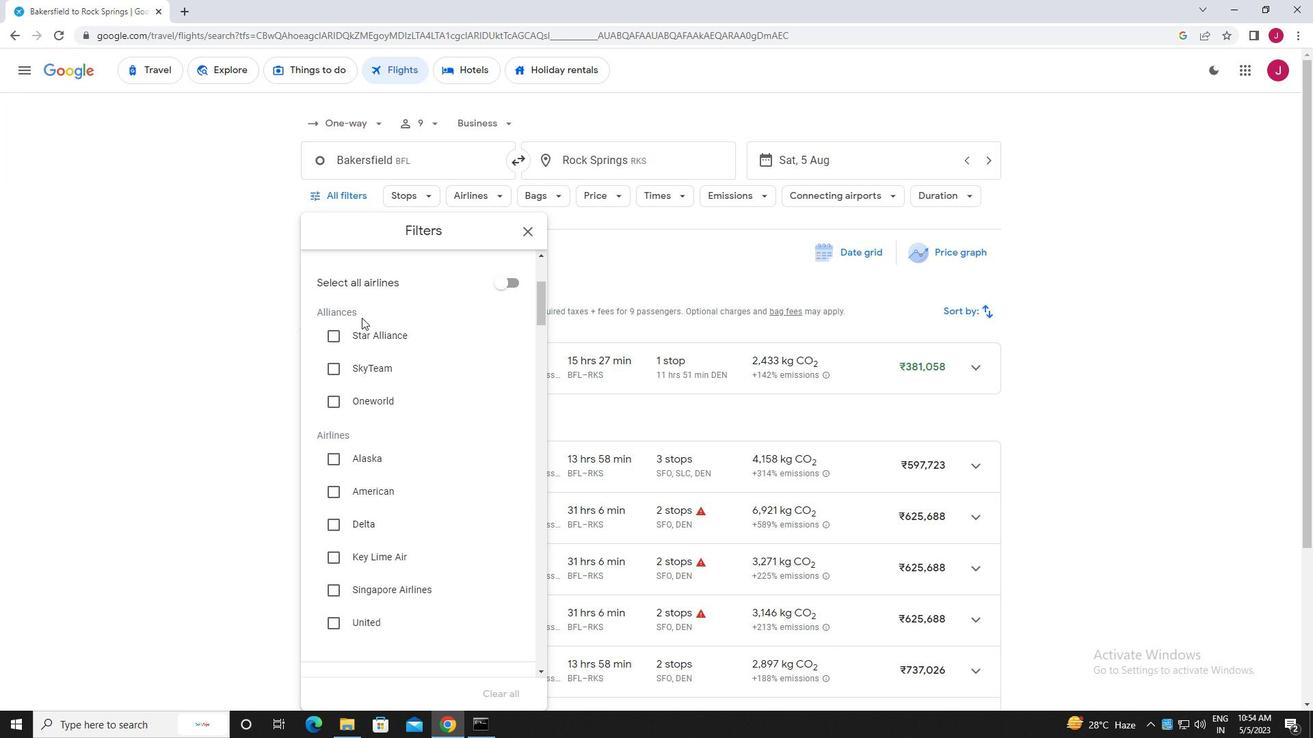 
Action: Mouse scrolled (361, 320) with delta (0, 0)
Screenshot: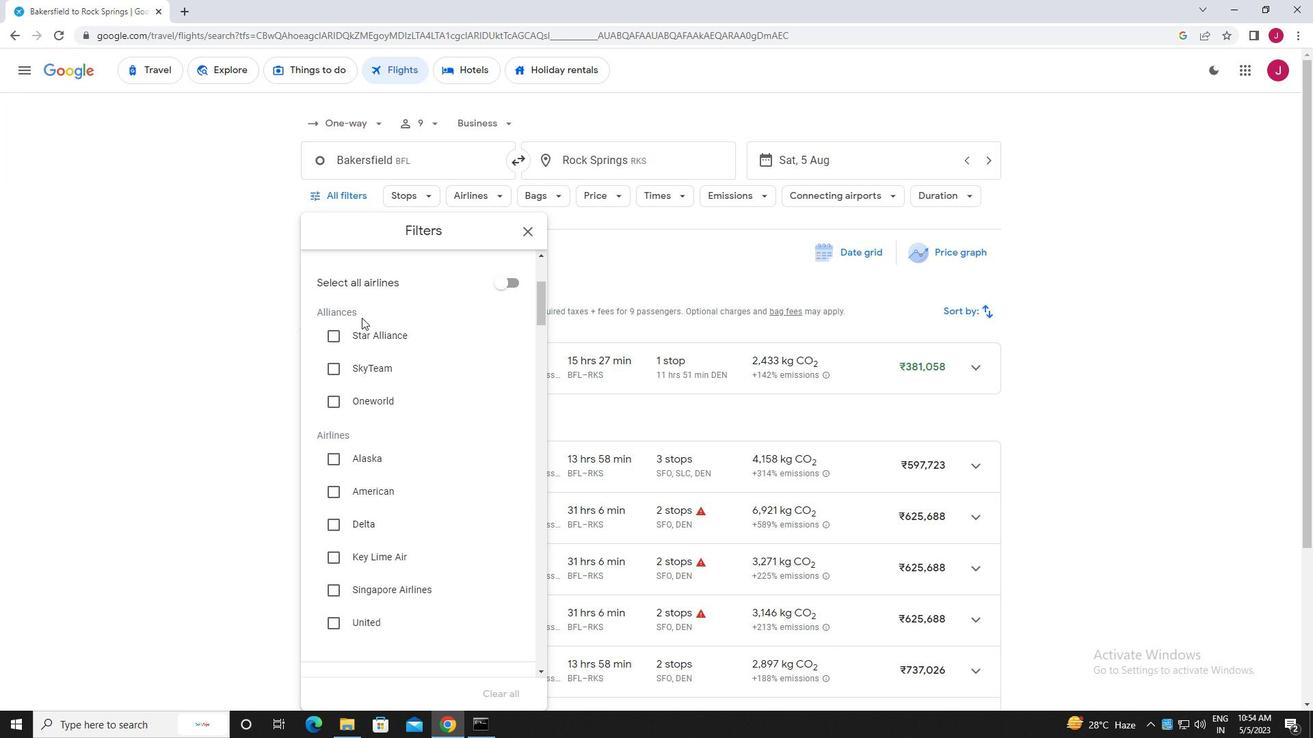 
Action: Mouse moved to (389, 404)
Screenshot: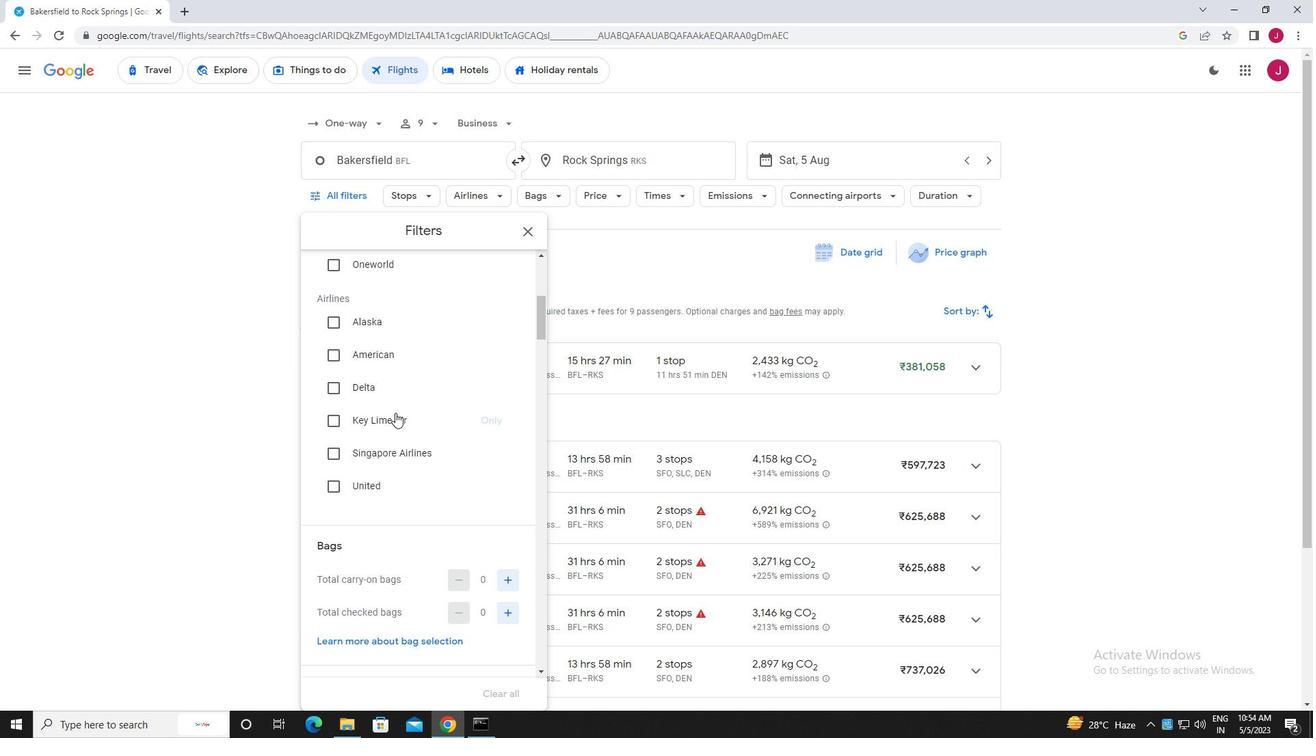 
Action: Mouse scrolled (389, 403) with delta (0, 0)
Screenshot: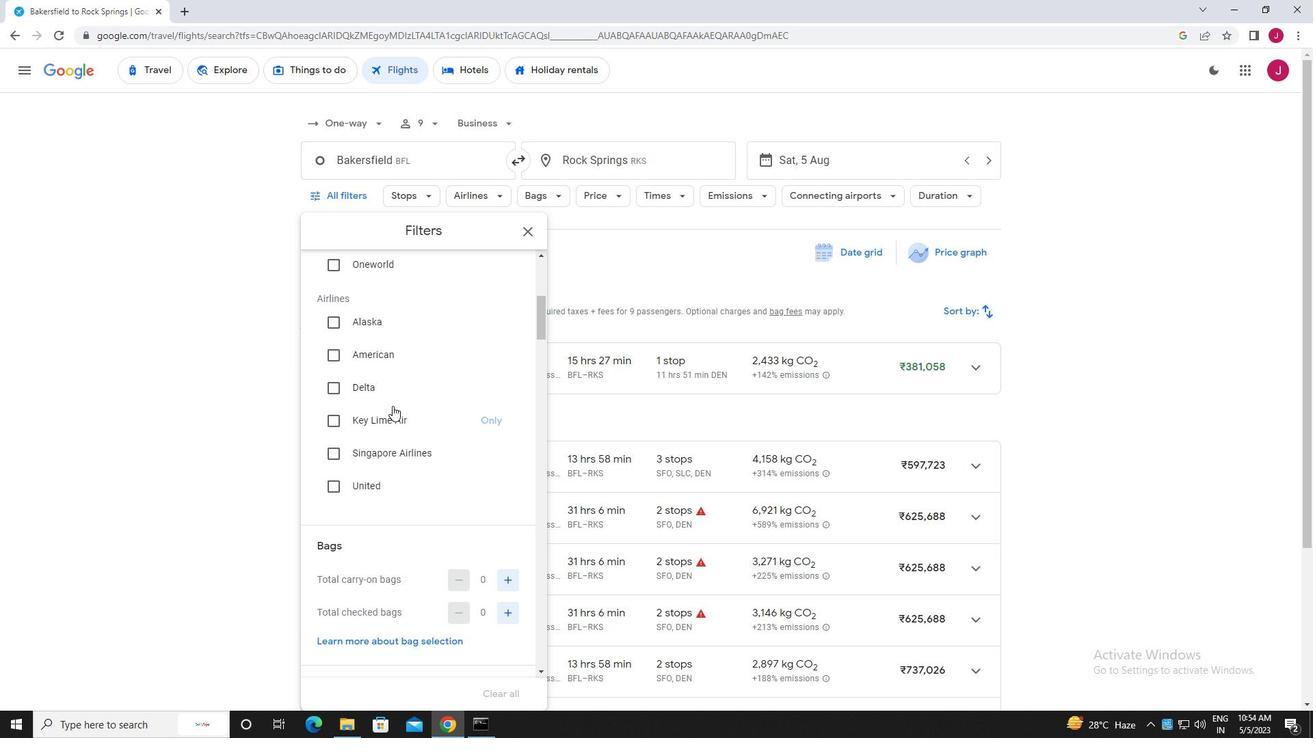 
Action: Mouse moved to (389, 403)
Screenshot: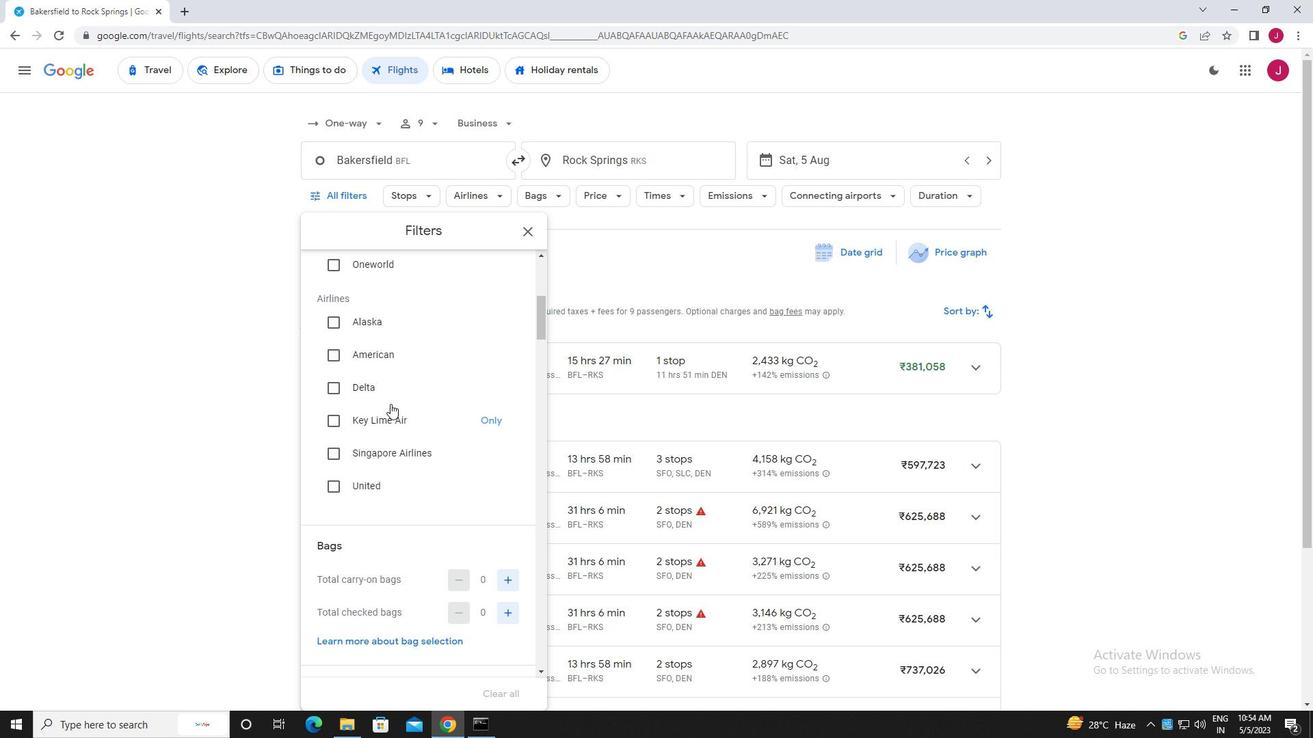 
Action: Mouse scrolled (389, 402) with delta (0, 0)
Screenshot: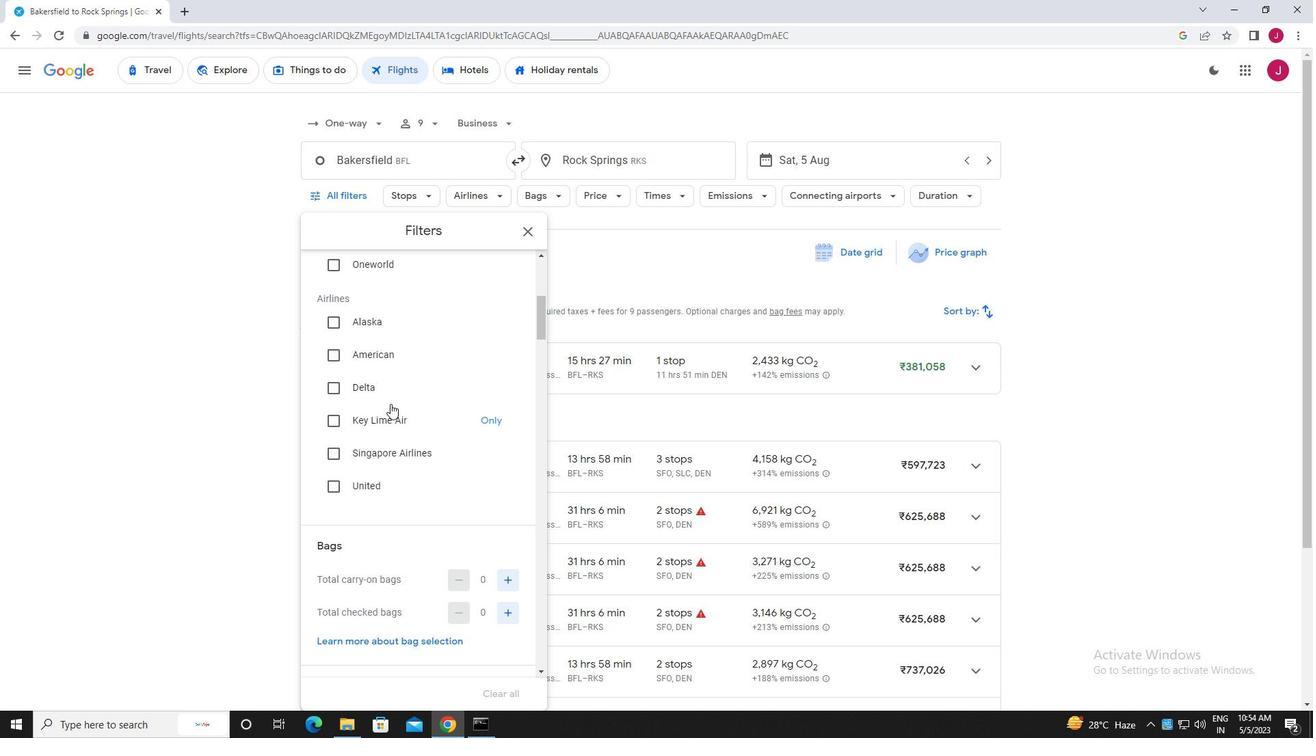 
Action: Mouse moved to (389, 402)
Screenshot: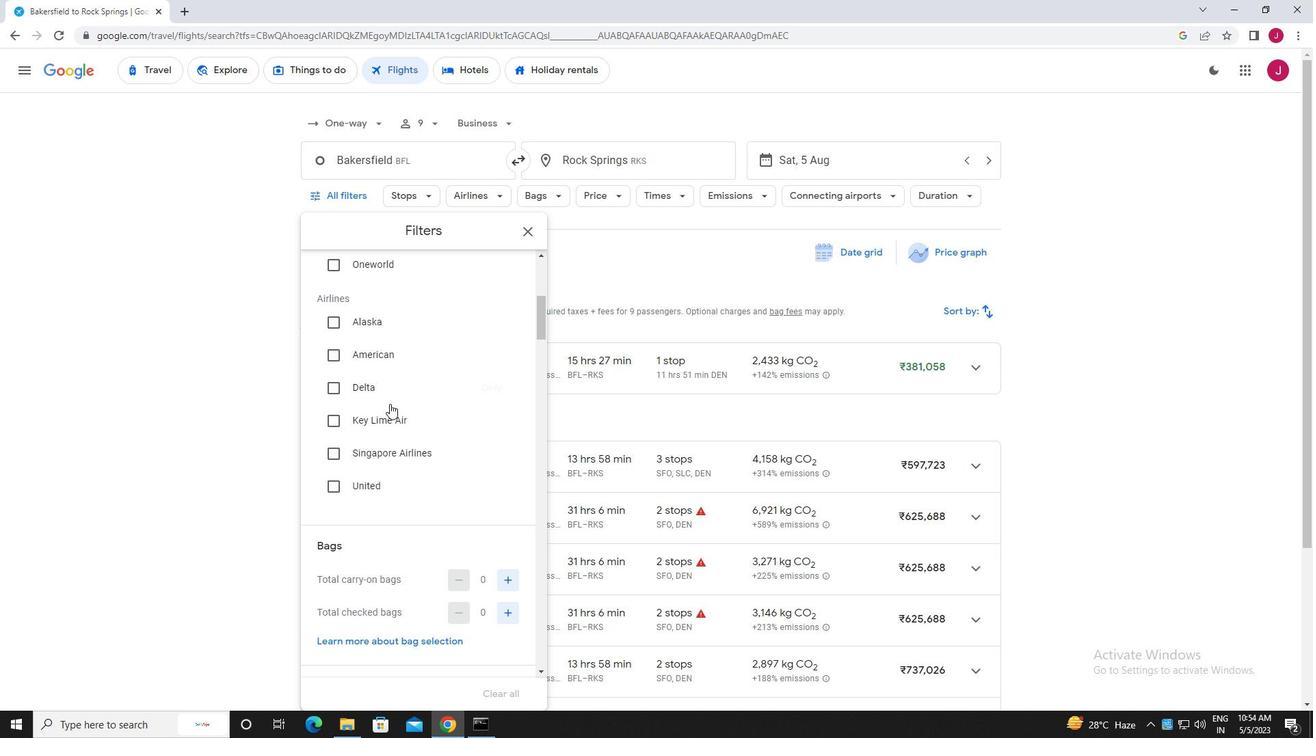 
Action: Mouse scrolled (389, 401) with delta (0, 0)
Screenshot: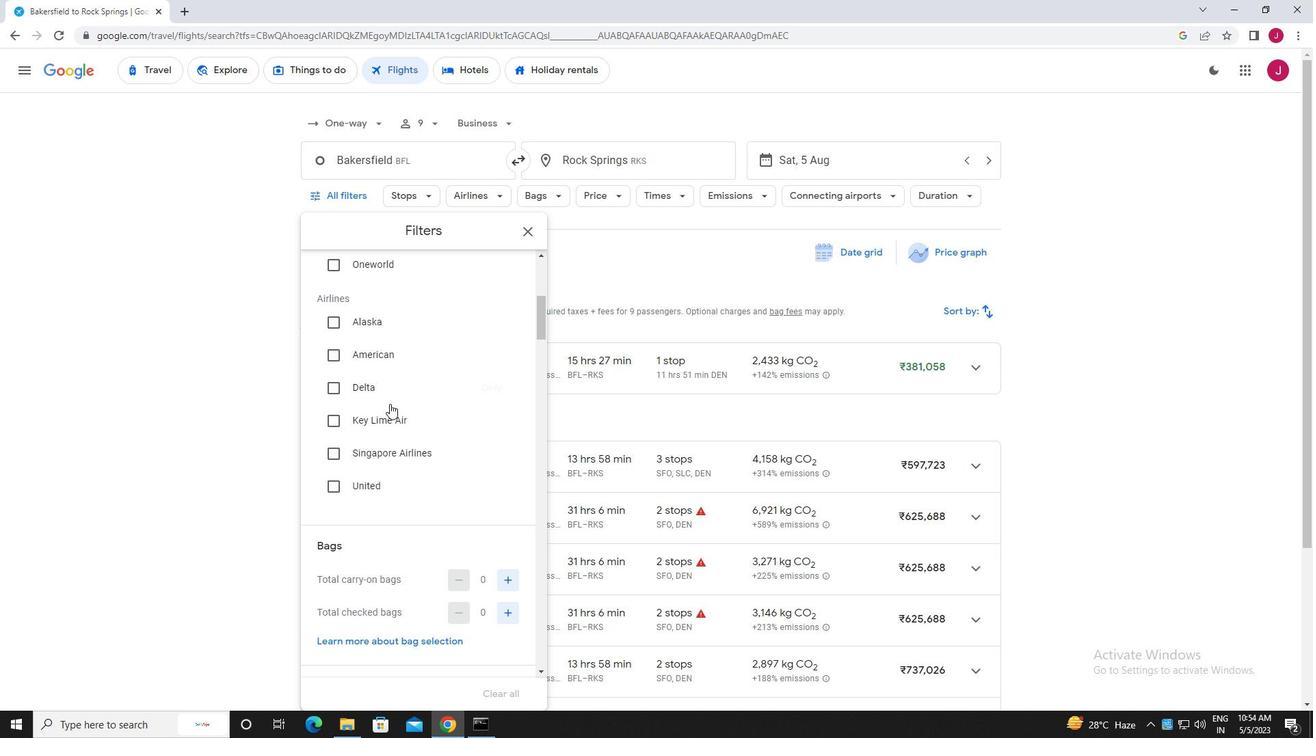 
Action: Mouse moved to (387, 396)
Screenshot: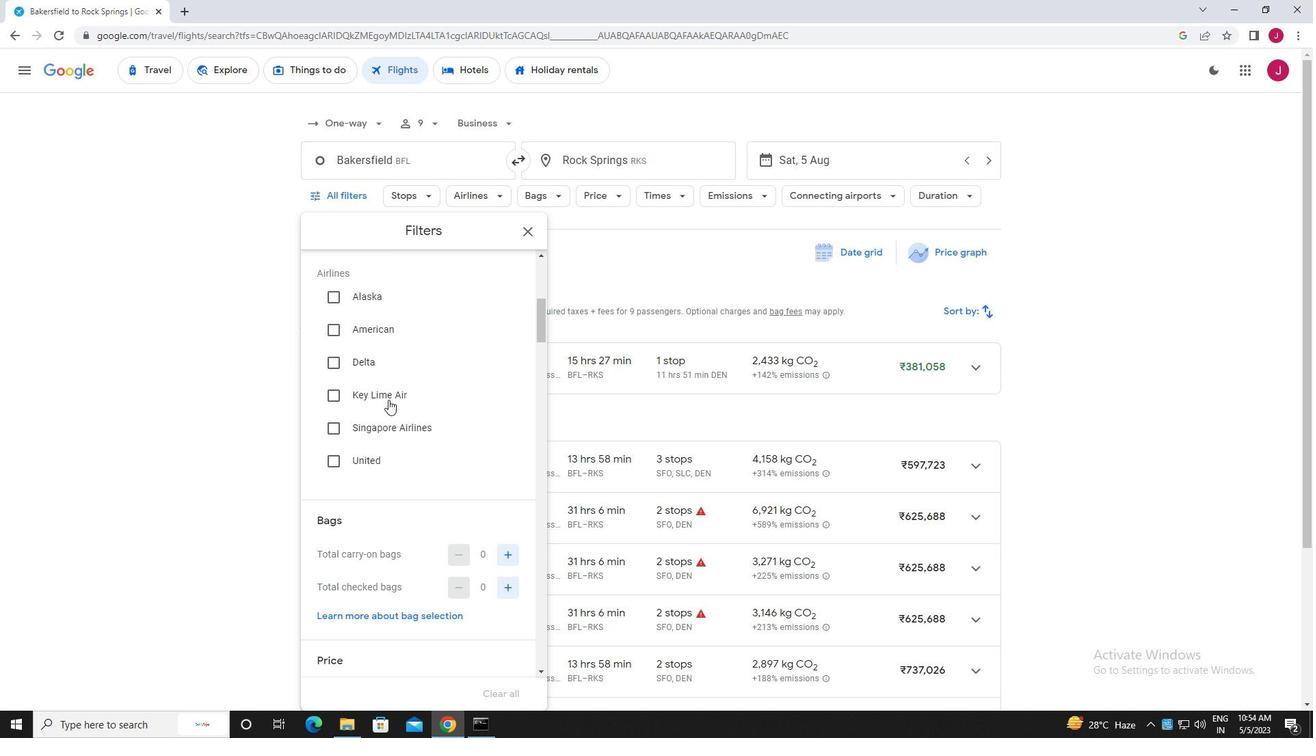 
Action: Mouse scrolled (387, 395) with delta (0, 0)
Screenshot: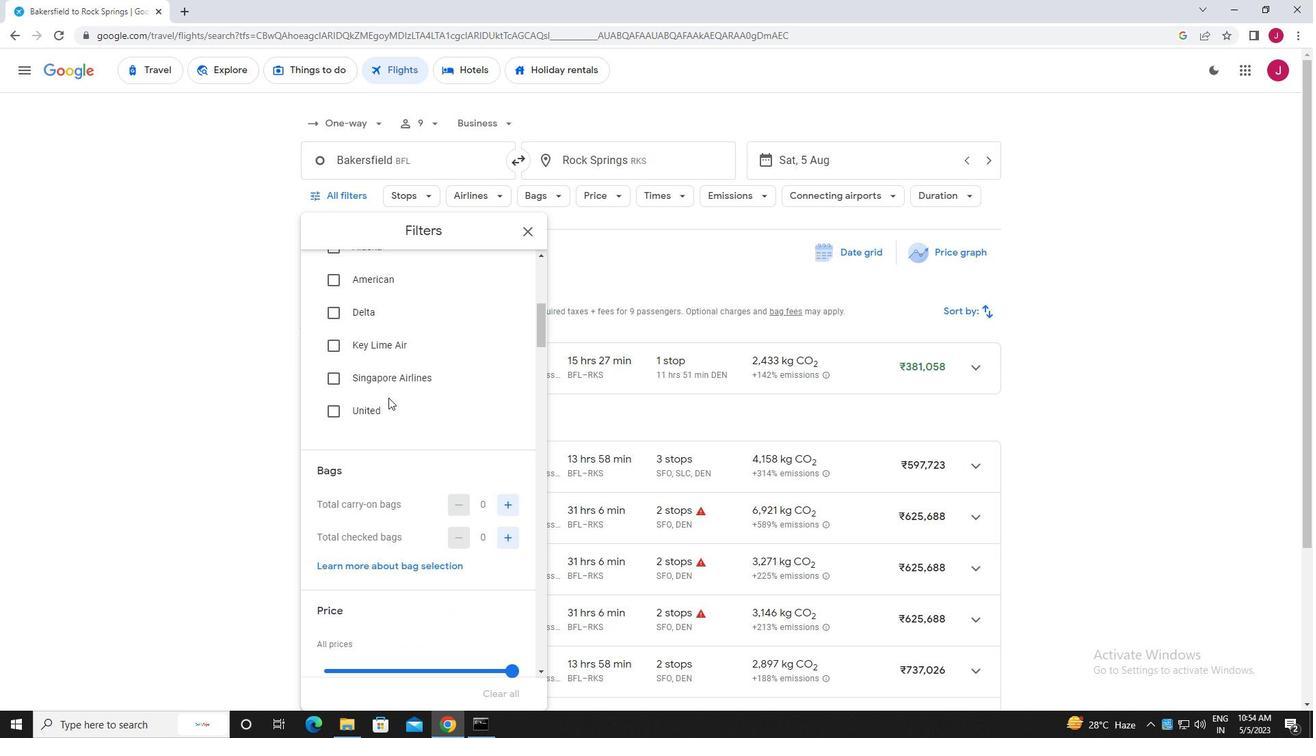 
Action: Mouse moved to (513, 338)
Screenshot: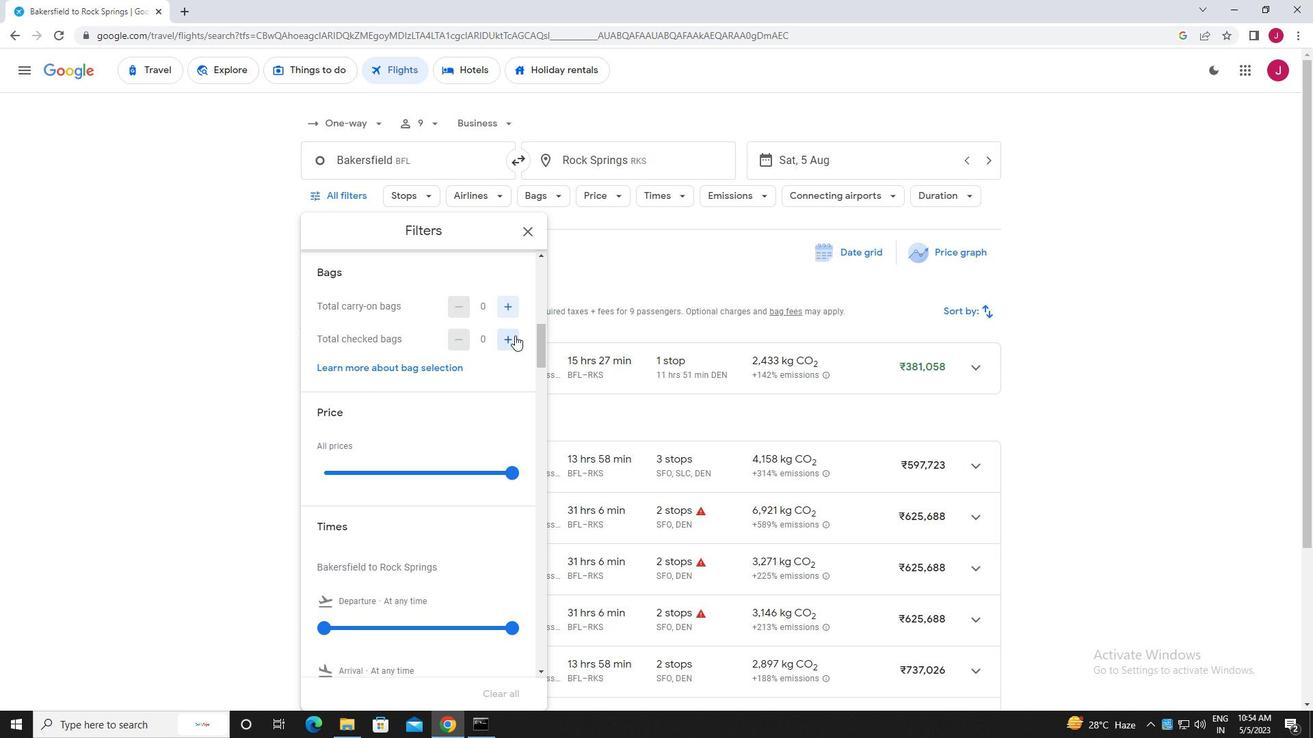 
Action: Mouse pressed left at (513, 338)
Screenshot: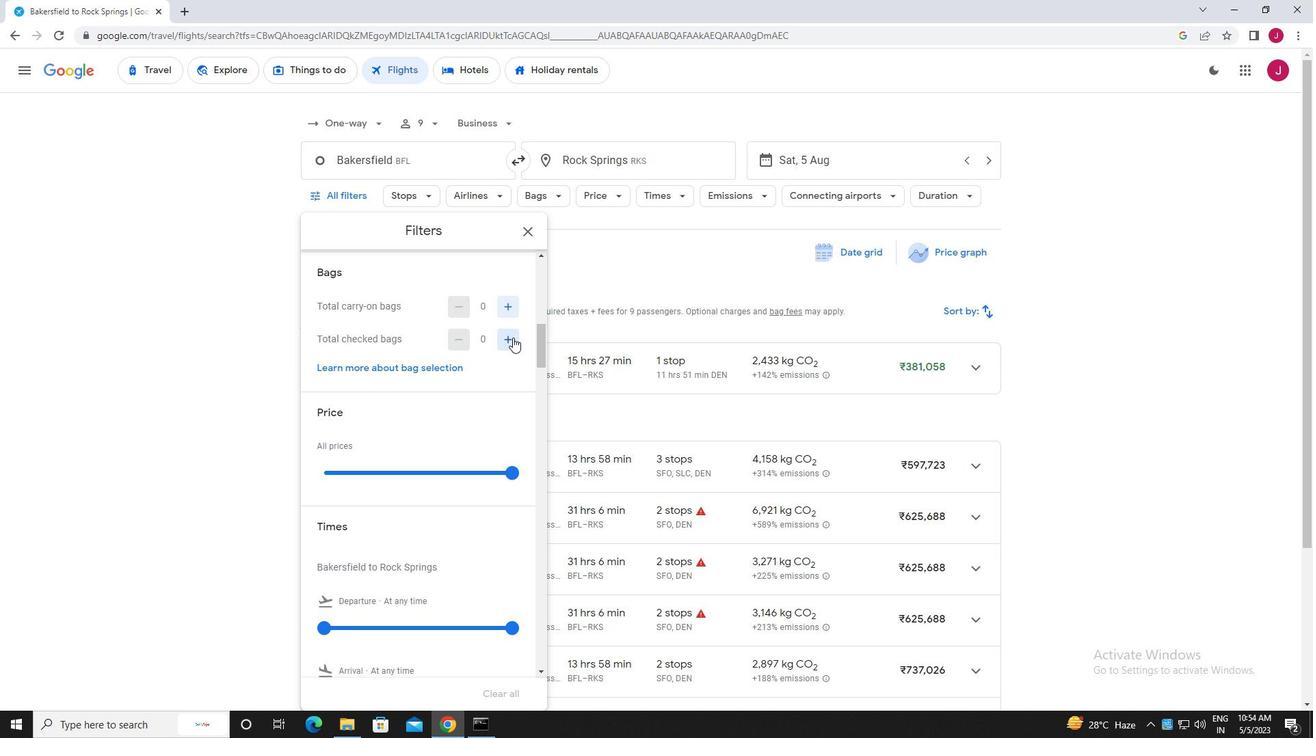
Action: Mouse pressed left at (513, 338)
Screenshot: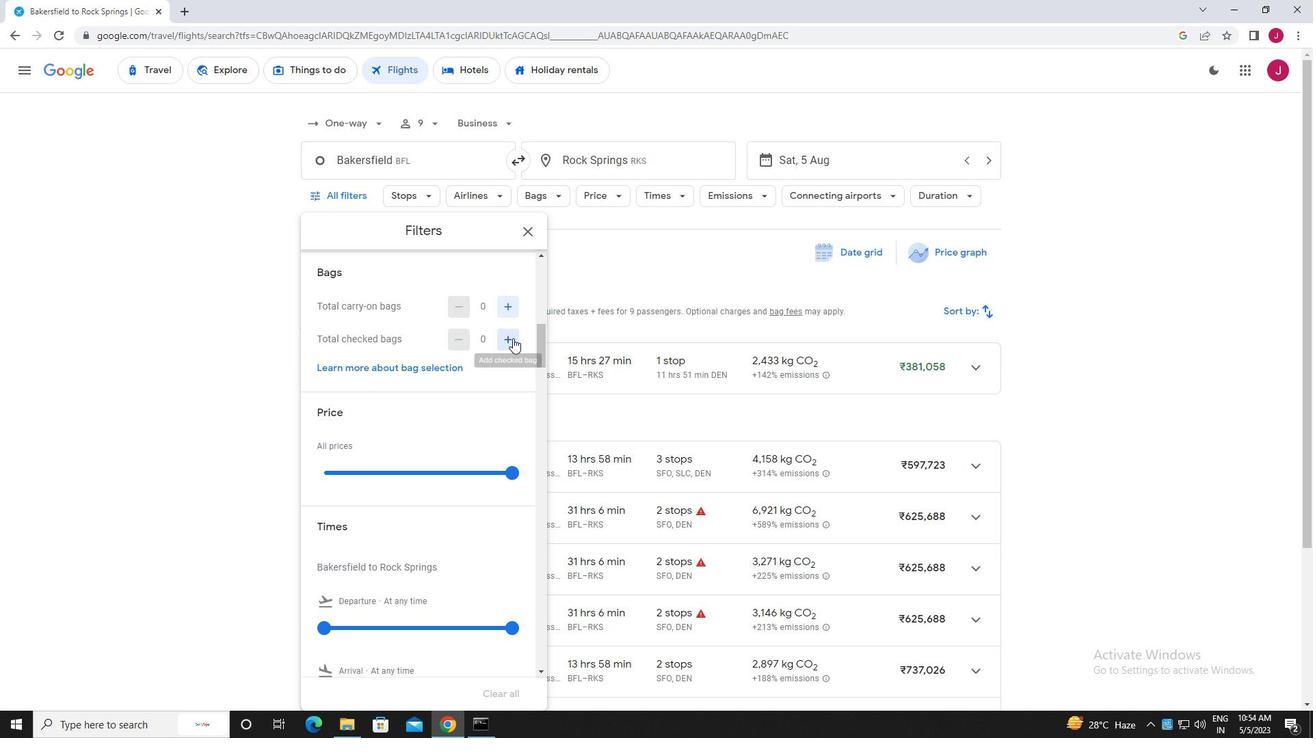 
Action: Mouse pressed left at (513, 338)
Screenshot: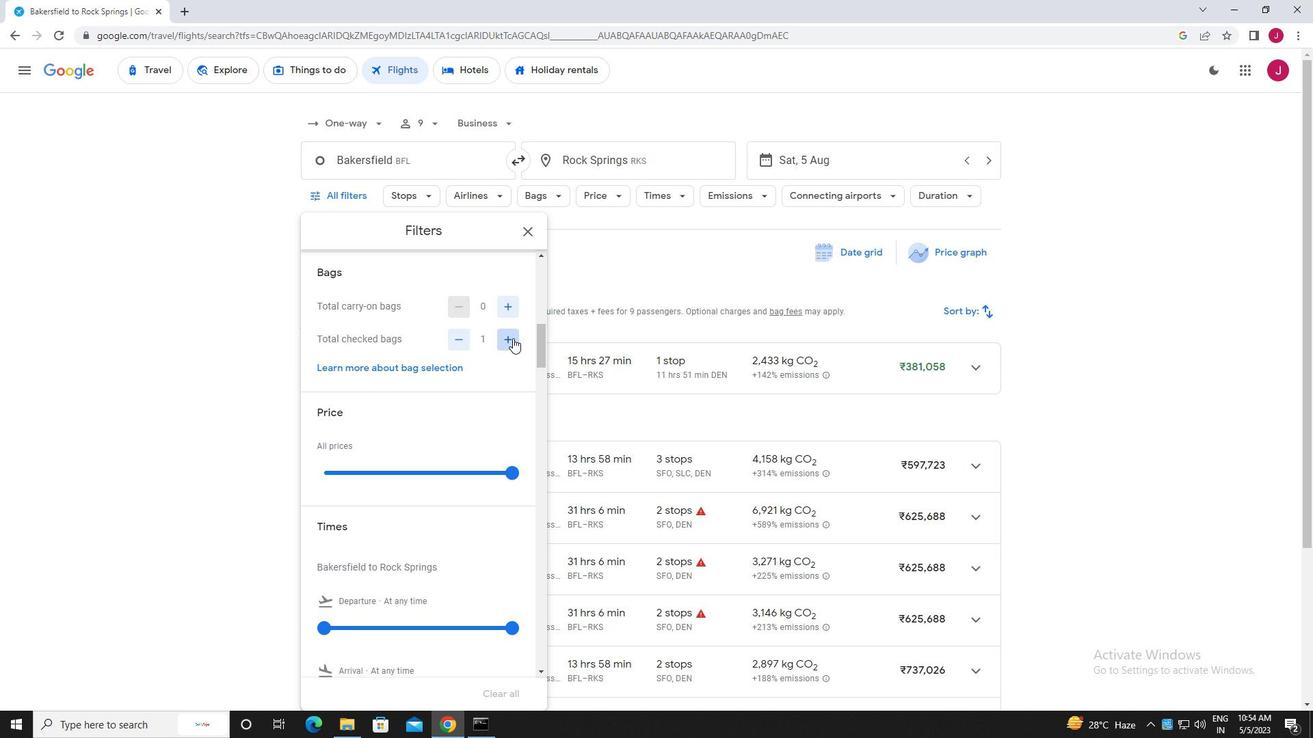 
Action: Mouse pressed left at (513, 338)
Screenshot: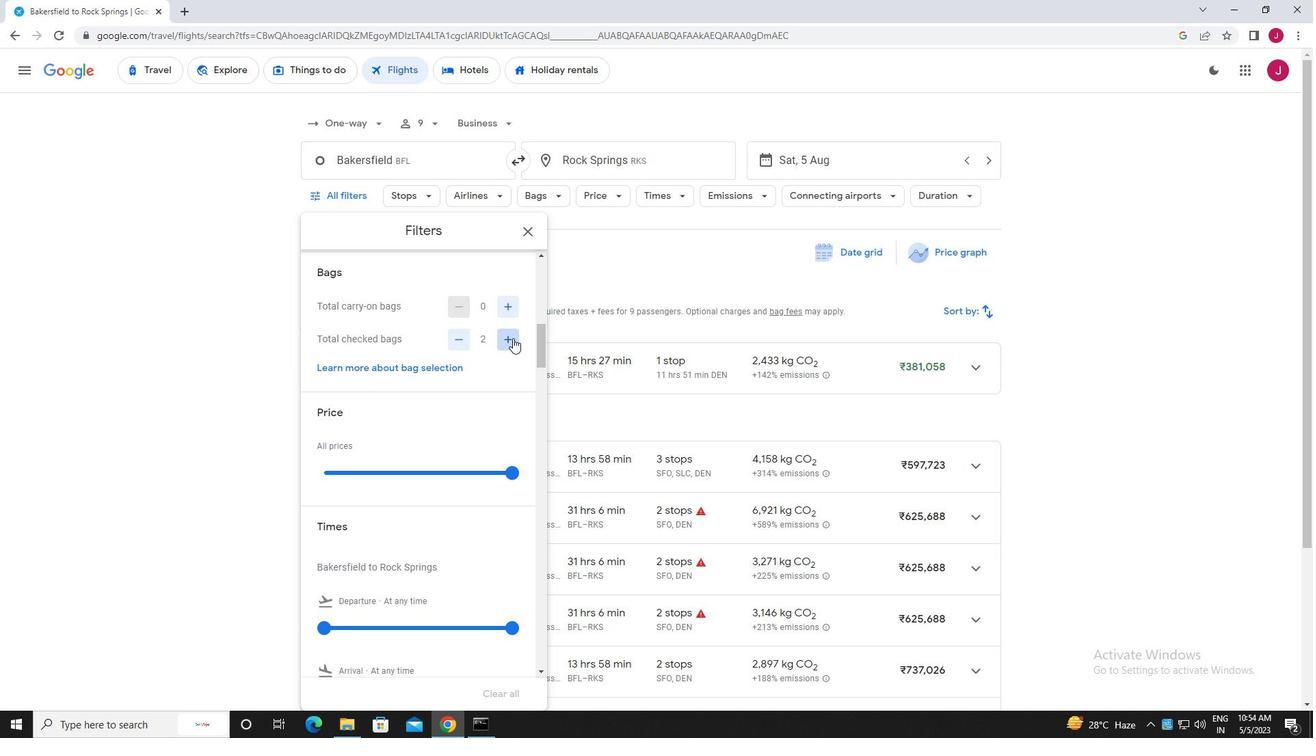 
Action: Mouse pressed left at (513, 338)
Screenshot: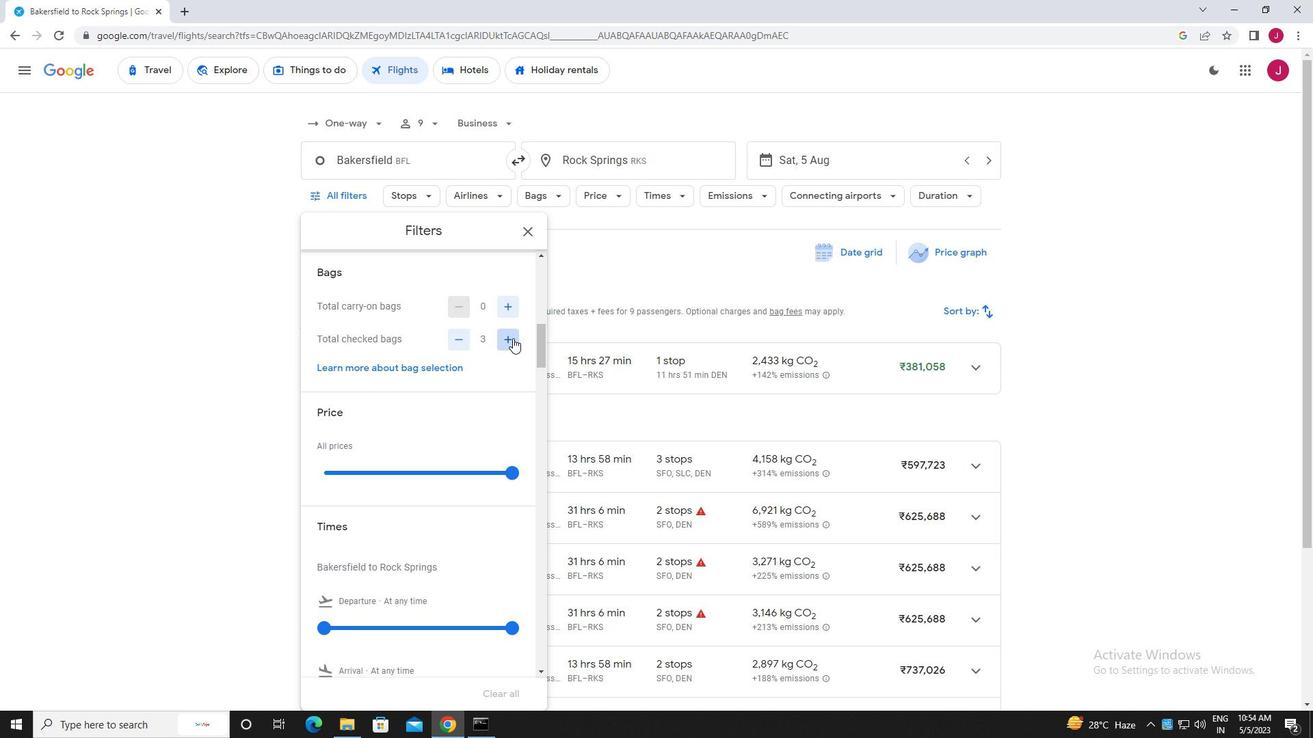 
Action: Mouse pressed left at (513, 338)
Screenshot: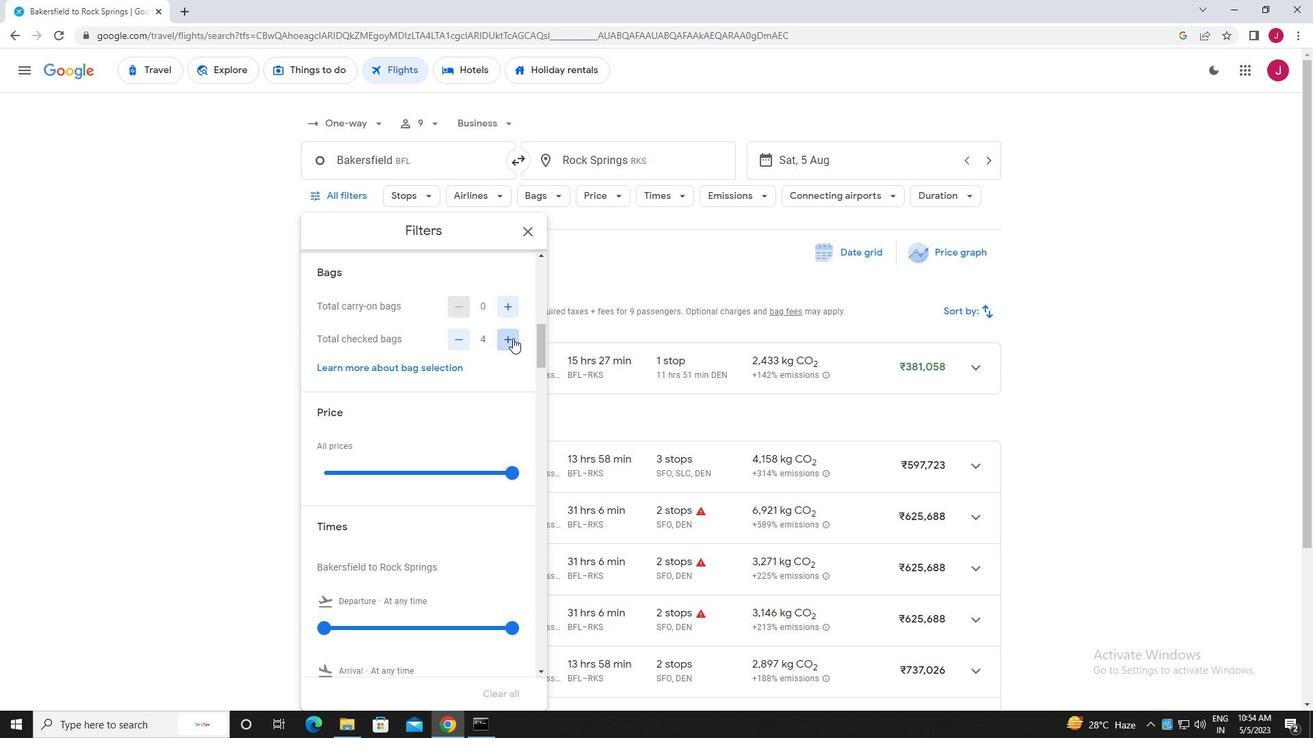 
Action: Mouse pressed left at (513, 338)
Screenshot: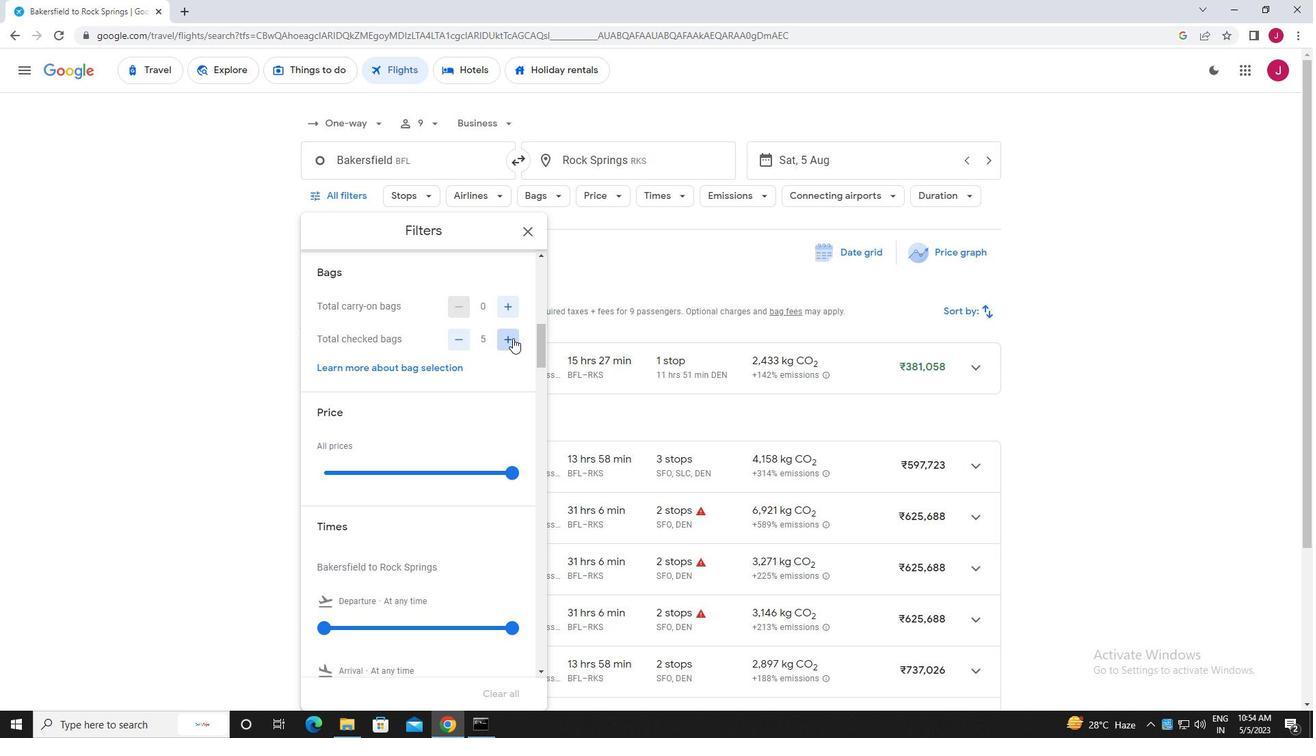 
Action: Mouse pressed left at (513, 338)
Screenshot: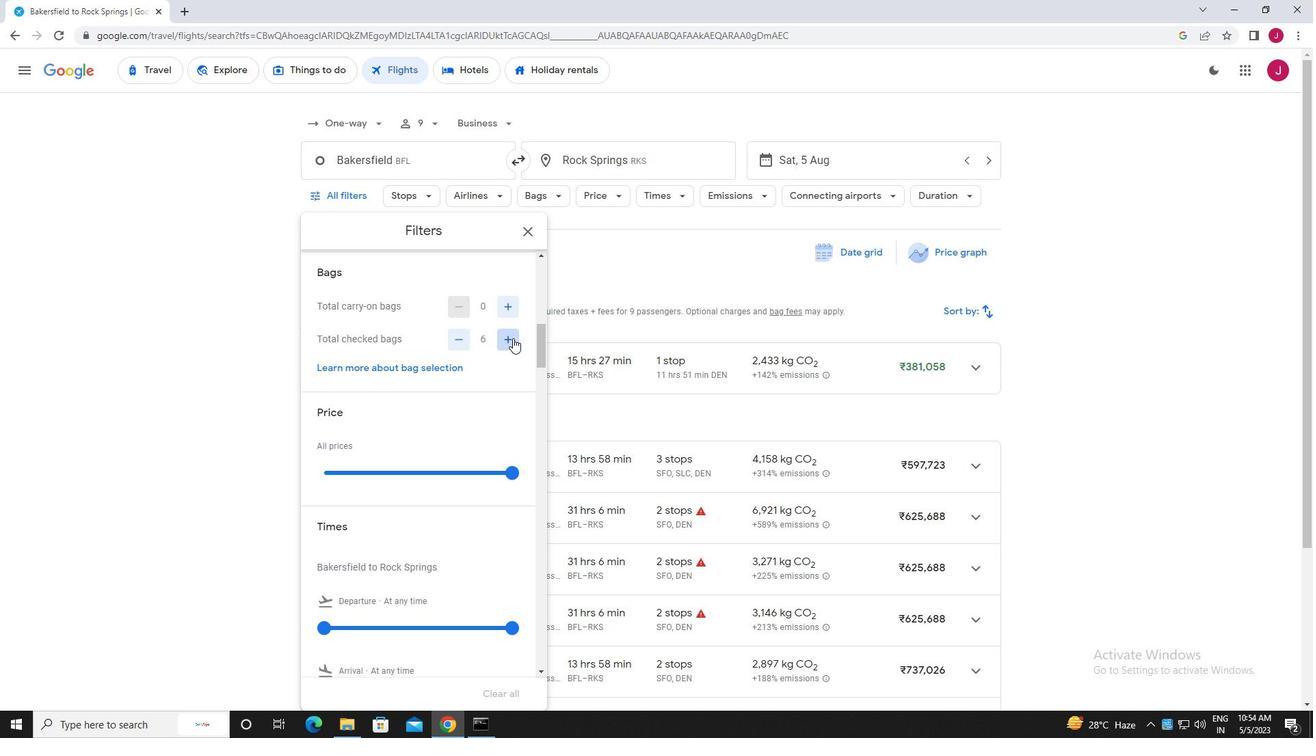 
Action: Mouse pressed left at (513, 338)
Screenshot: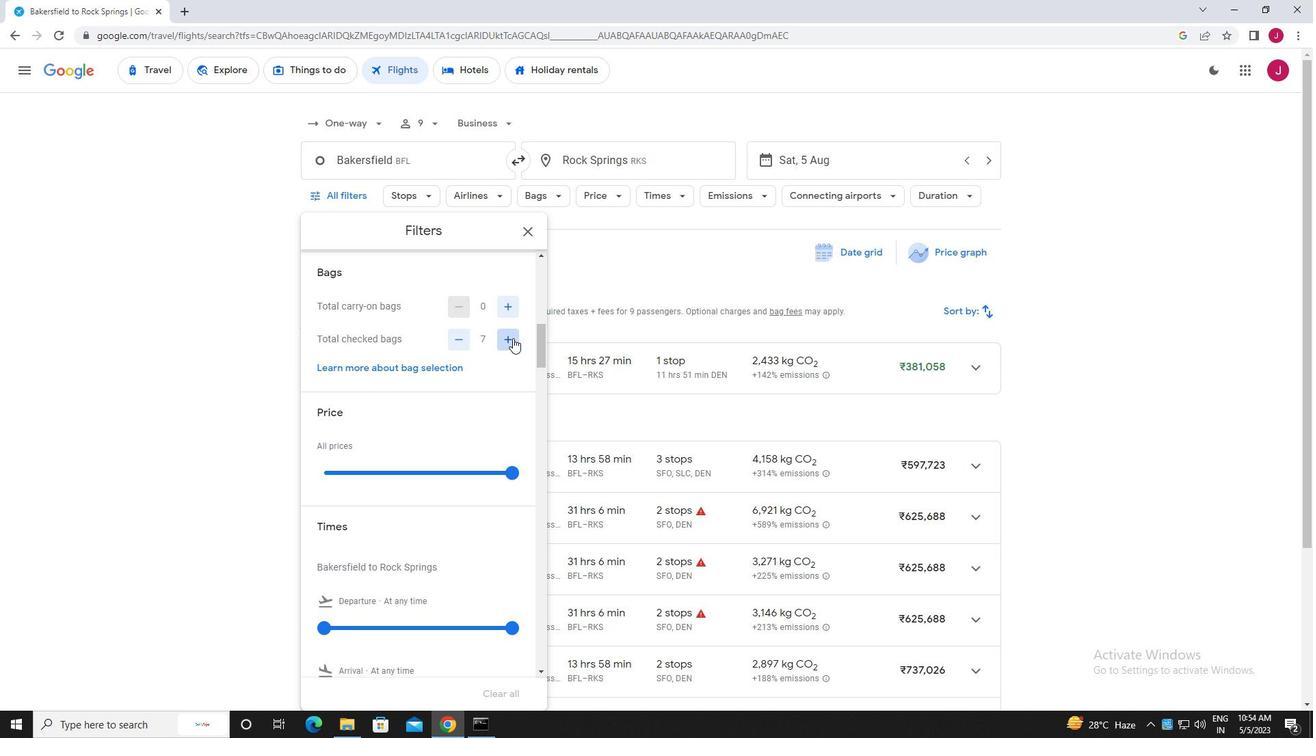 
Action: Mouse pressed left at (513, 338)
Screenshot: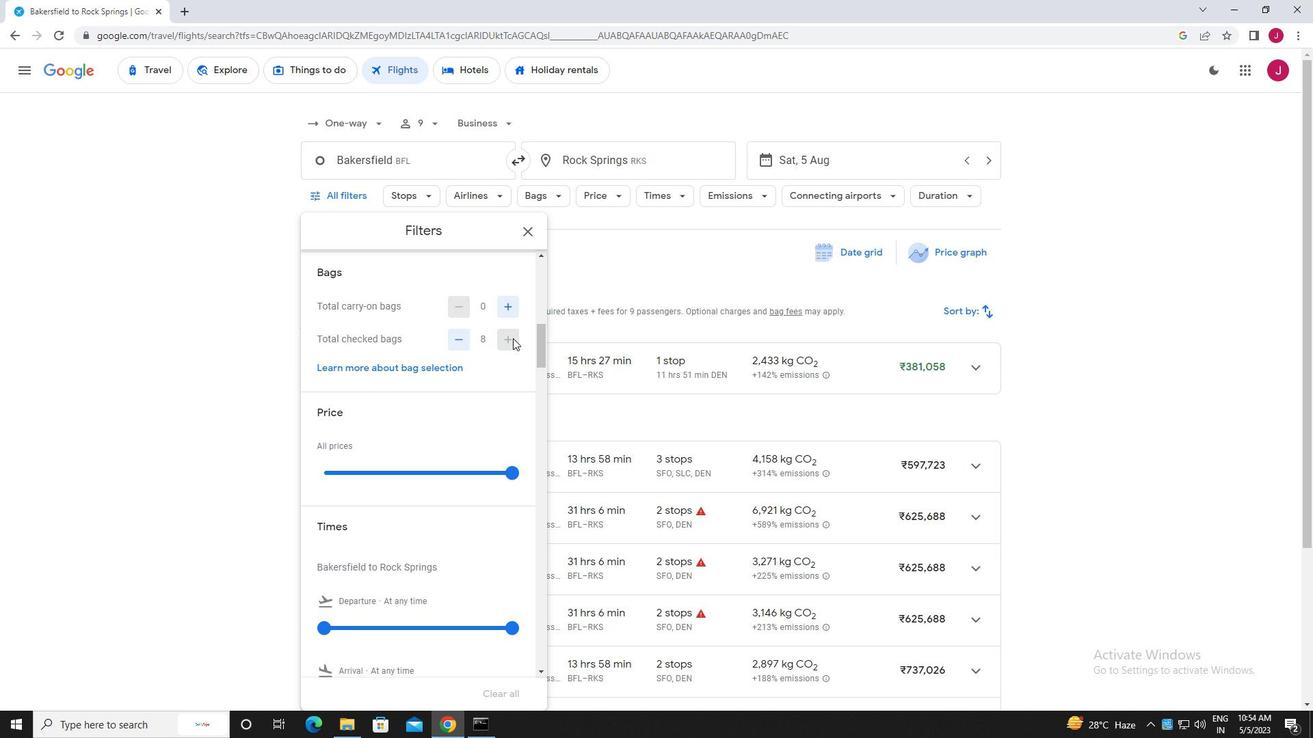 
Action: Mouse moved to (463, 330)
Screenshot: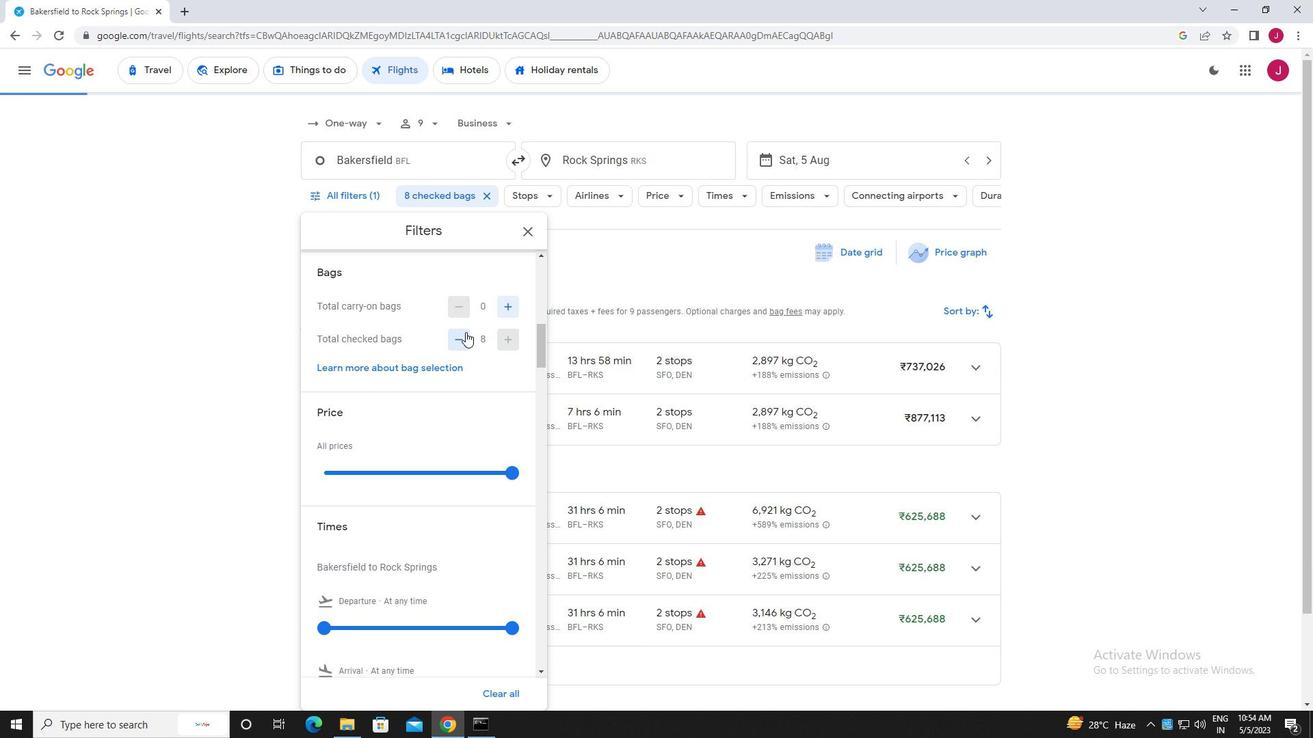 
Action: Mouse scrolled (463, 329) with delta (0, 0)
Screenshot: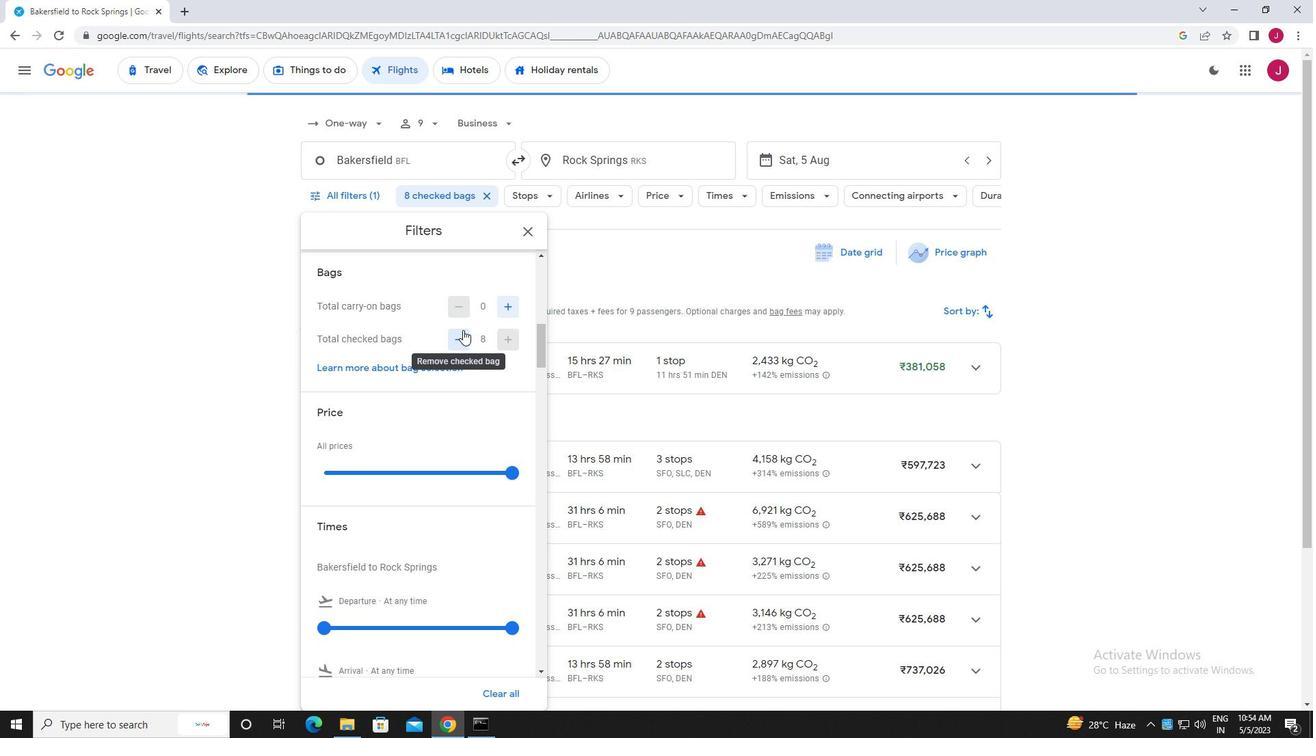 
Action: Mouse moved to (463, 330)
Screenshot: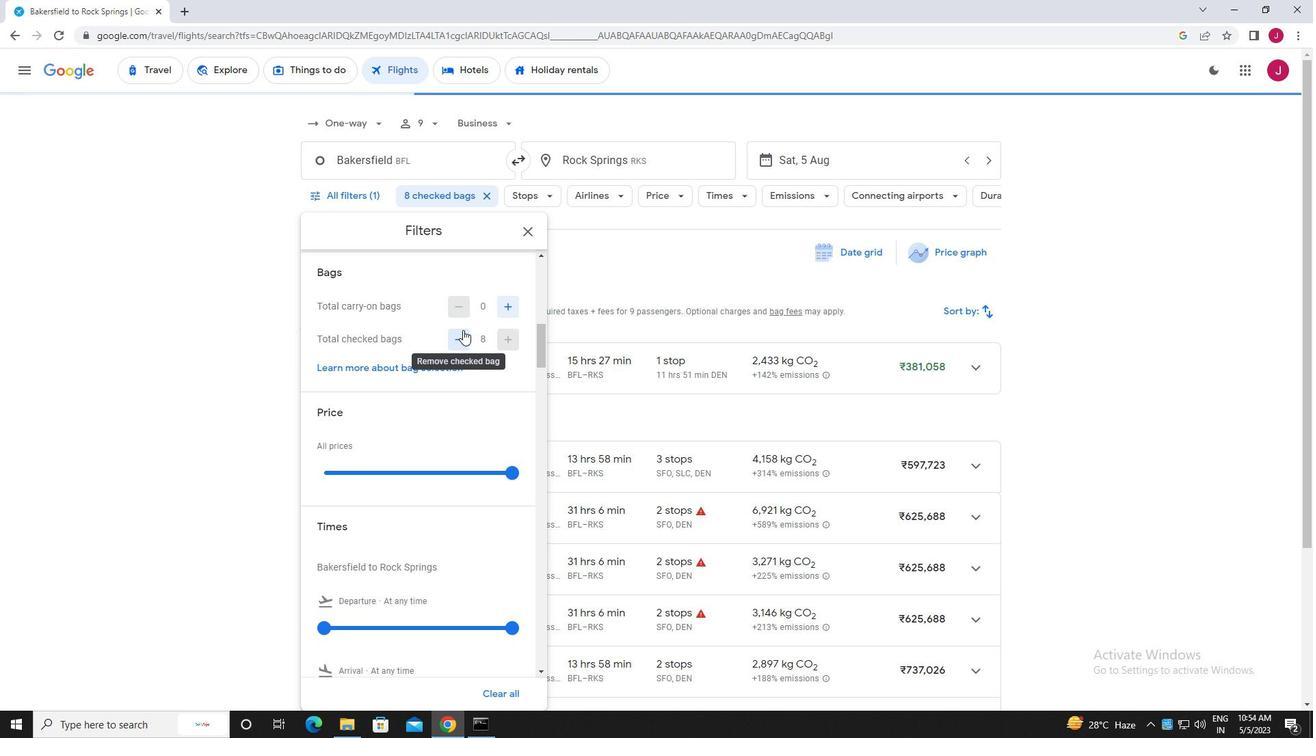 
Action: Mouse scrolled (463, 329) with delta (0, 0)
Screenshot: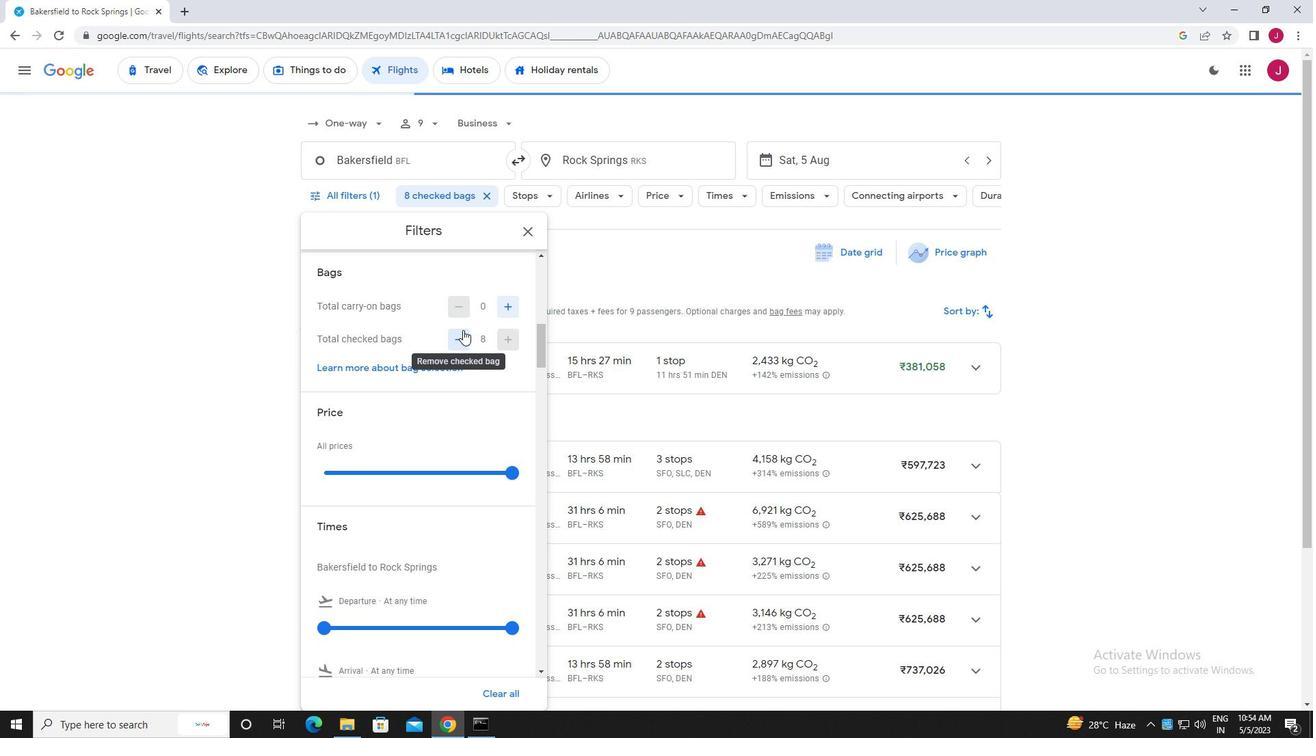 
Action: Mouse moved to (480, 342)
Screenshot: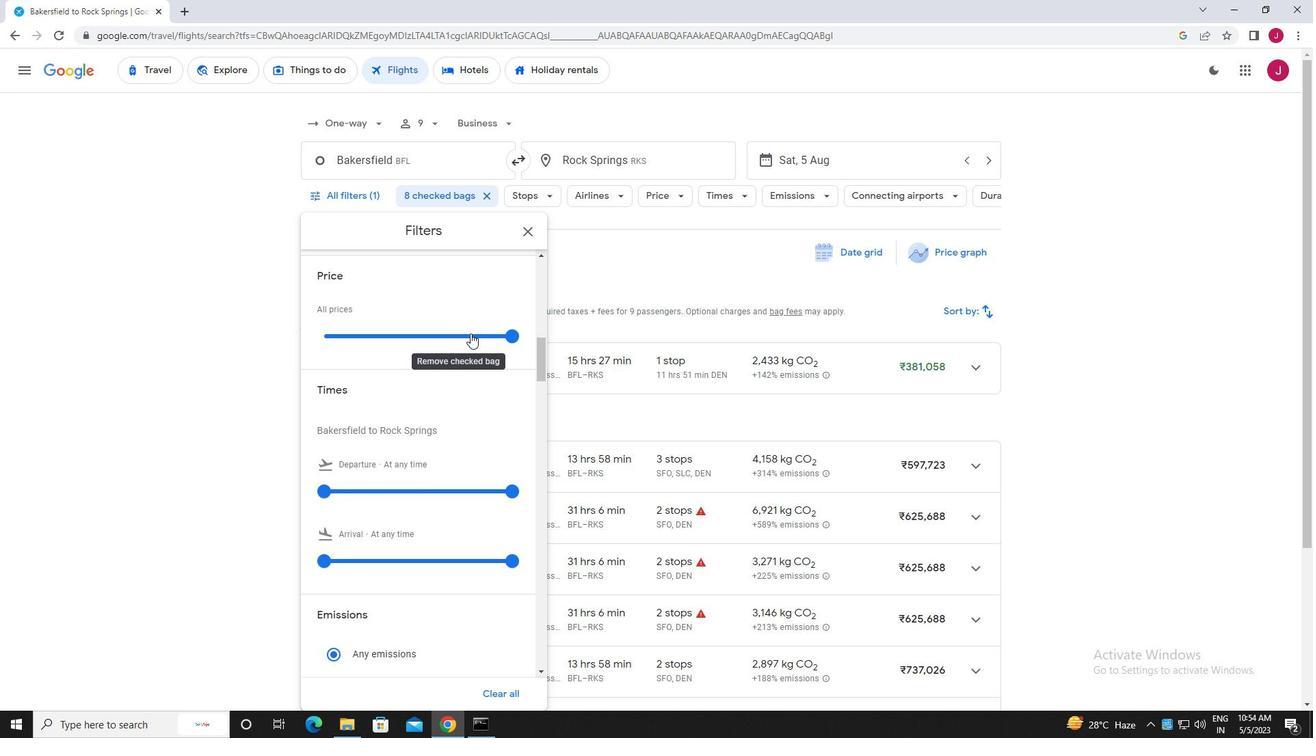 
Action: Mouse scrolled (480, 341) with delta (0, 0)
Screenshot: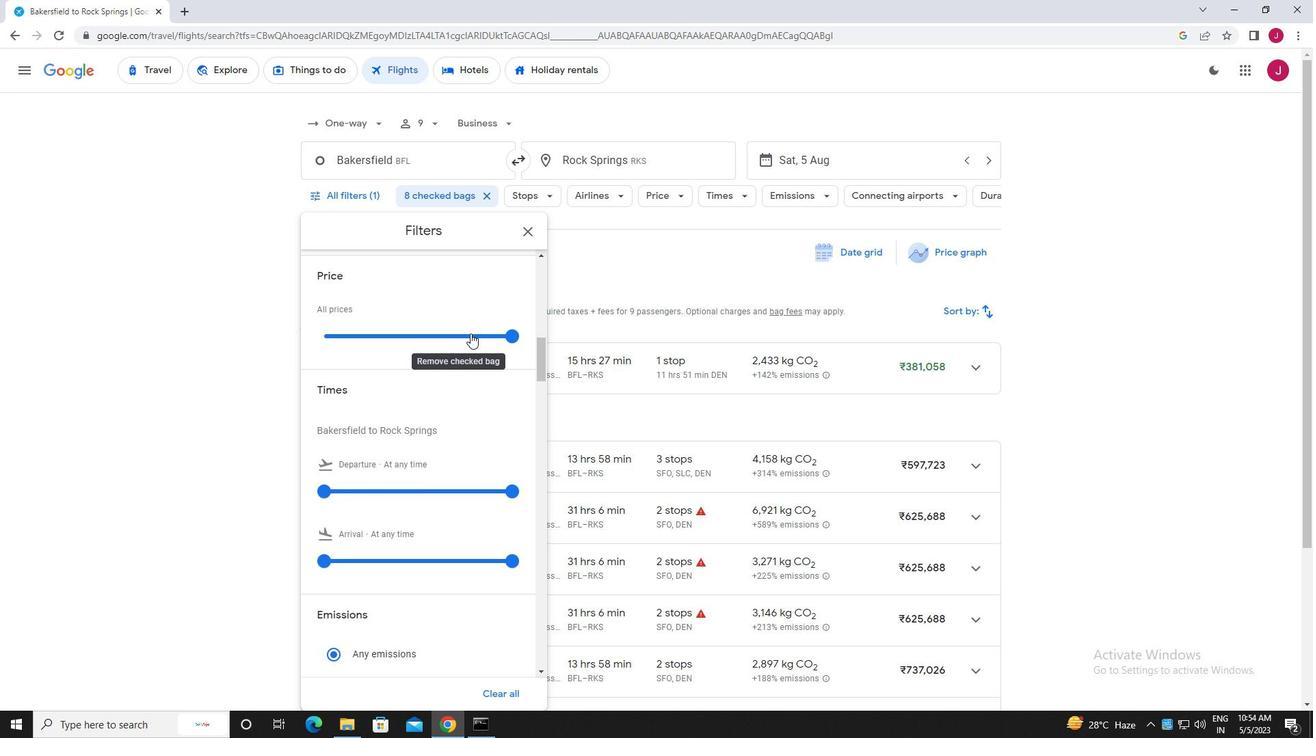 
Action: Mouse moved to (328, 420)
Screenshot: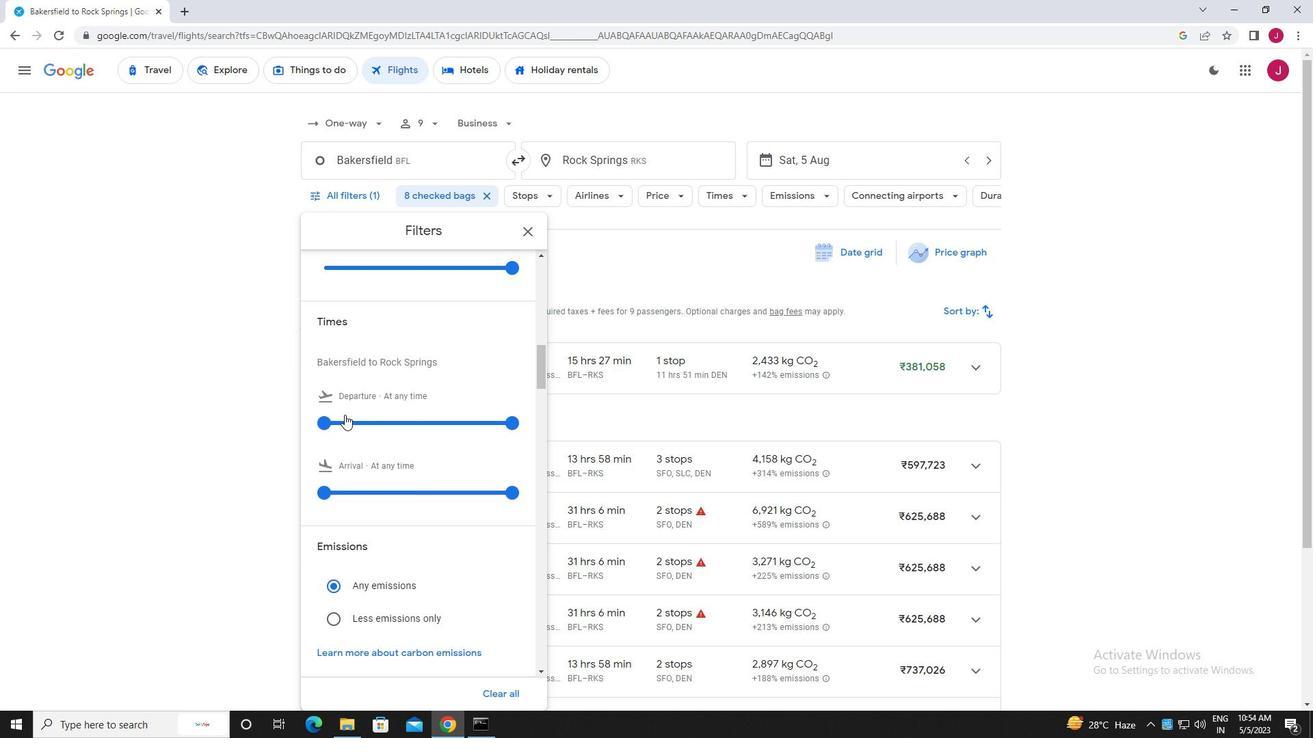 
Action: Mouse pressed left at (328, 420)
Screenshot: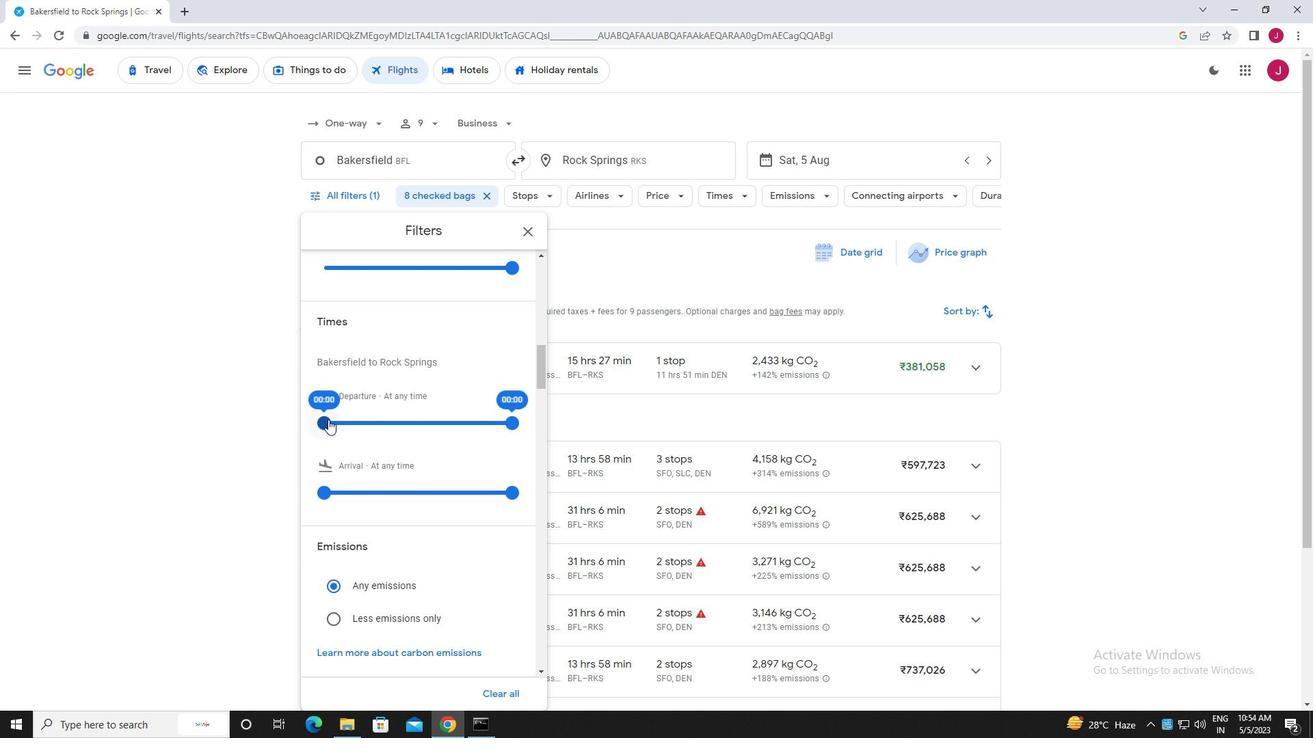 
Action: Mouse moved to (512, 424)
Screenshot: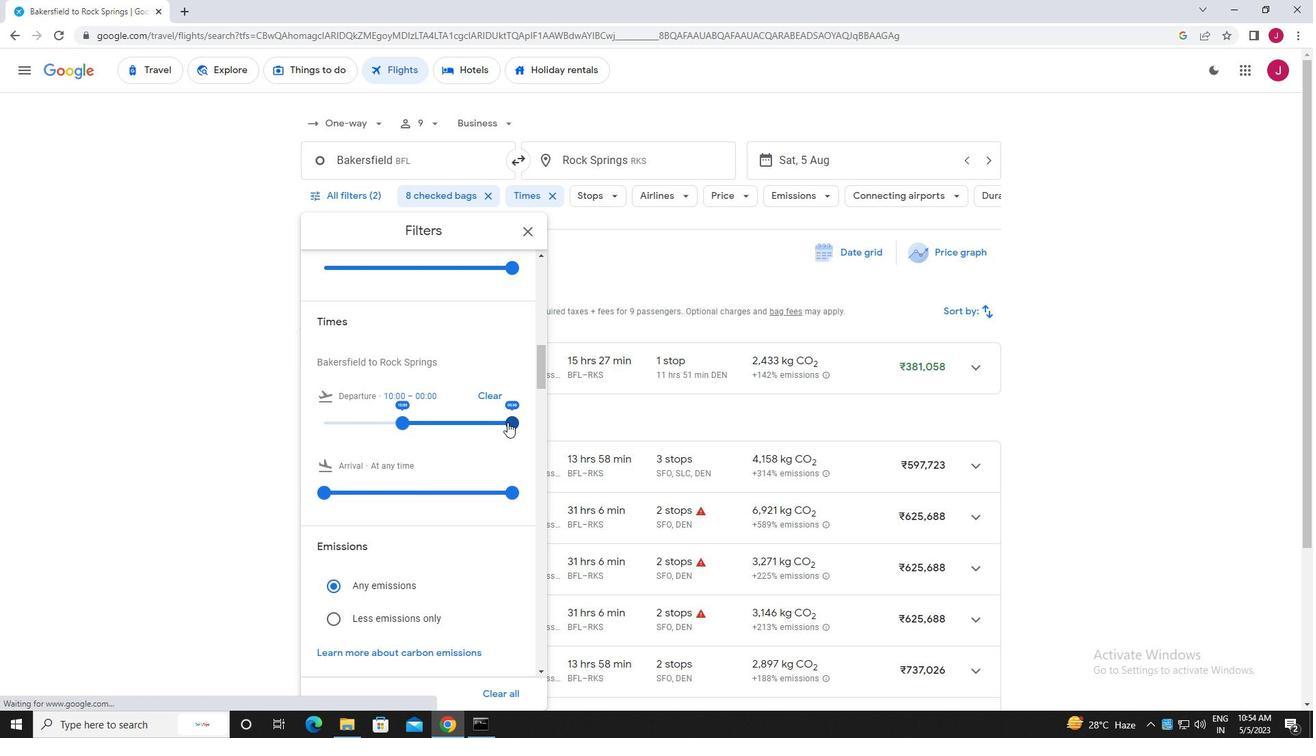 
Action: Mouse pressed left at (512, 424)
Screenshot: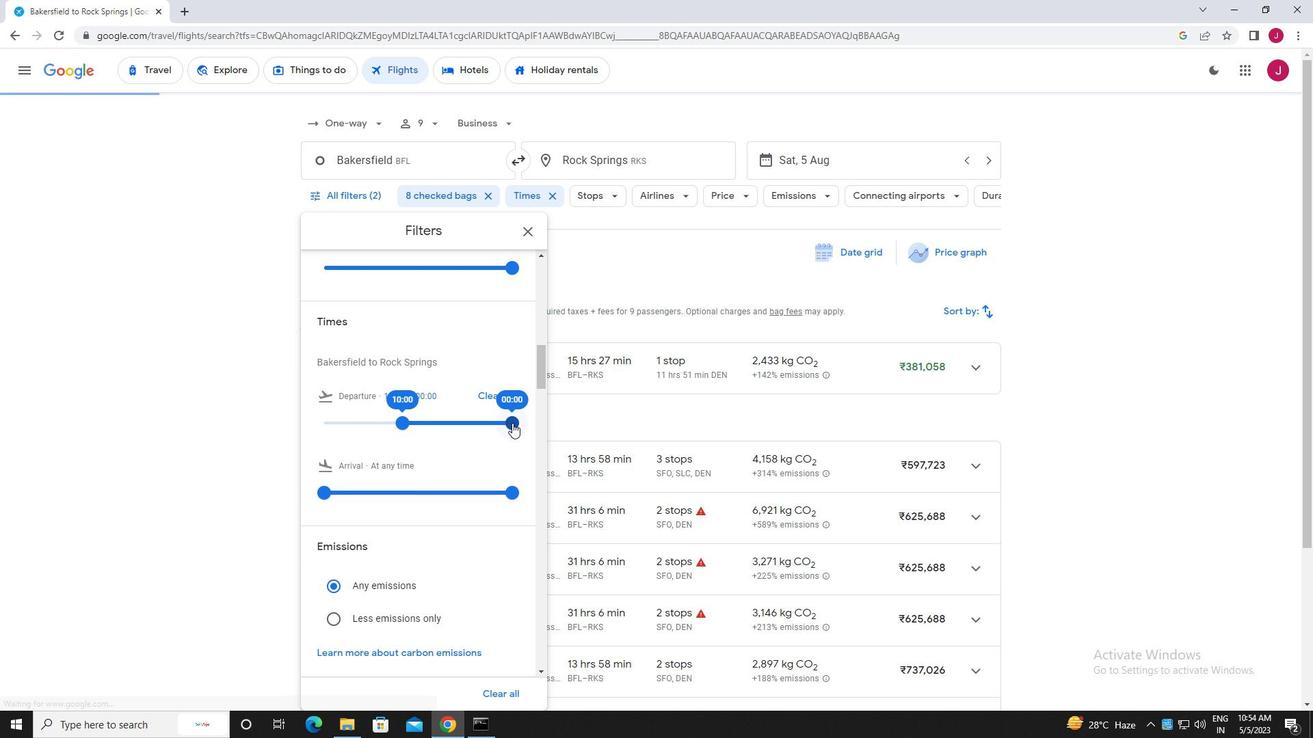 
Action: Mouse moved to (530, 234)
Screenshot: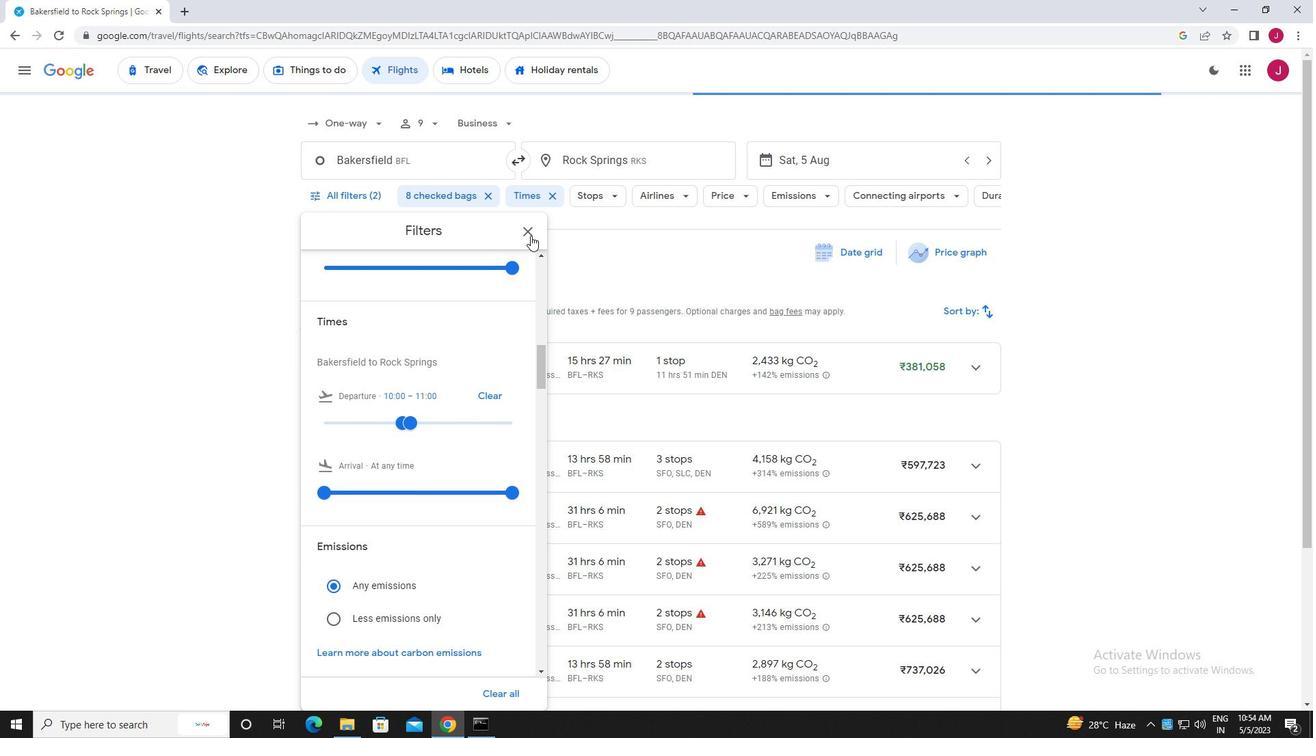 
Action: Mouse pressed left at (530, 234)
Screenshot: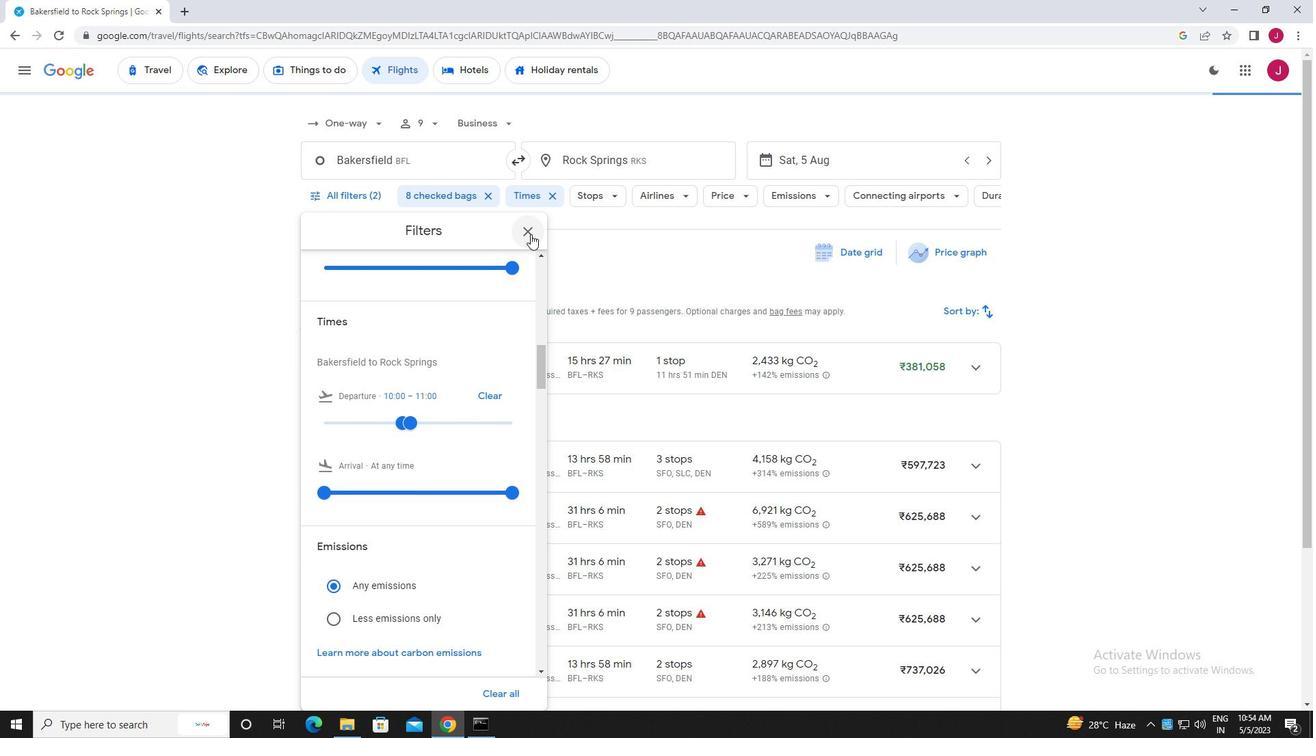 
Action: Mouse moved to (539, 246)
Screenshot: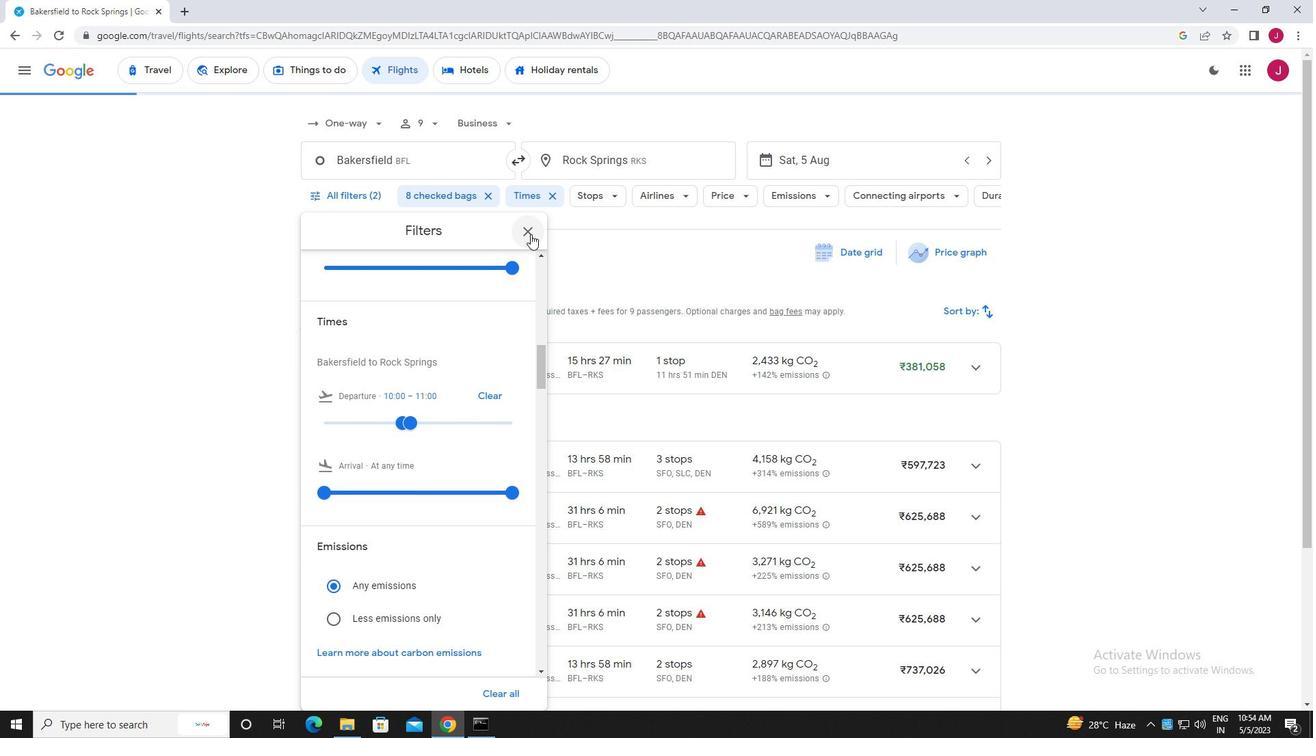 
